 Task: Check the news on migration.
Action: Mouse moved to (123, 153)
Screenshot: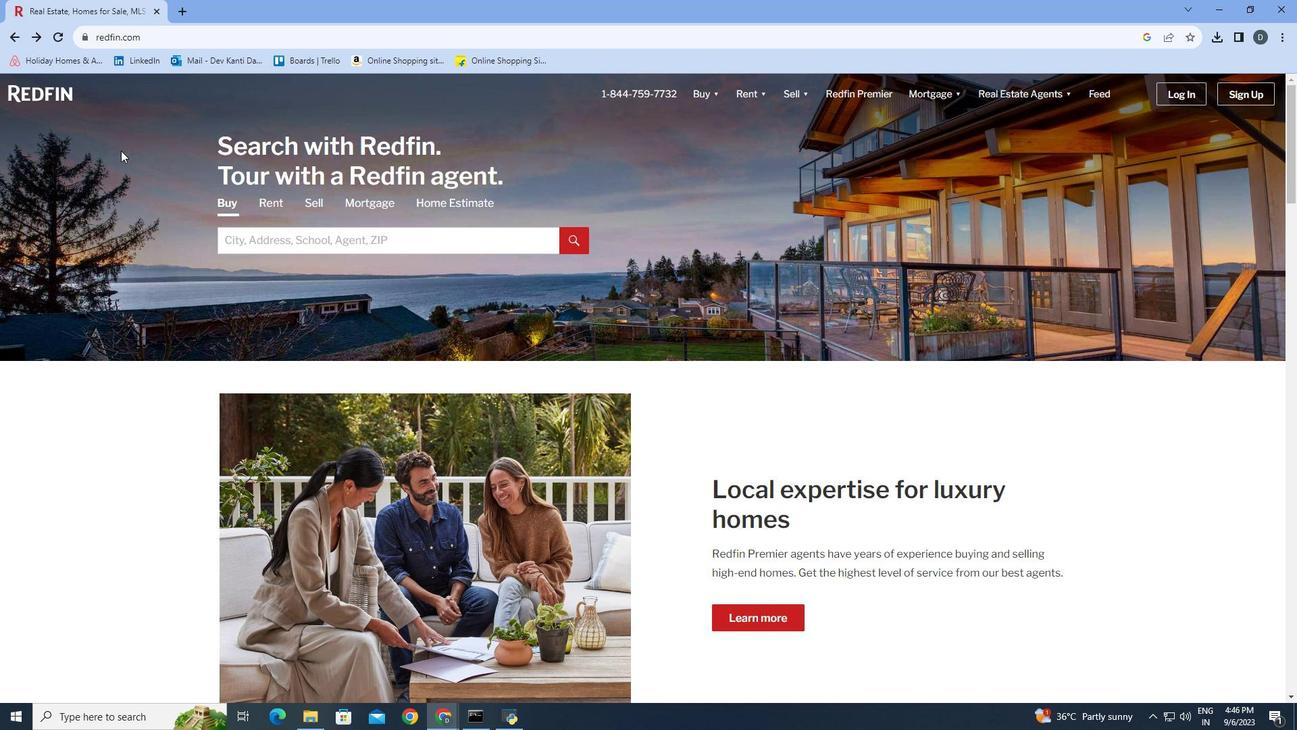 
Action: Mouse scrolled (123, 152) with delta (0, 0)
Screenshot: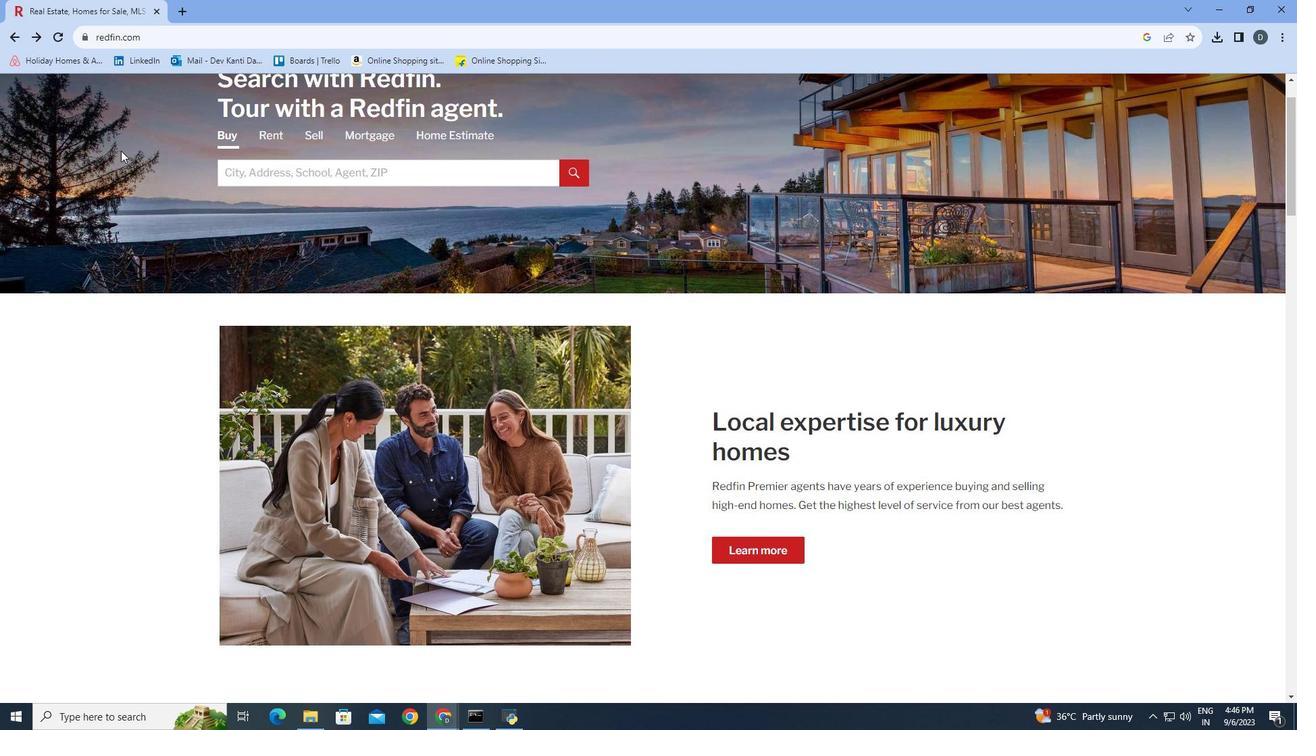 
Action: Mouse scrolled (123, 152) with delta (0, 0)
Screenshot: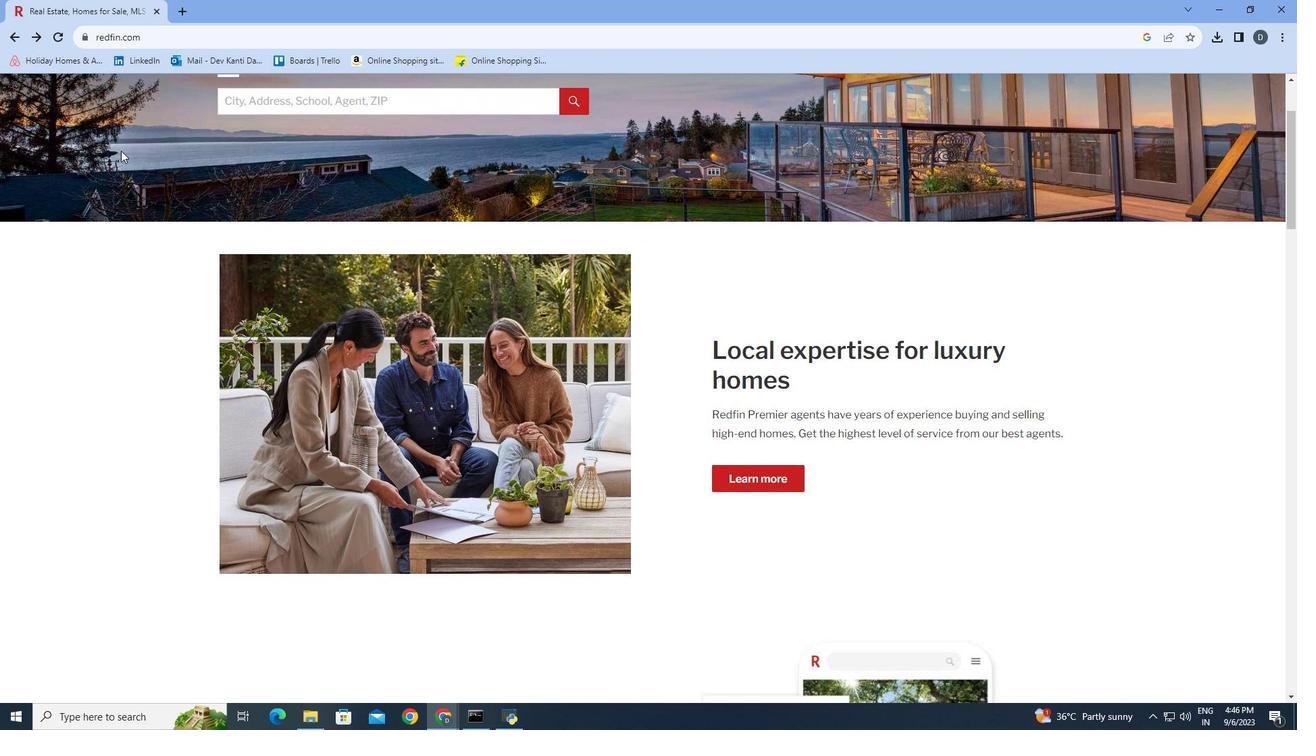 
Action: Mouse scrolled (123, 152) with delta (0, 0)
Screenshot: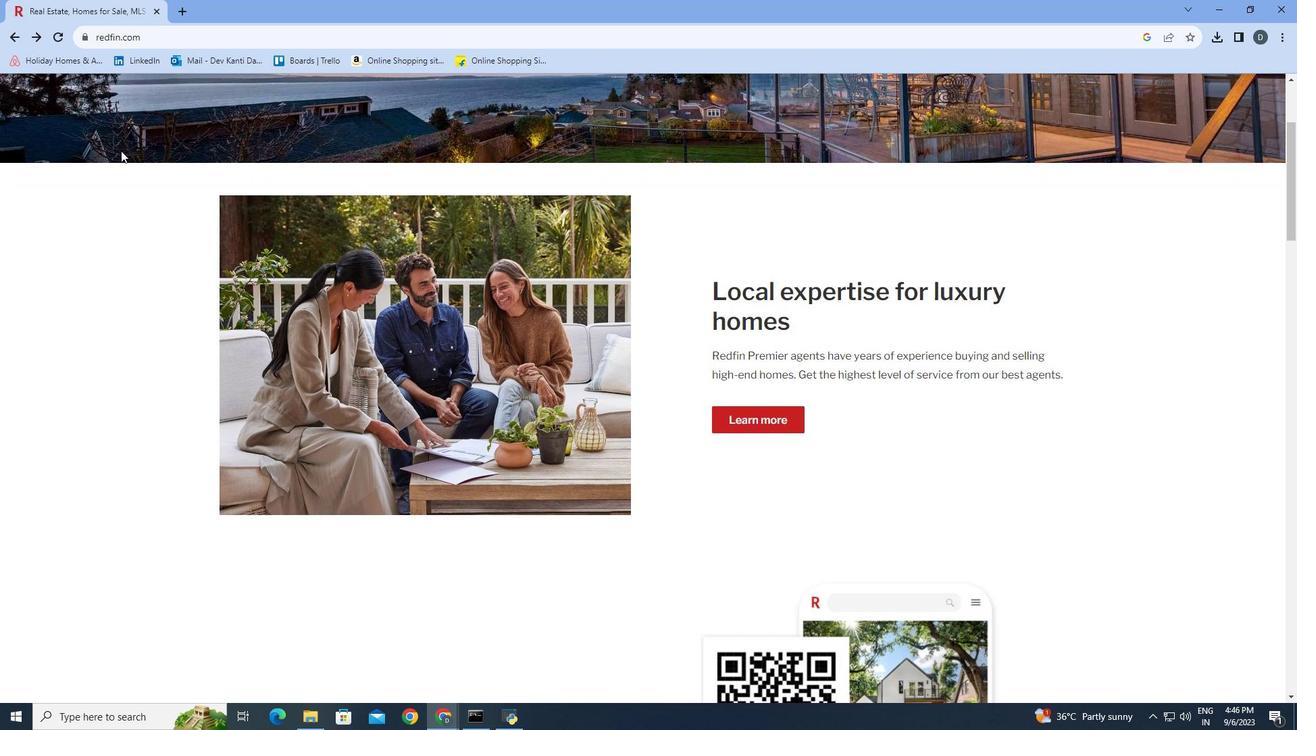 
Action: Mouse scrolled (123, 152) with delta (0, 0)
Screenshot: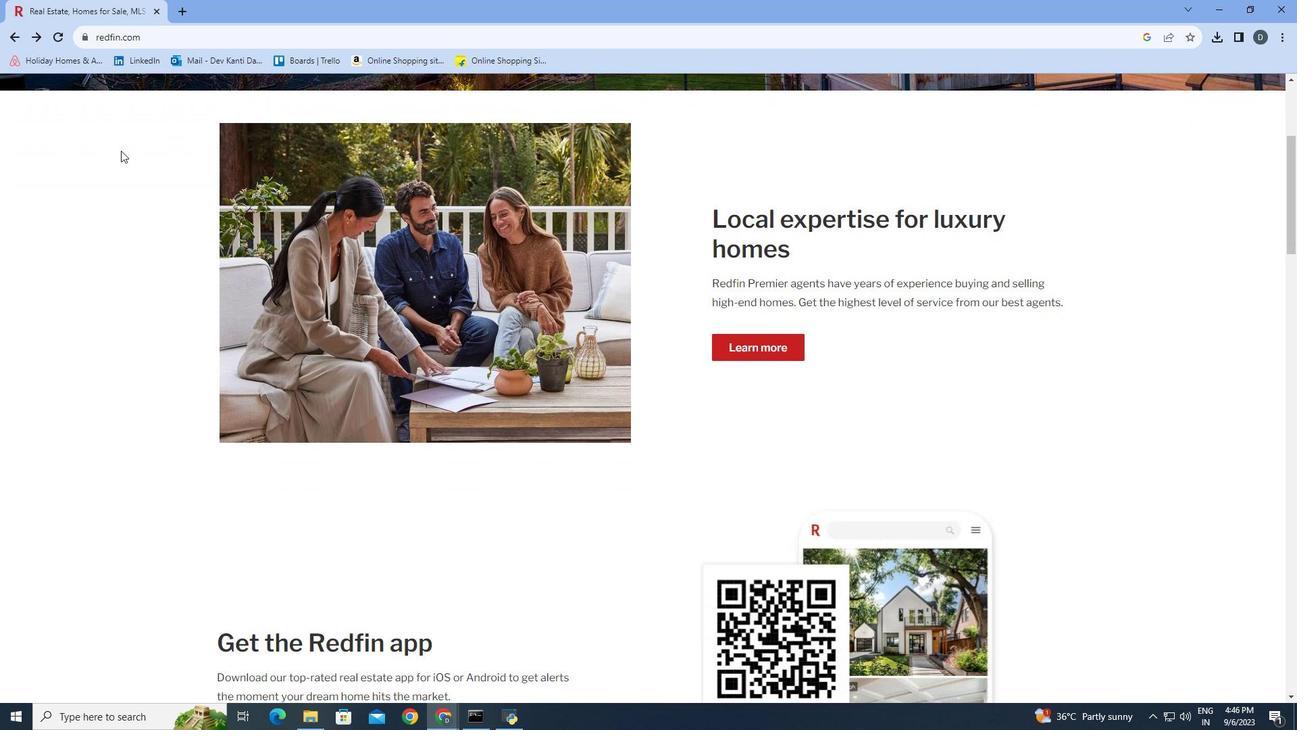 
Action: Mouse scrolled (123, 152) with delta (0, 0)
Screenshot: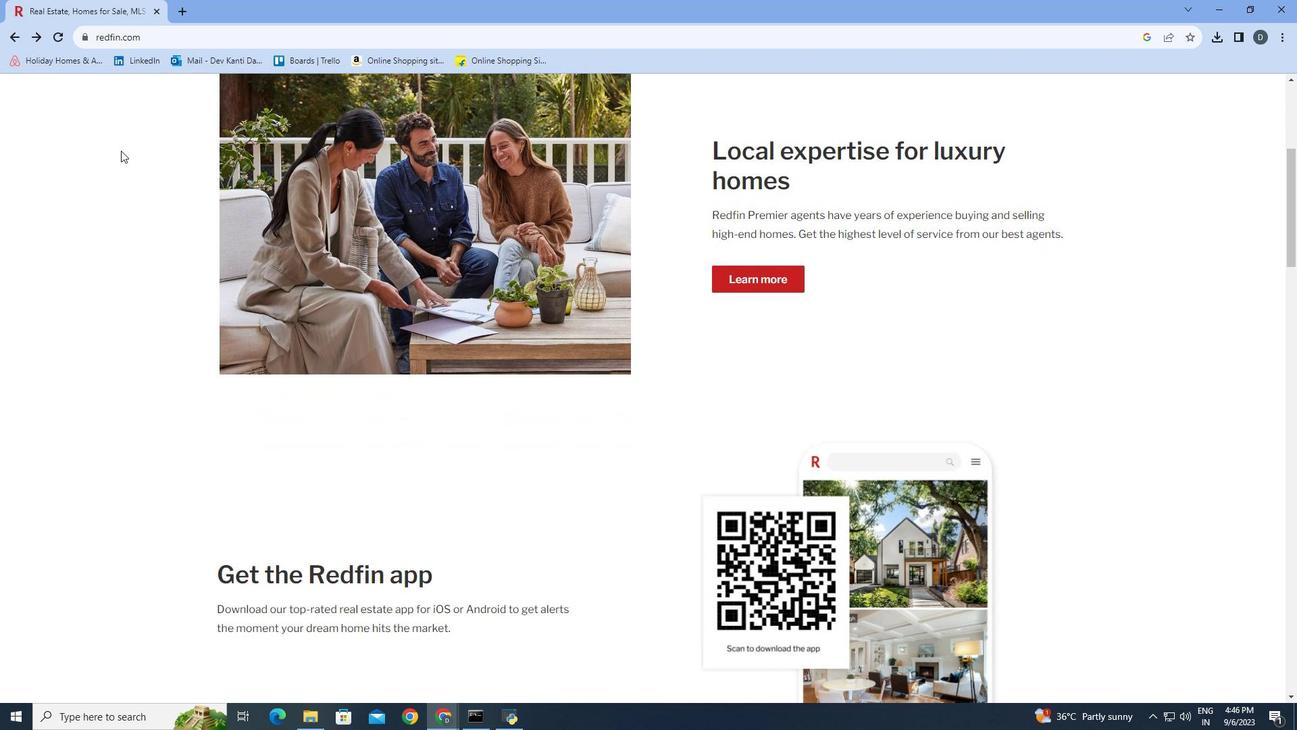 
Action: Mouse scrolled (123, 152) with delta (0, 0)
Screenshot: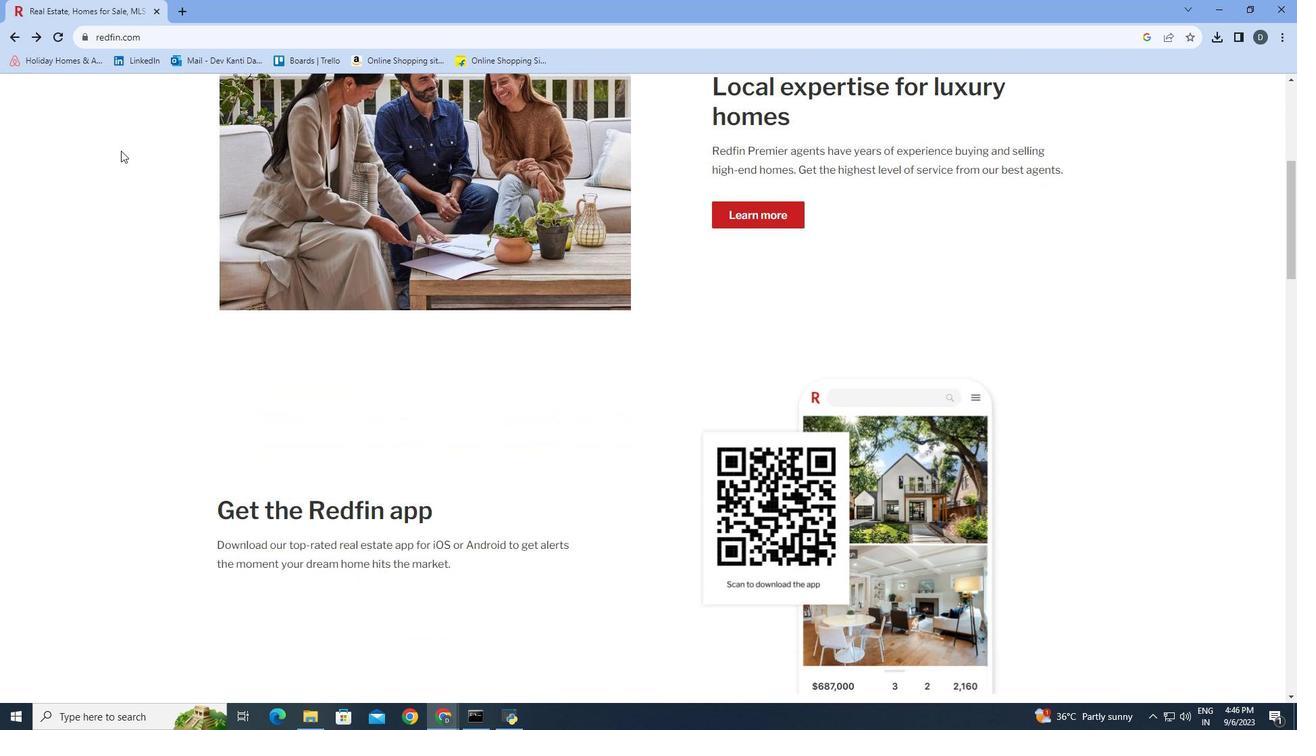 
Action: Mouse scrolled (123, 152) with delta (0, 0)
Screenshot: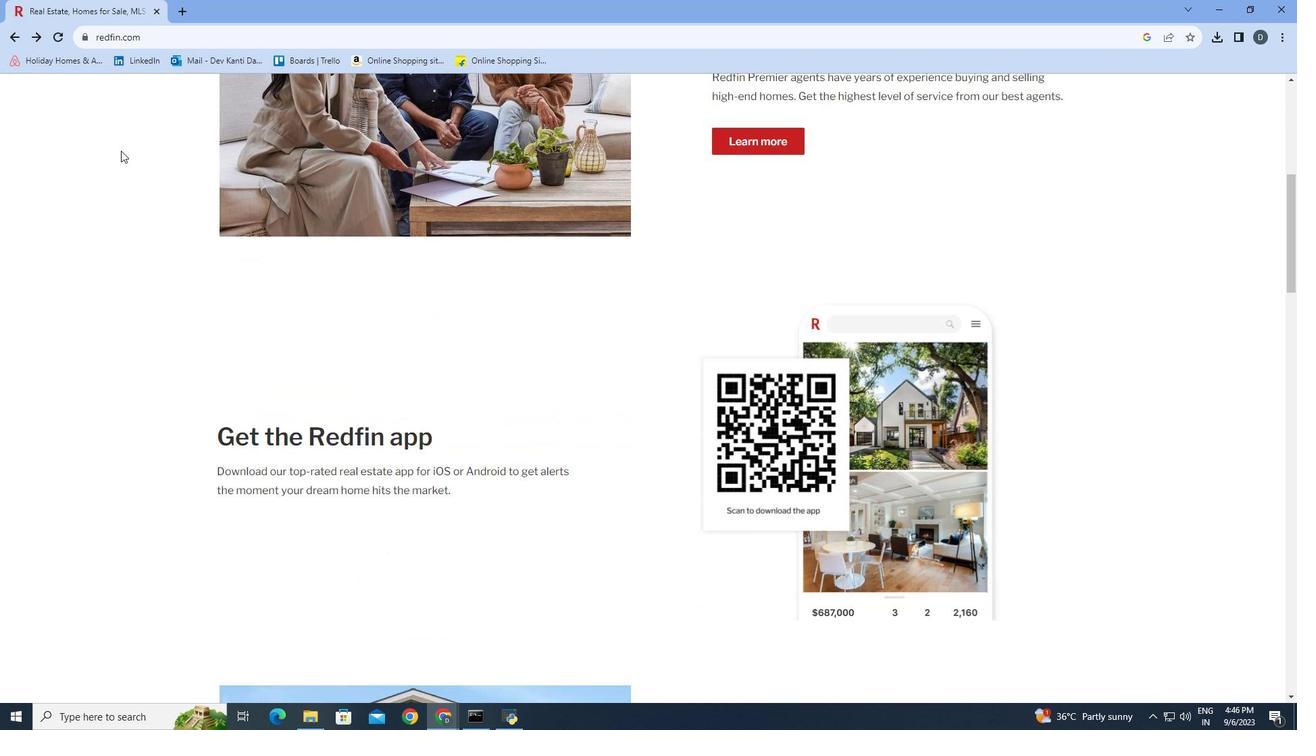 
Action: Mouse scrolled (123, 152) with delta (0, 0)
Screenshot: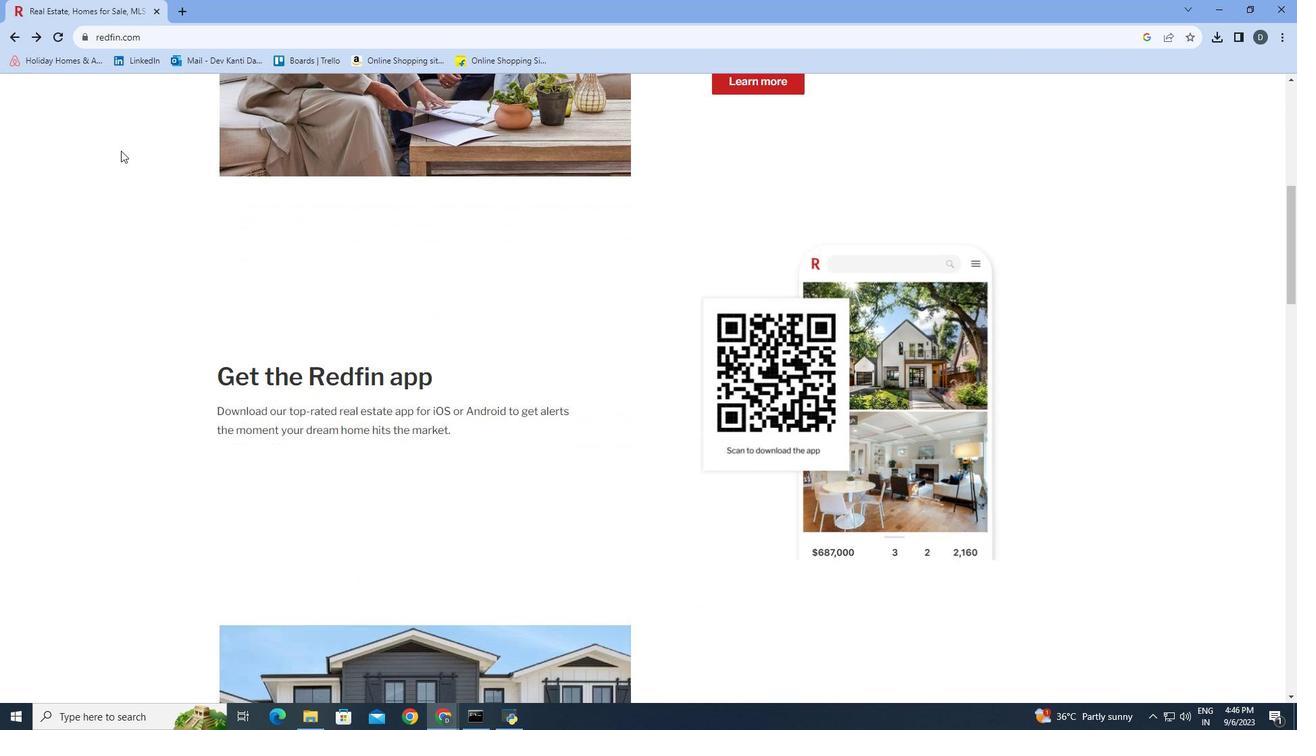 
Action: Mouse scrolled (123, 152) with delta (0, 0)
Screenshot: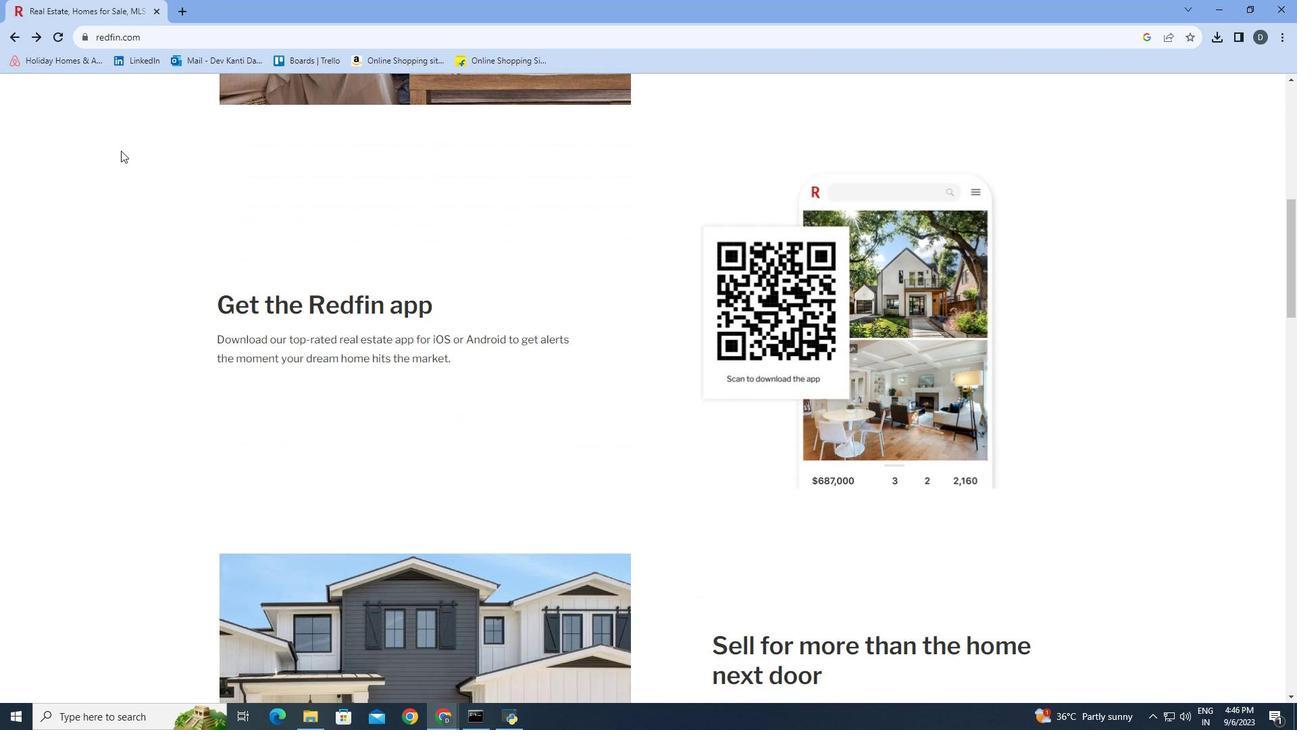 
Action: Mouse scrolled (123, 152) with delta (0, 0)
Screenshot: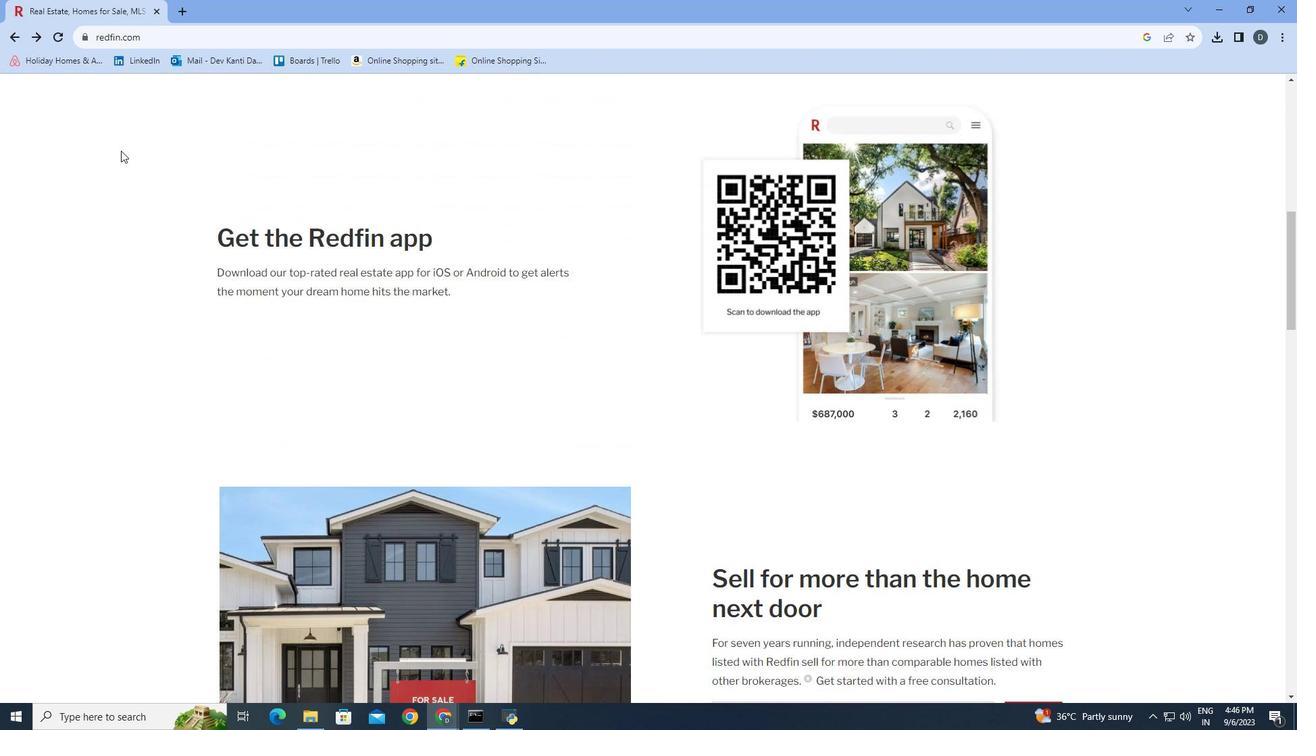 
Action: Mouse scrolled (123, 152) with delta (0, 0)
Screenshot: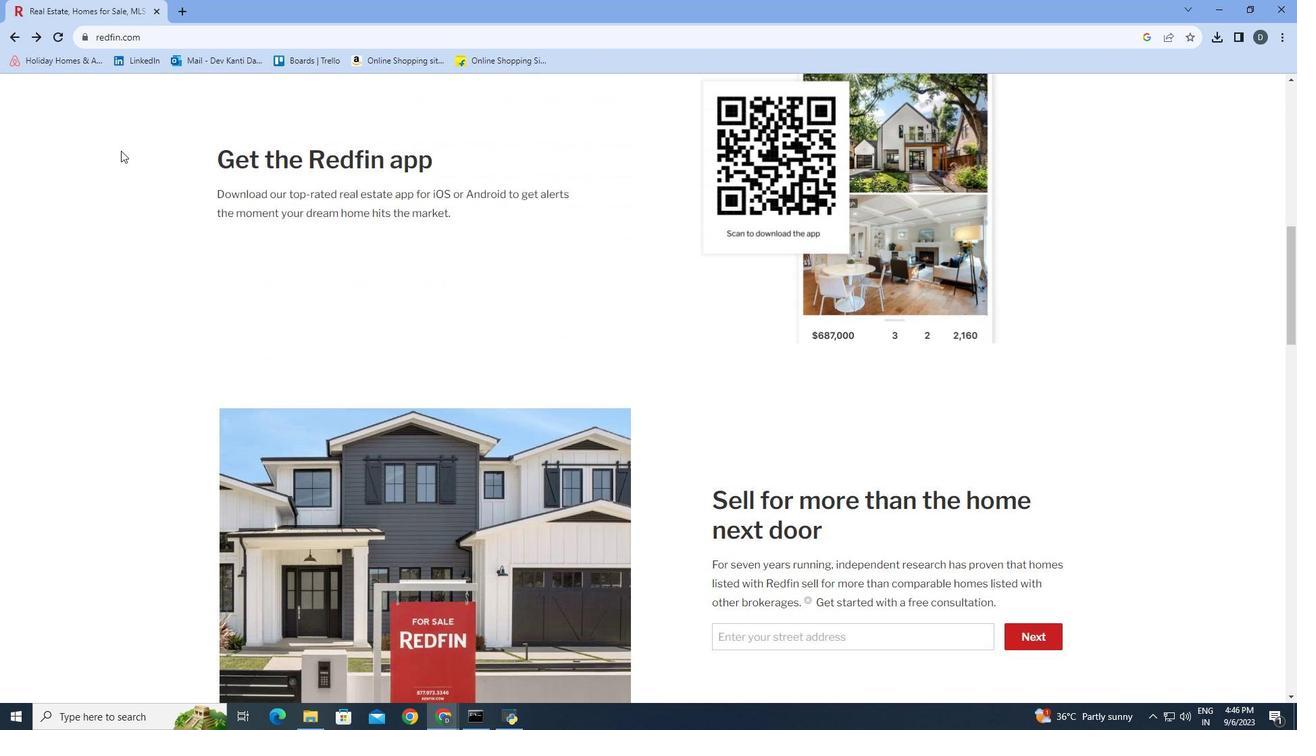 
Action: Mouse scrolled (123, 152) with delta (0, 0)
Screenshot: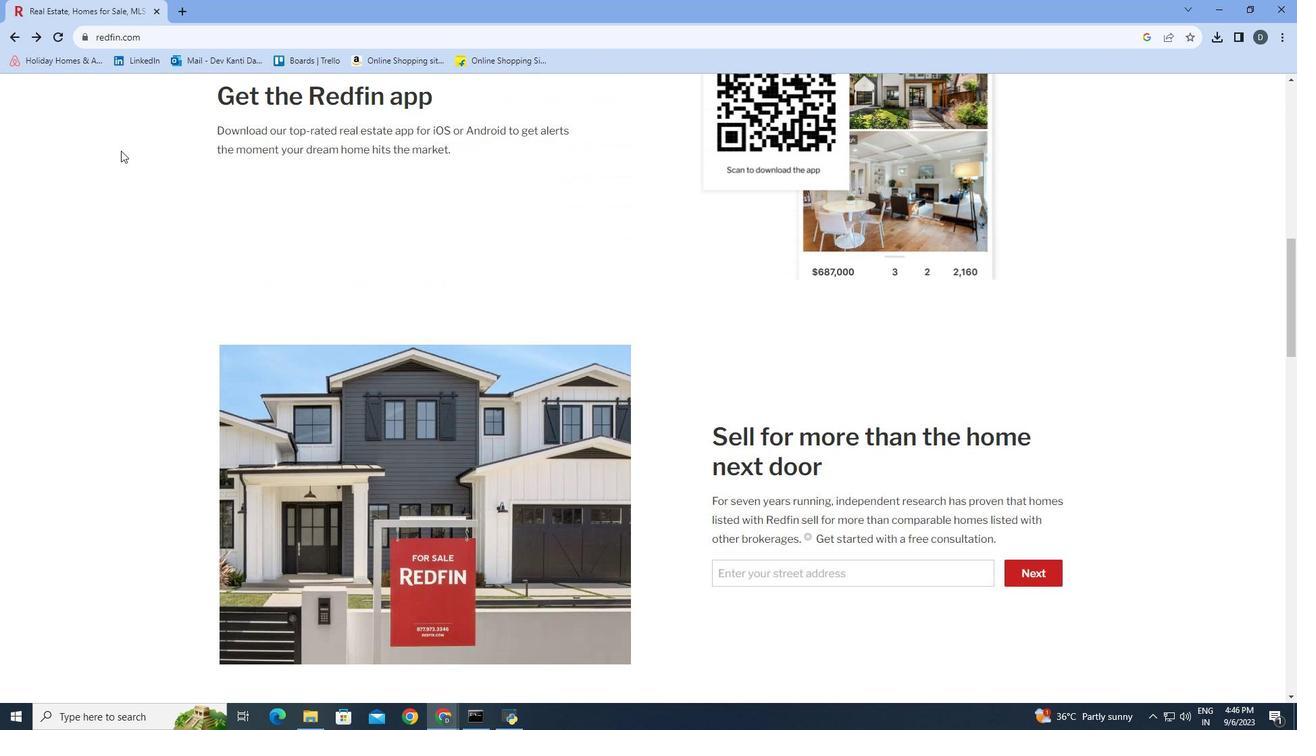 
Action: Mouse scrolled (123, 152) with delta (0, 0)
Screenshot: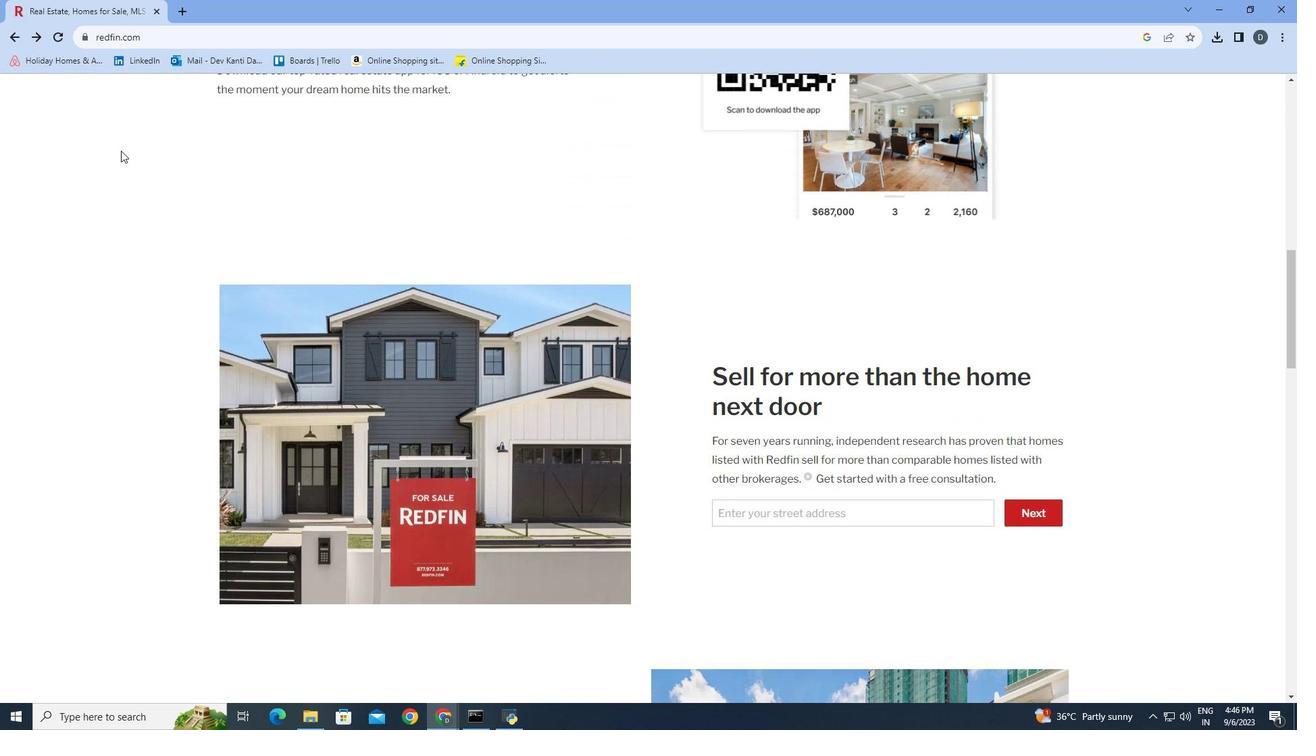 
Action: Mouse scrolled (123, 152) with delta (0, 0)
Screenshot: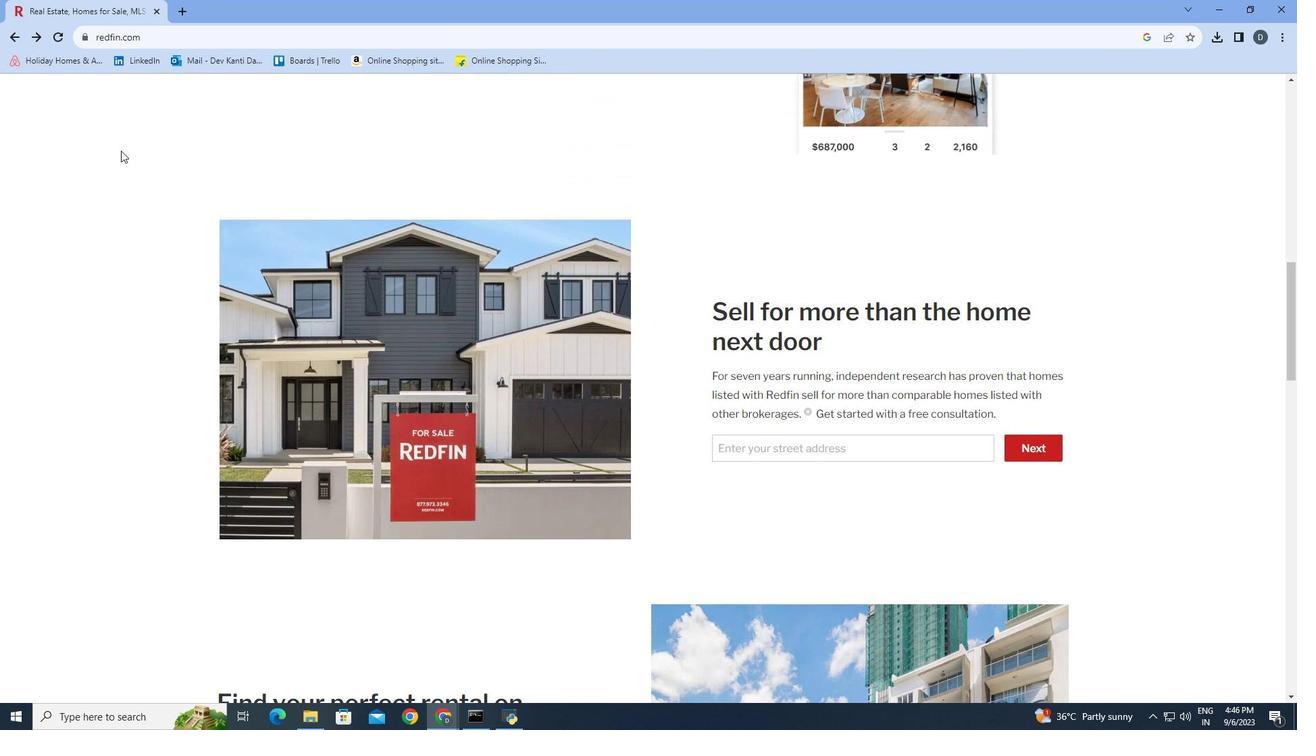 
Action: Mouse scrolled (123, 152) with delta (0, 0)
Screenshot: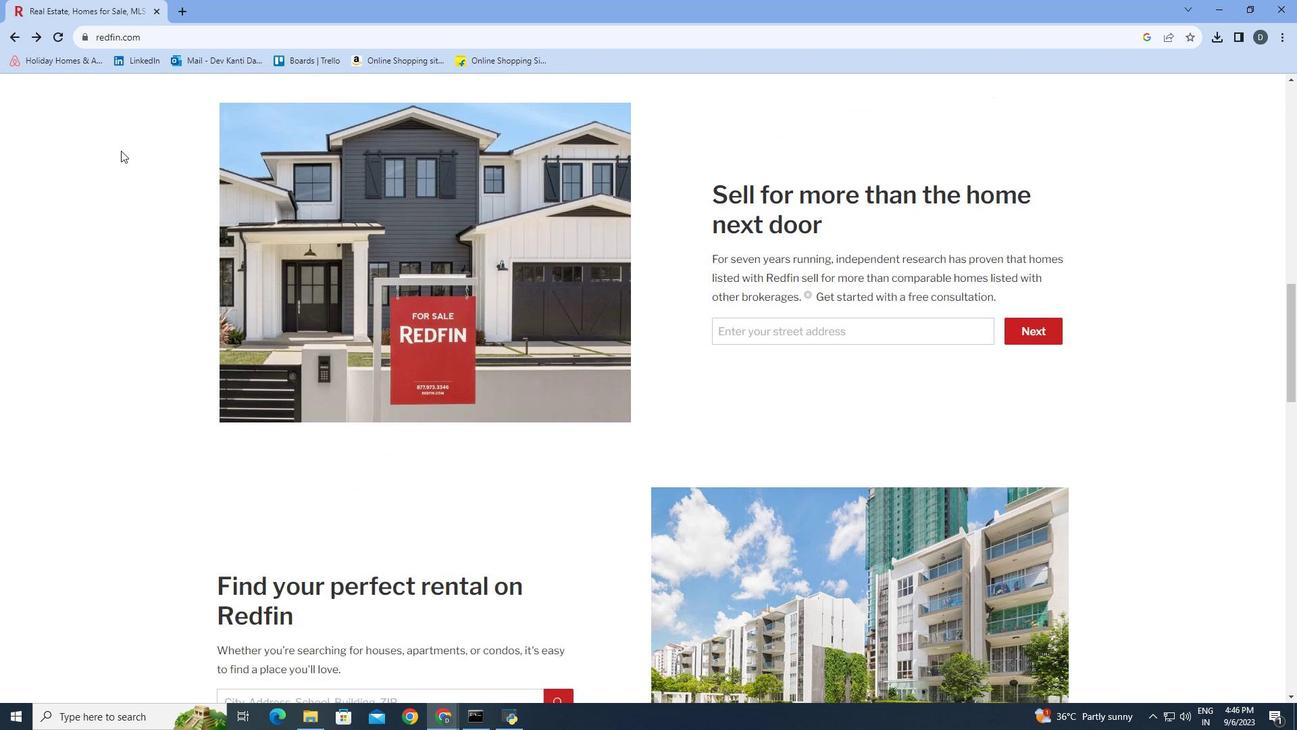
Action: Mouse scrolled (123, 152) with delta (0, 0)
Screenshot: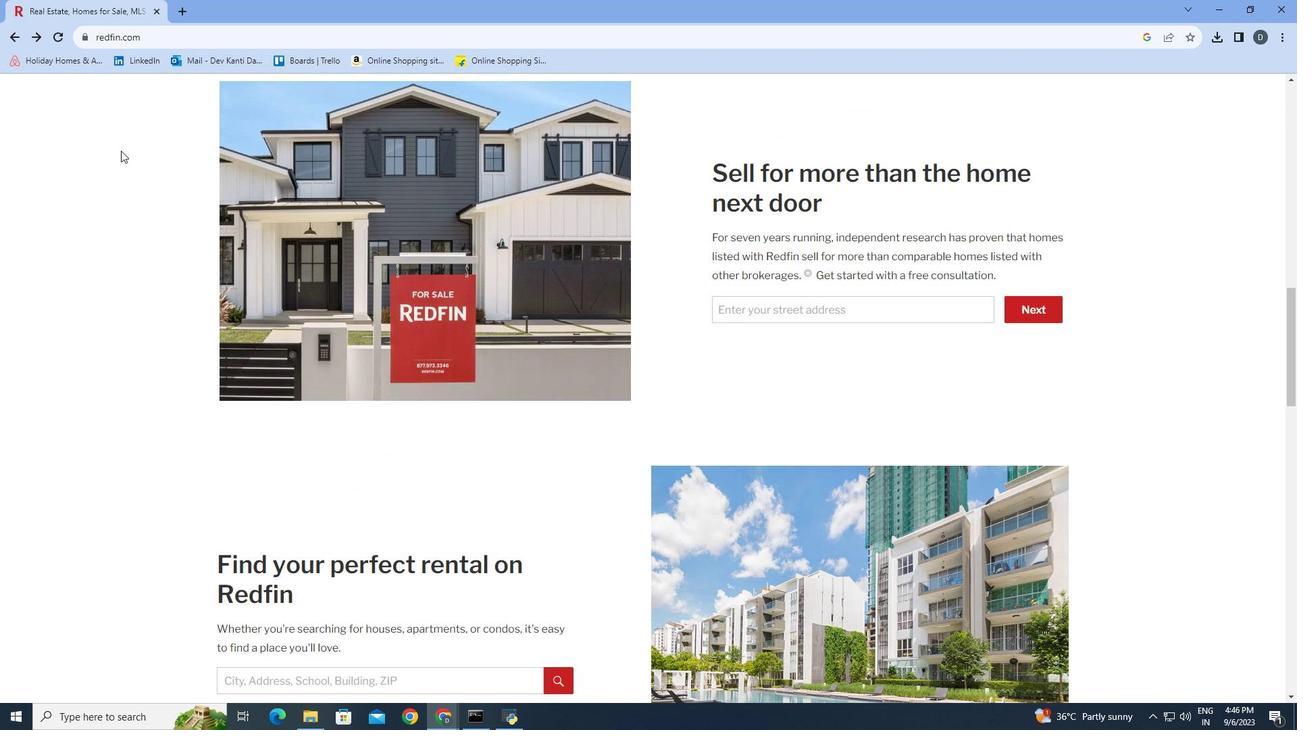 
Action: Mouse scrolled (123, 152) with delta (0, 0)
Screenshot: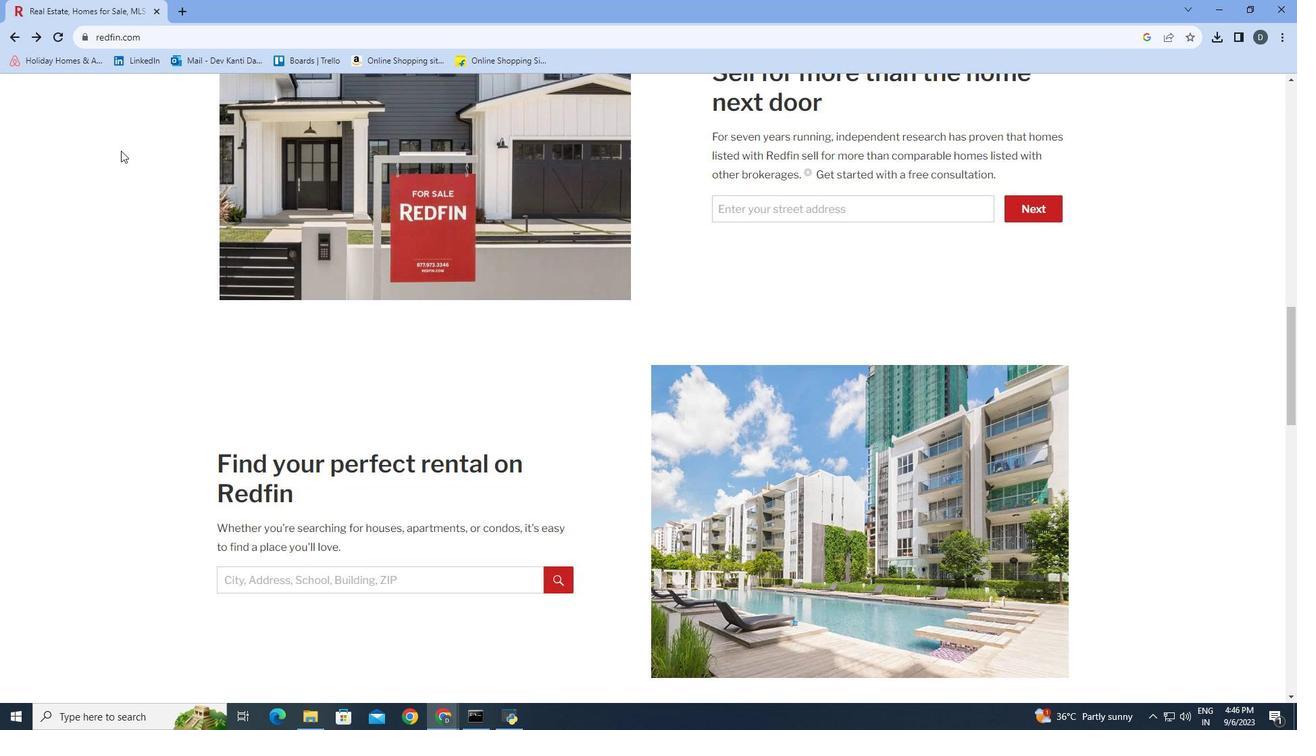
Action: Mouse scrolled (123, 152) with delta (0, 0)
Screenshot: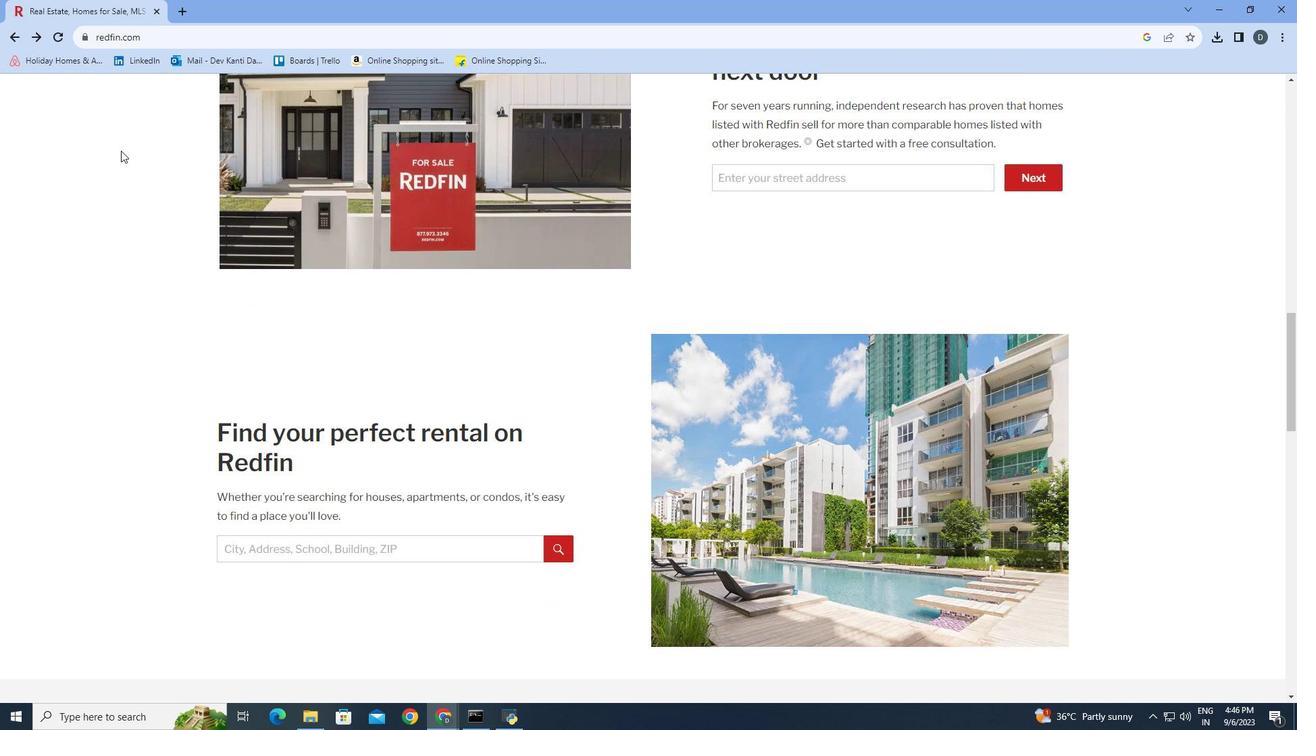 
Action: Mouse scrolled (123, 152) with delta (0, 0)
Screenshot: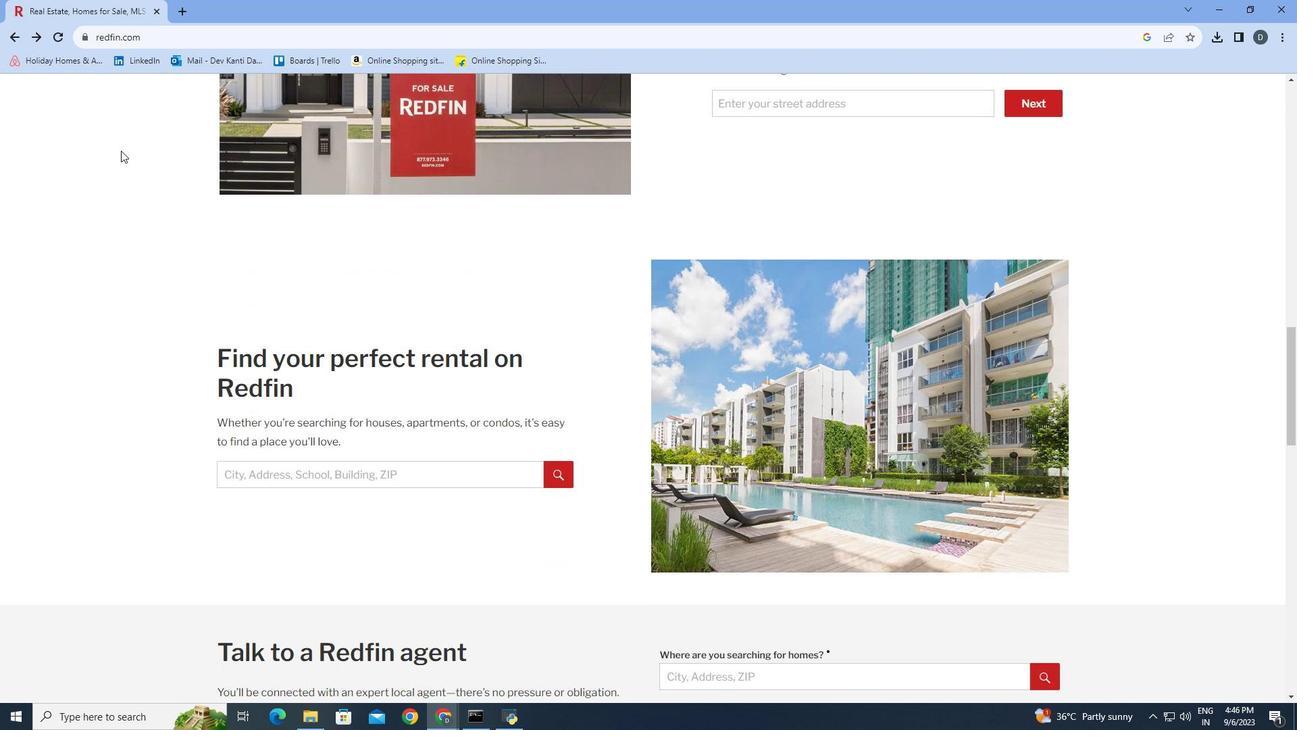 
Action: Mouse scrolled (123, 152) with delta (0, 0)
Screenshot: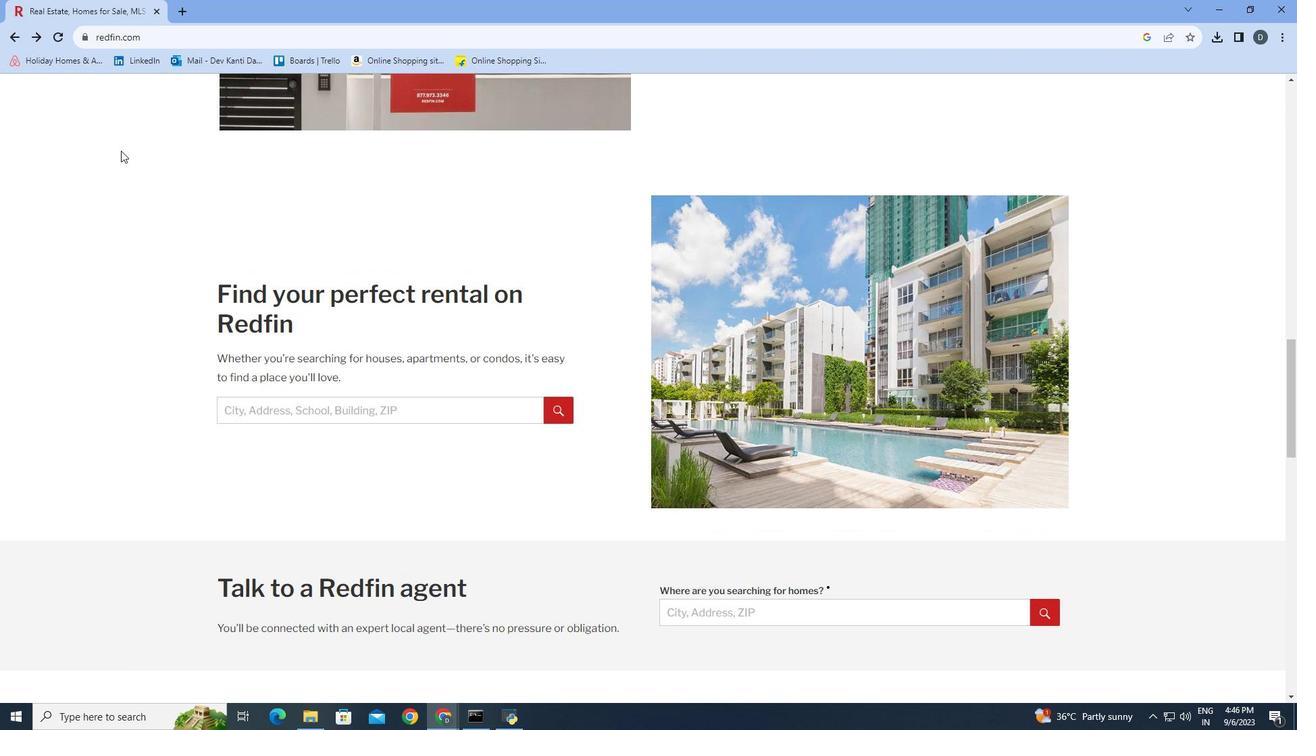 
Action: Mouse scrolled (123, 152) with delta (0, 0)
Screenshot: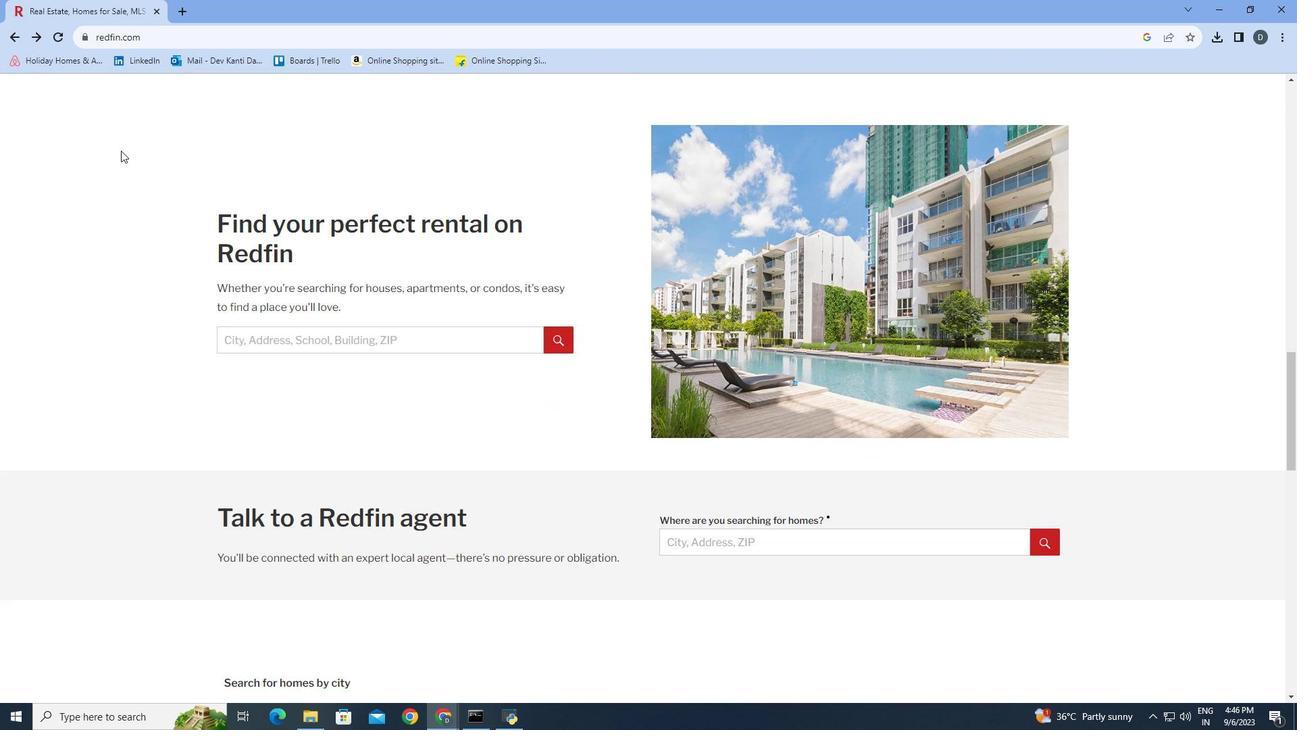 
Action: Mouse scrolled (123, 152) with delta (0, 0)
Screenshot: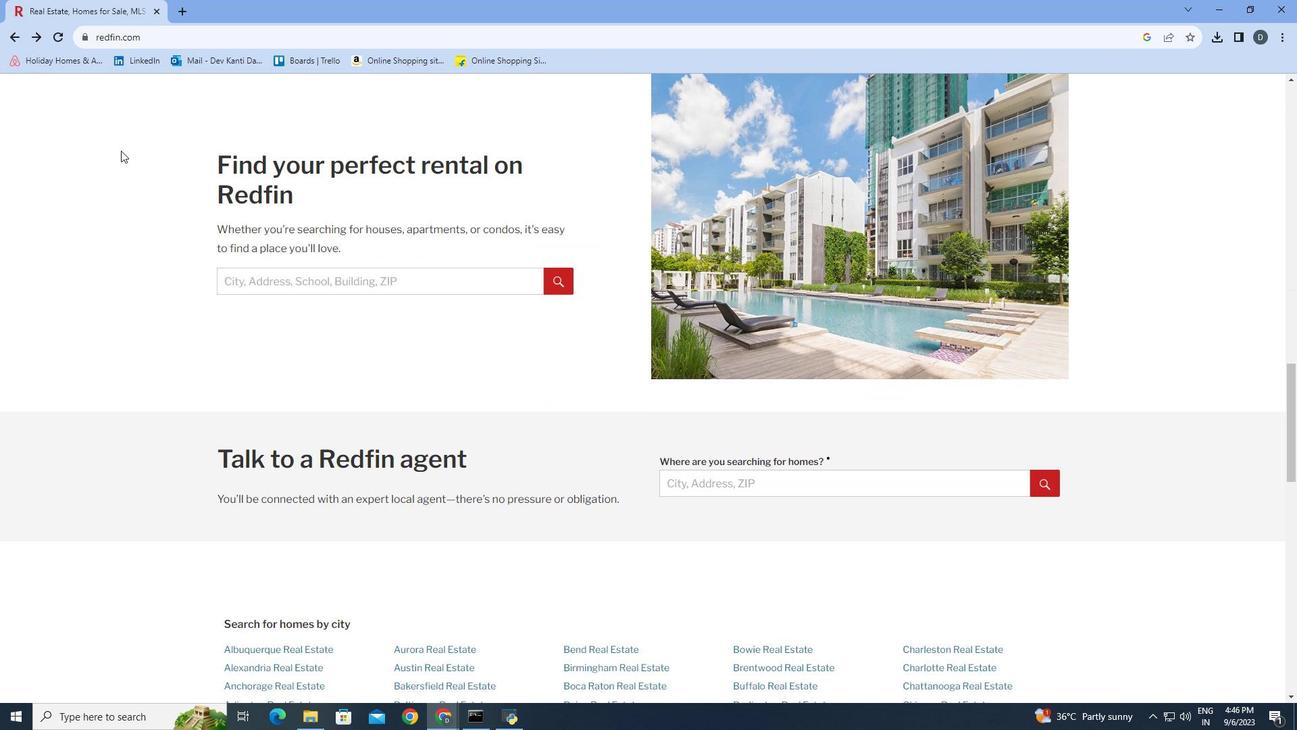 
Action: Mouse scrolled (123, 152) with delta (0, 0)
Screenshot: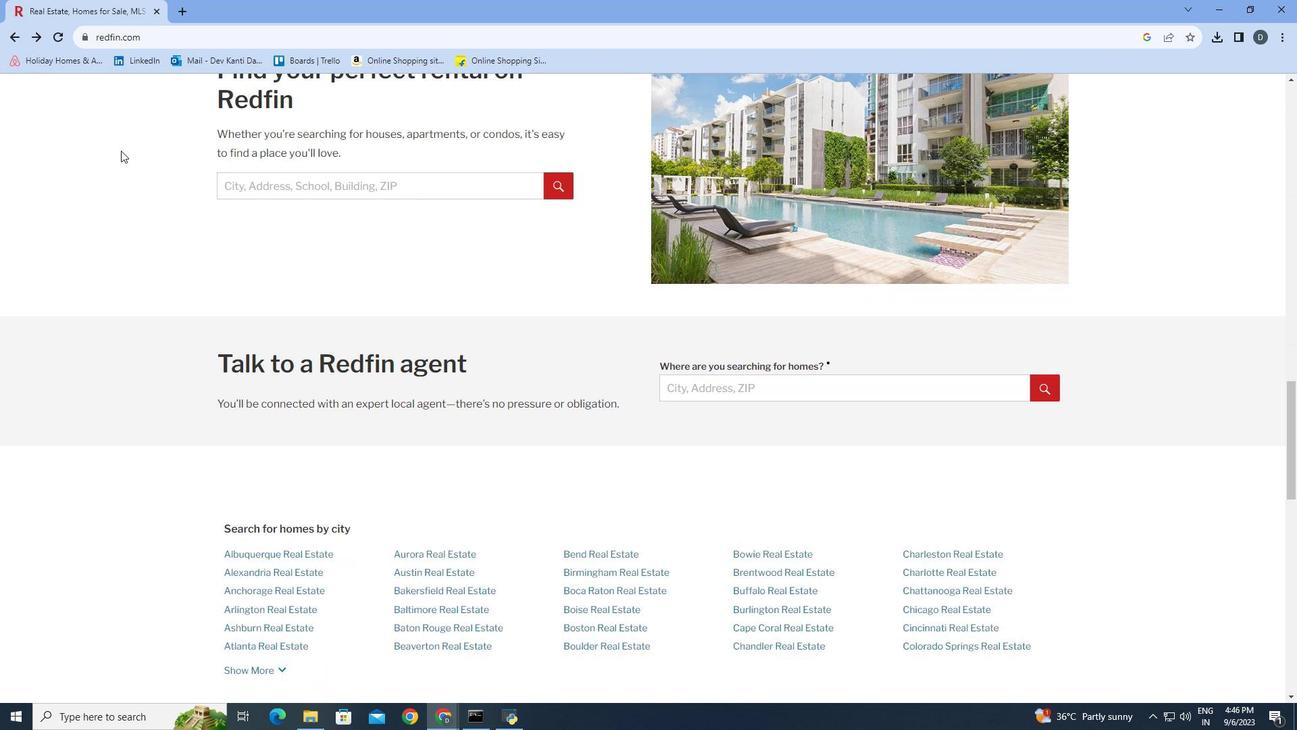 
Action: Mouse scrolled (123, 152) with delta (0, 0)
Screenshot: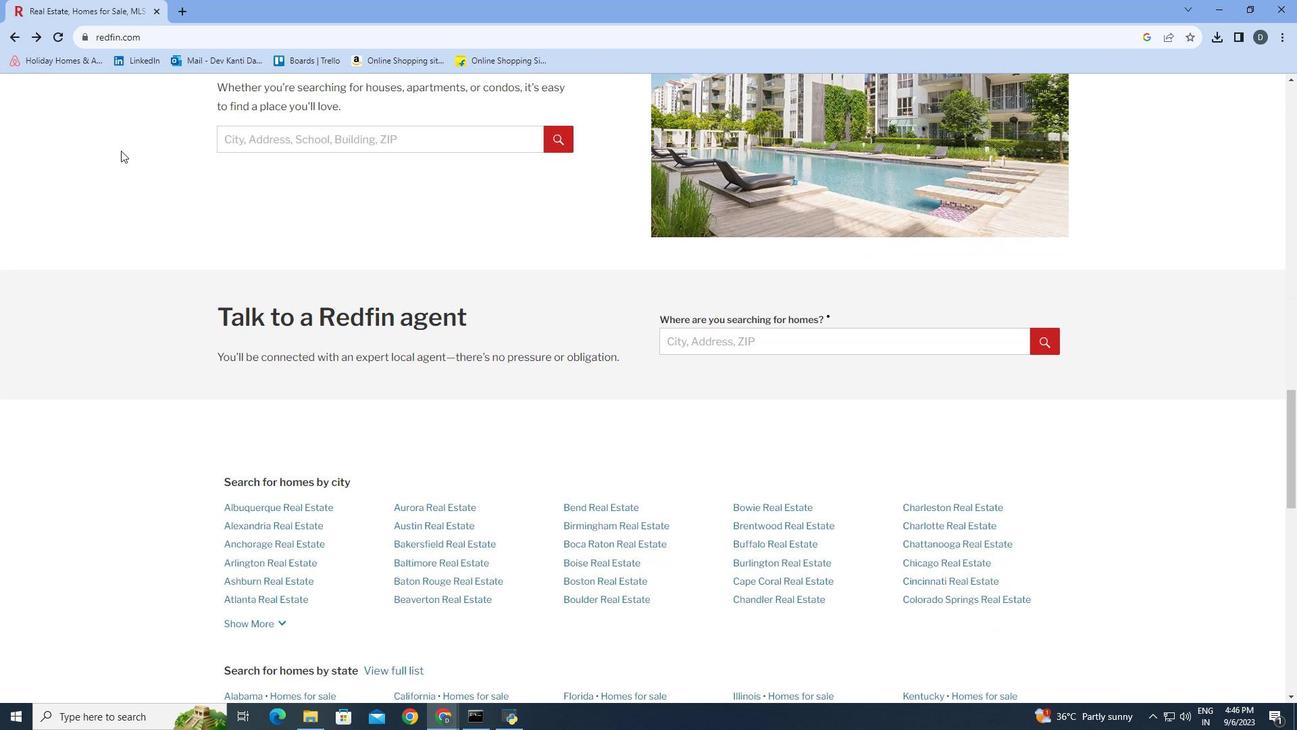 
Action: Mouse scrolled (123, 152) with delta (0, 0)
Screenshot: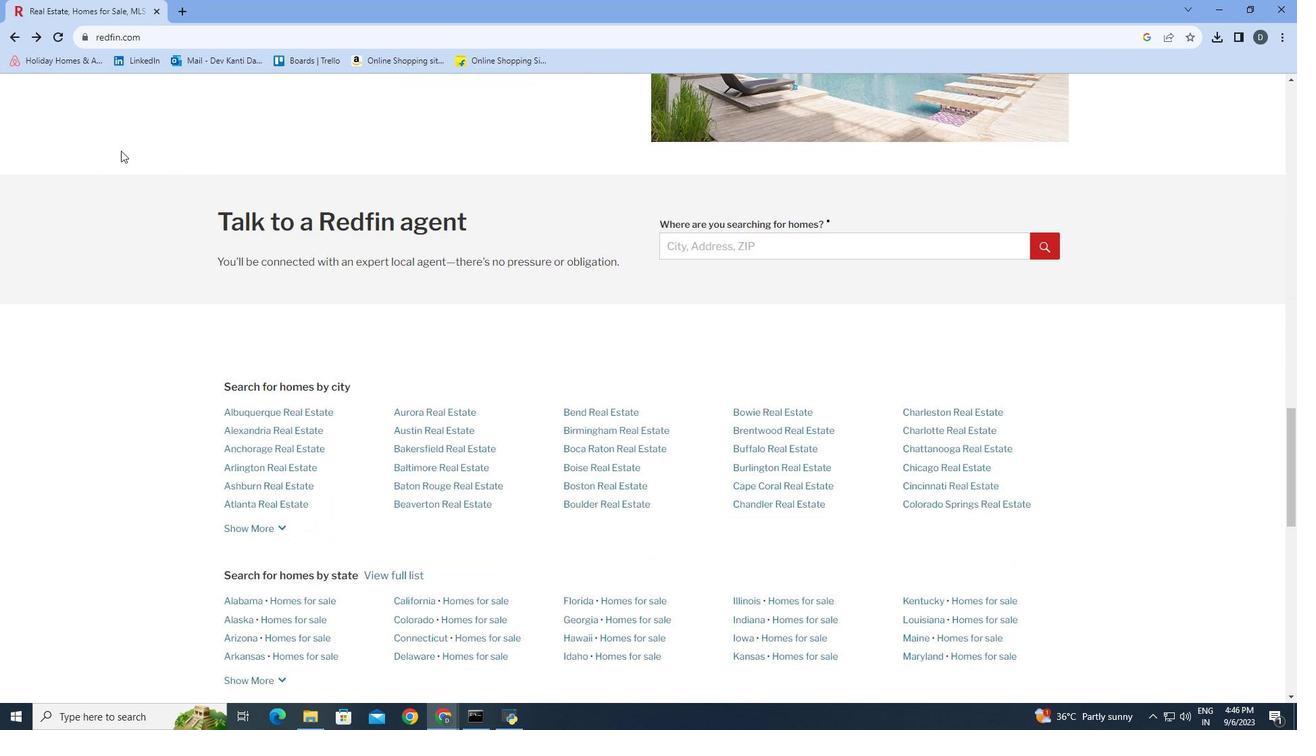 
Action: Mouse scrolled (123, 152) with delta (0, 0)
Screenshot: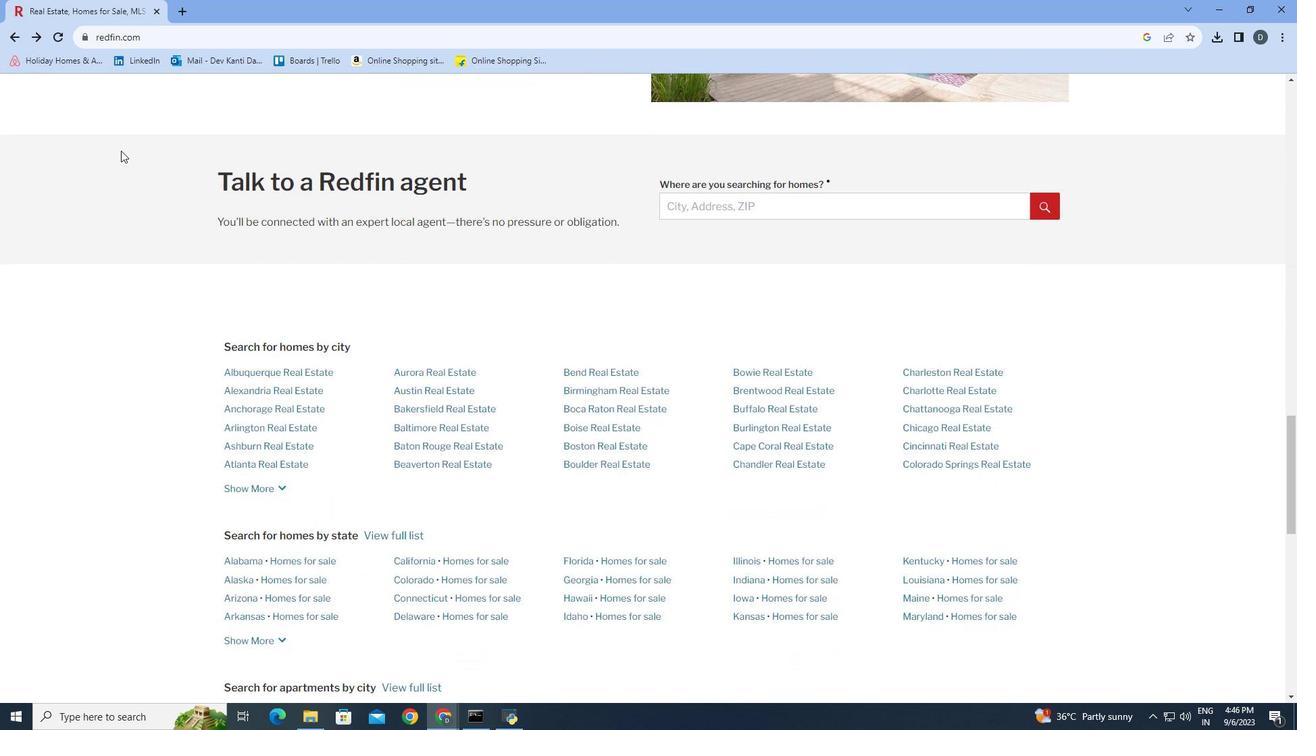 
Action: Mouse scrolled (123, 152) with delta (0, 0)
Screenshot: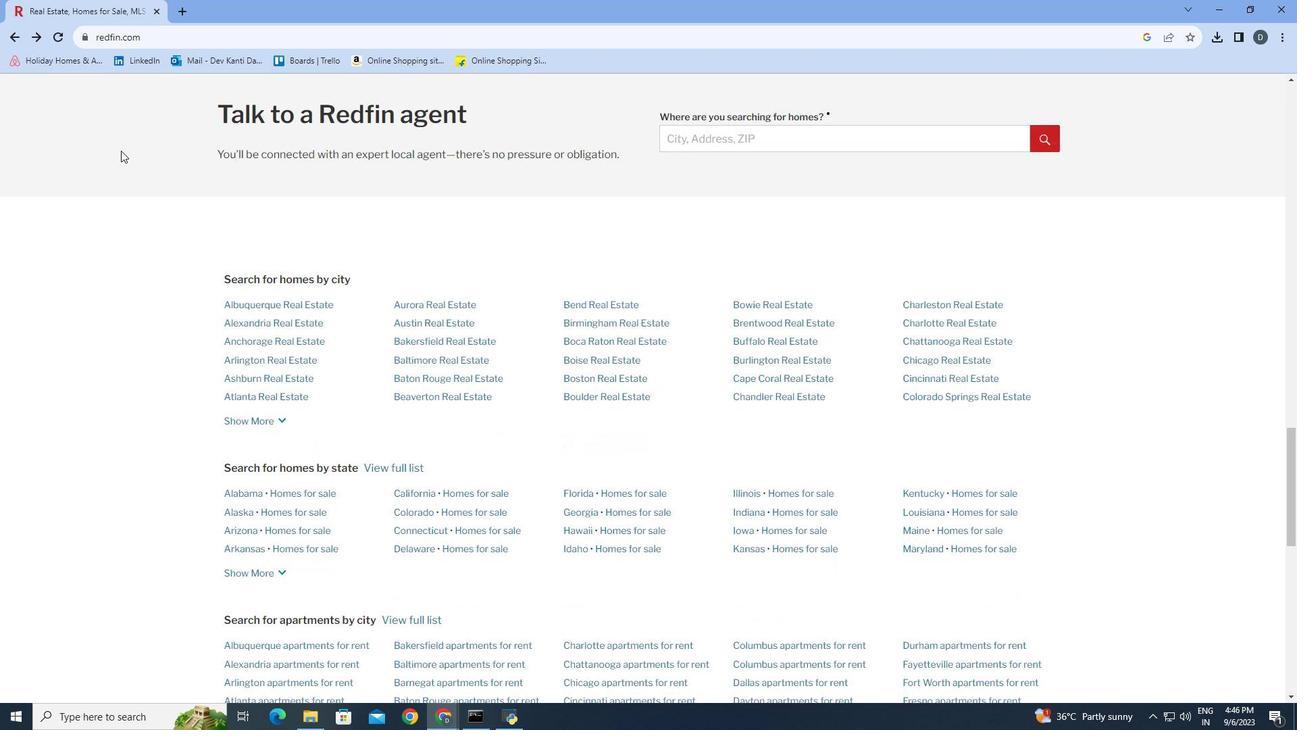 
Action: Mouse scrolled (123, 152) with delta (0, 0)
Screenshot: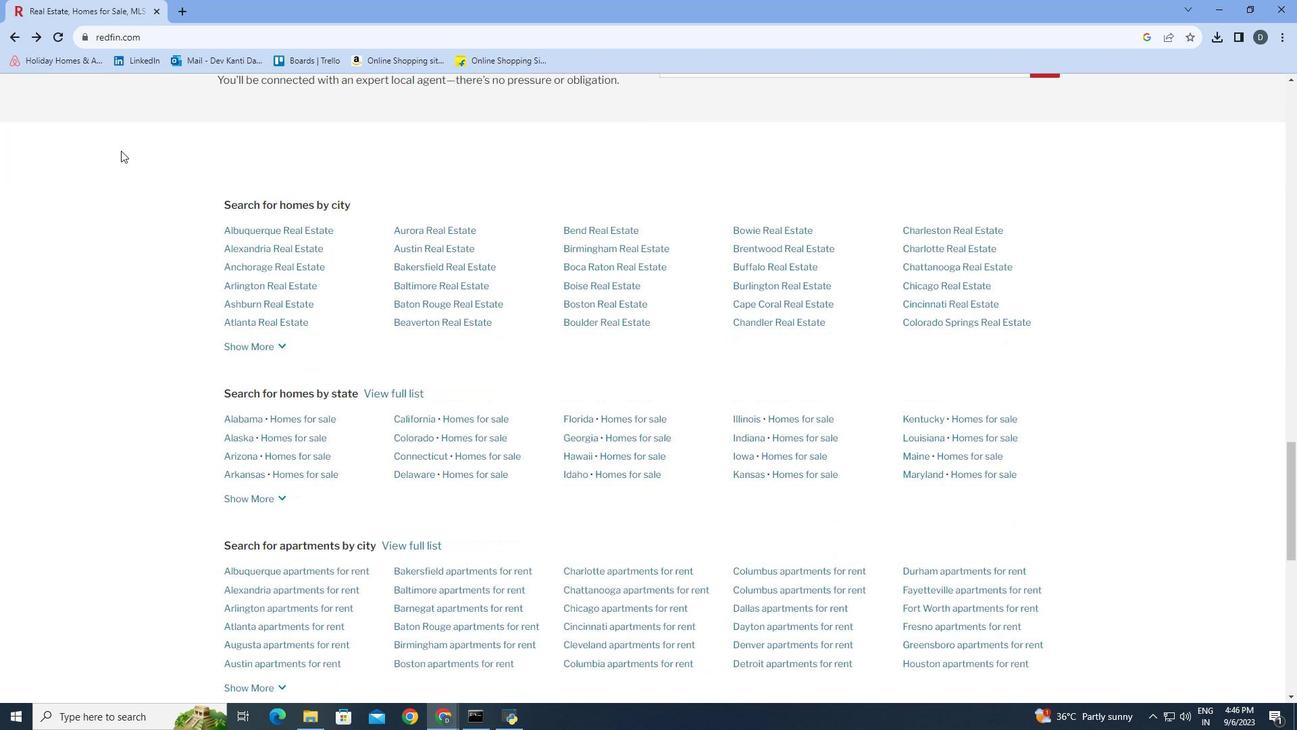 
Action: Mouse scrolled (123, 152) with delta (0, 0)
Screenshot: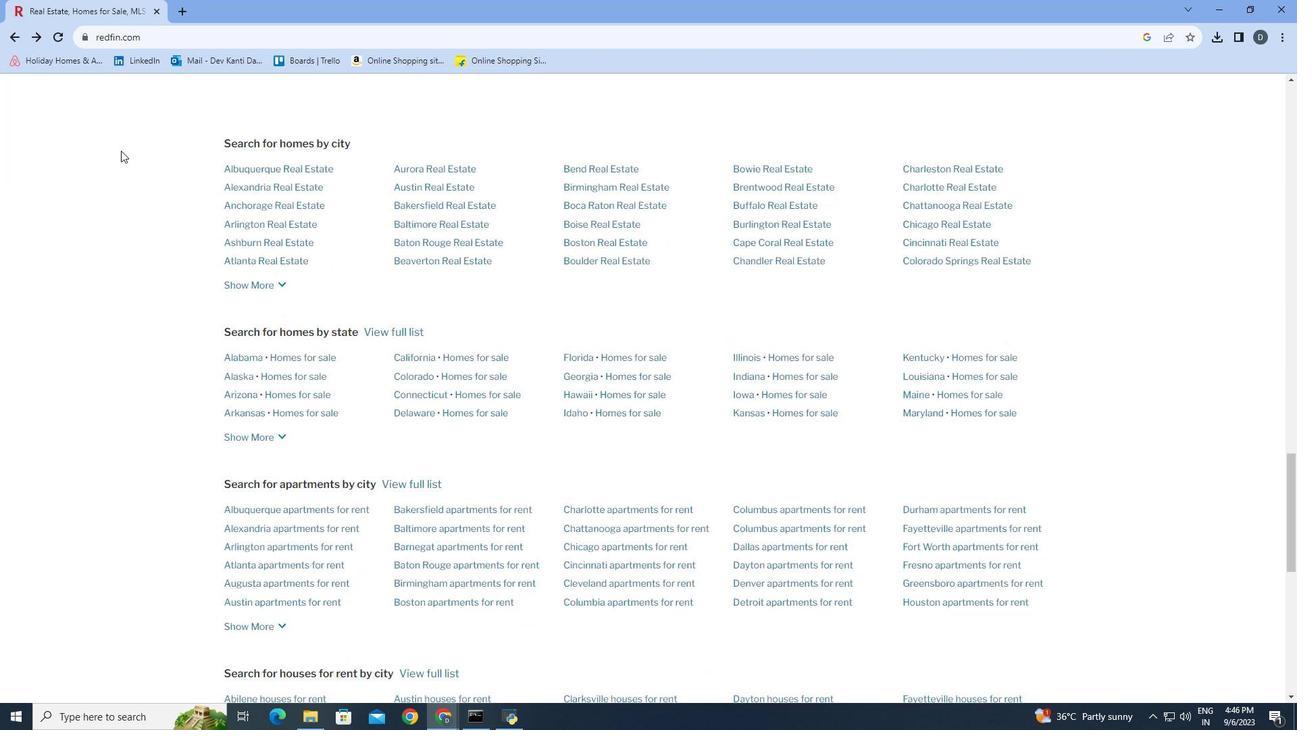 
Action: Mouse scrolled (123, 152) with delta (0, 0)
Screenshot: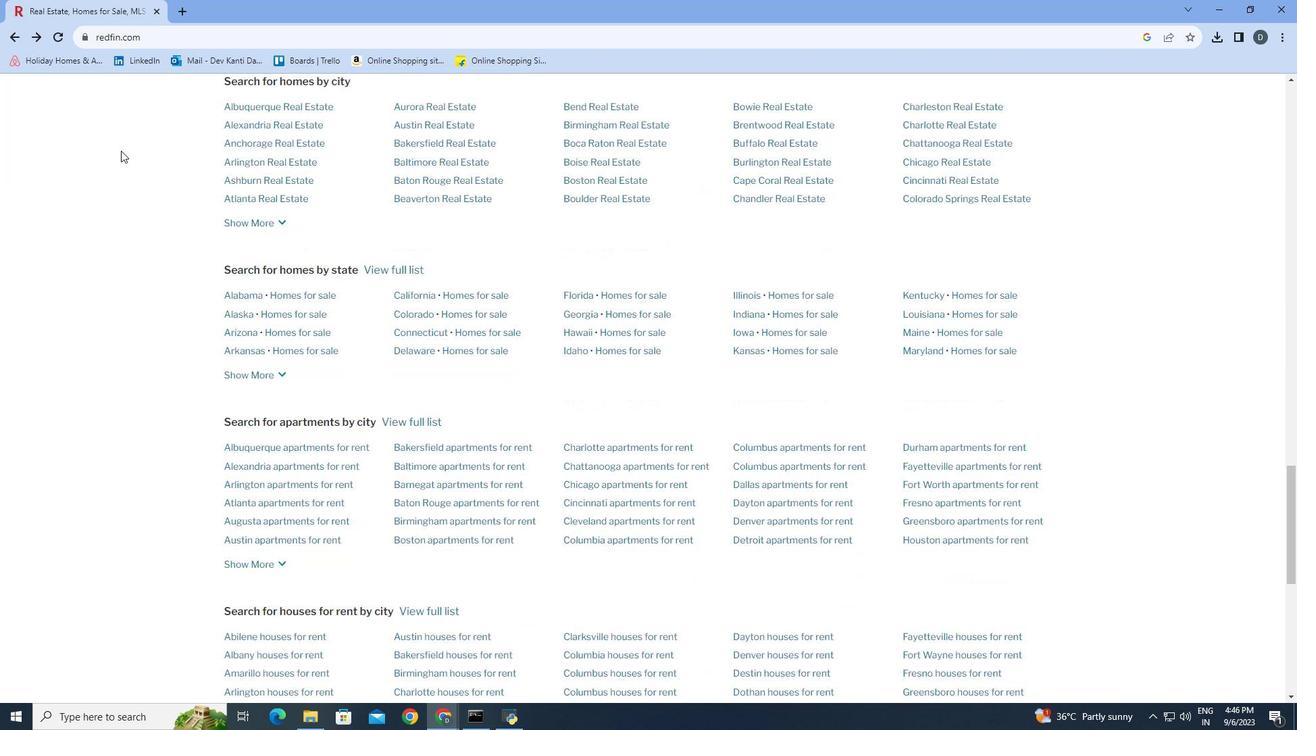 
Action: Mouse scrolled (123, 152) with delta (0, 0)
Screenshot: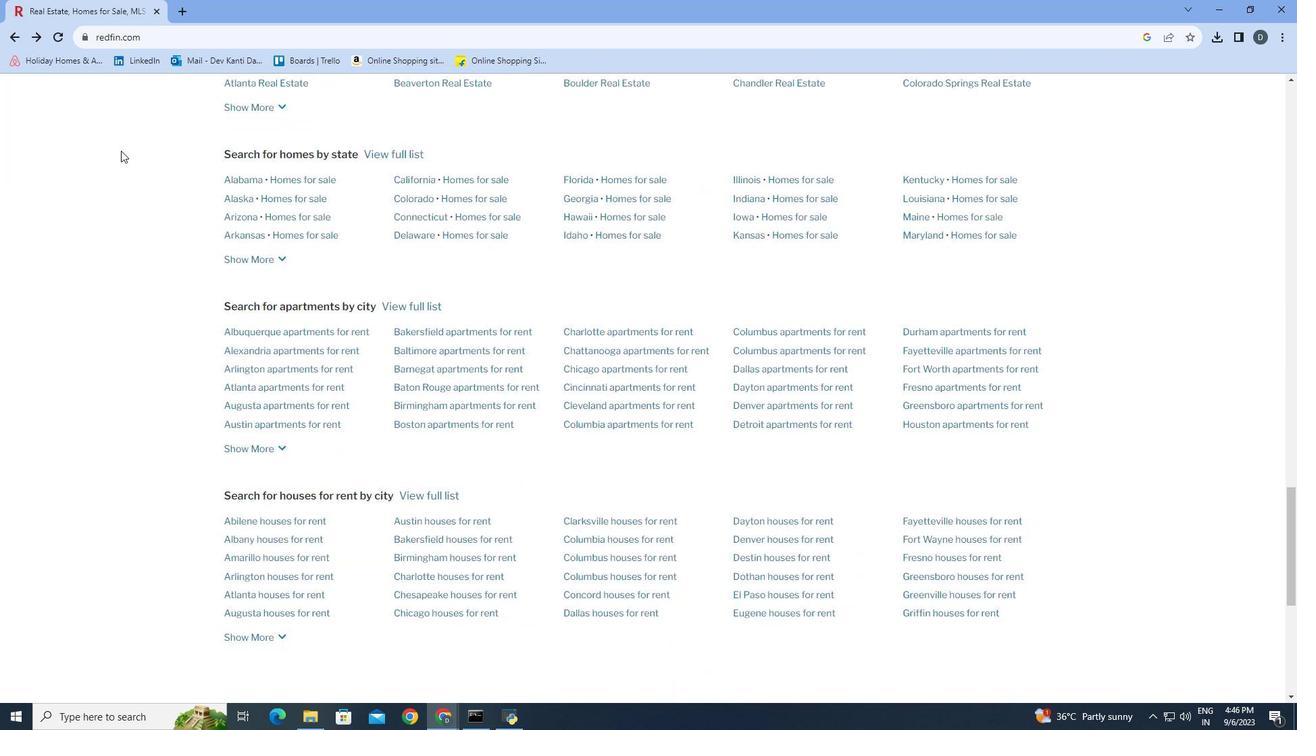 
Action: Mouse scrolled (123, 152) with delta (0, 0)
Screenshot: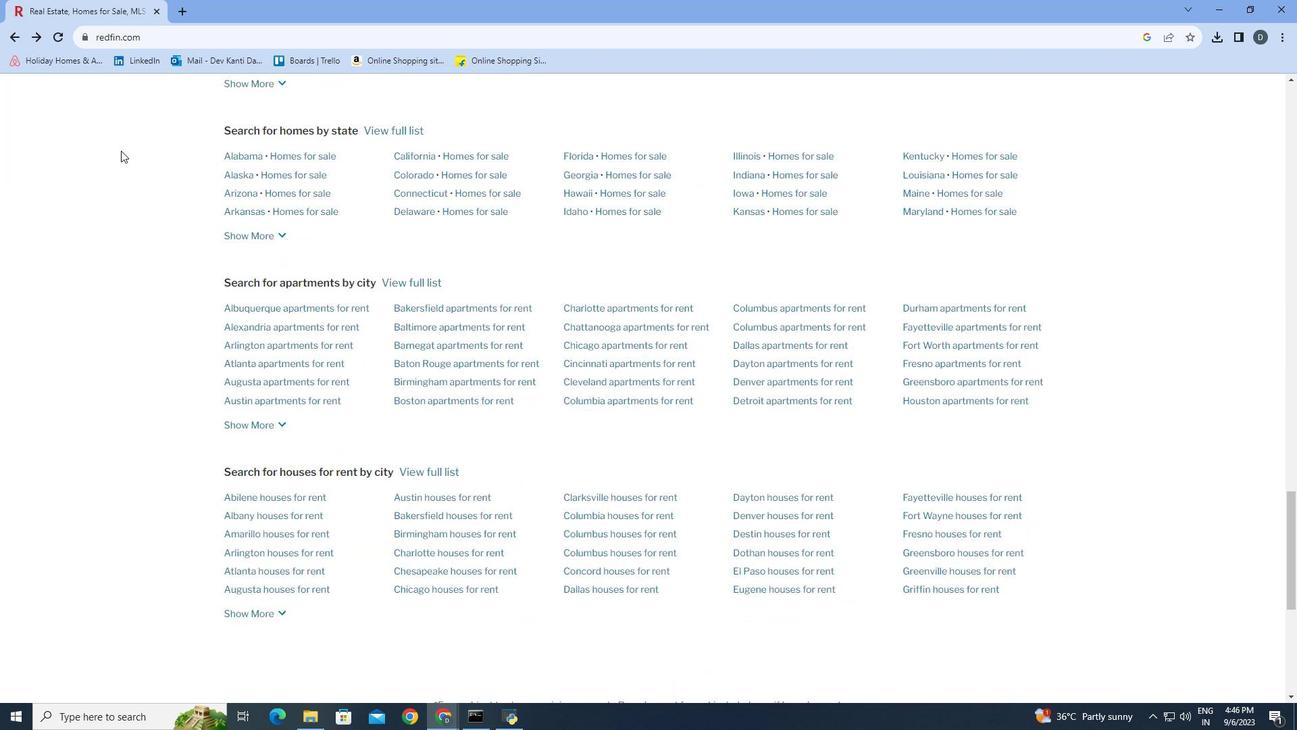 
Action: Mouse scrolled (123, 152) with delta (0, 0)
Screenshot: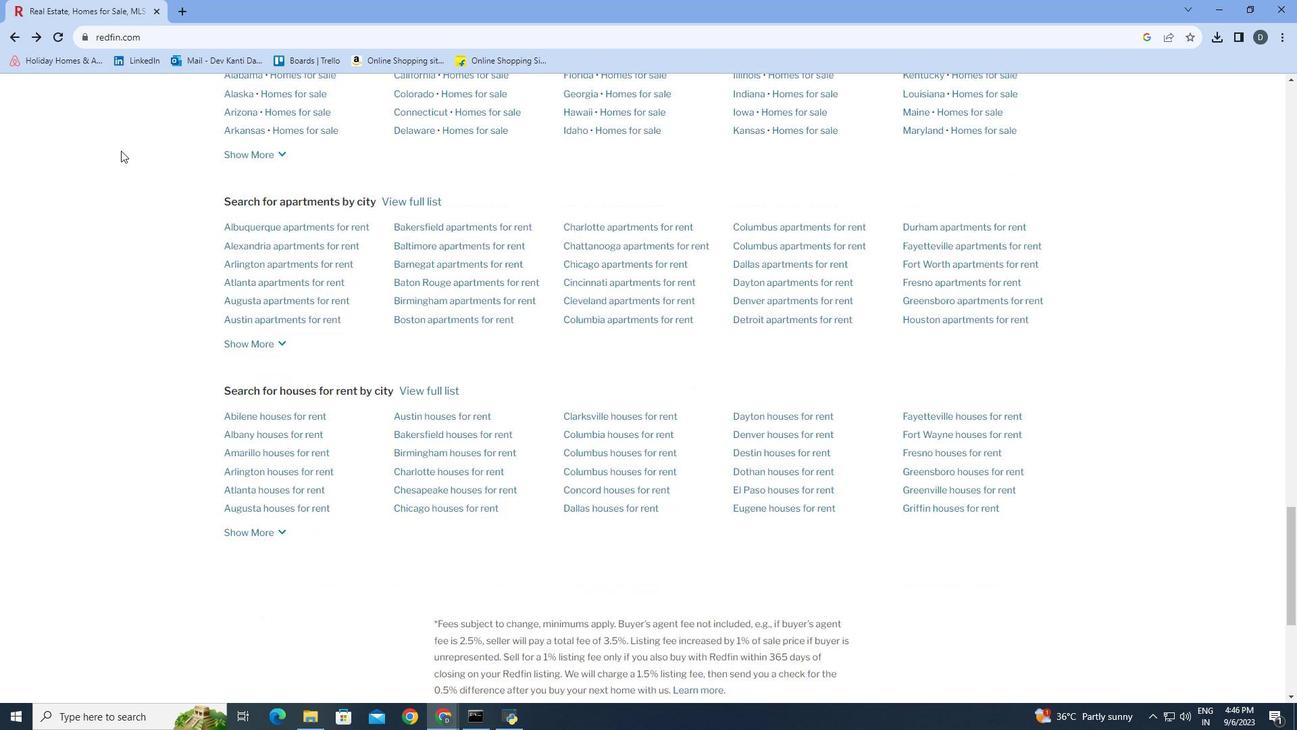 
Action: Mouse scrolled (123, 152) with delta (0, 0)
Screenshot: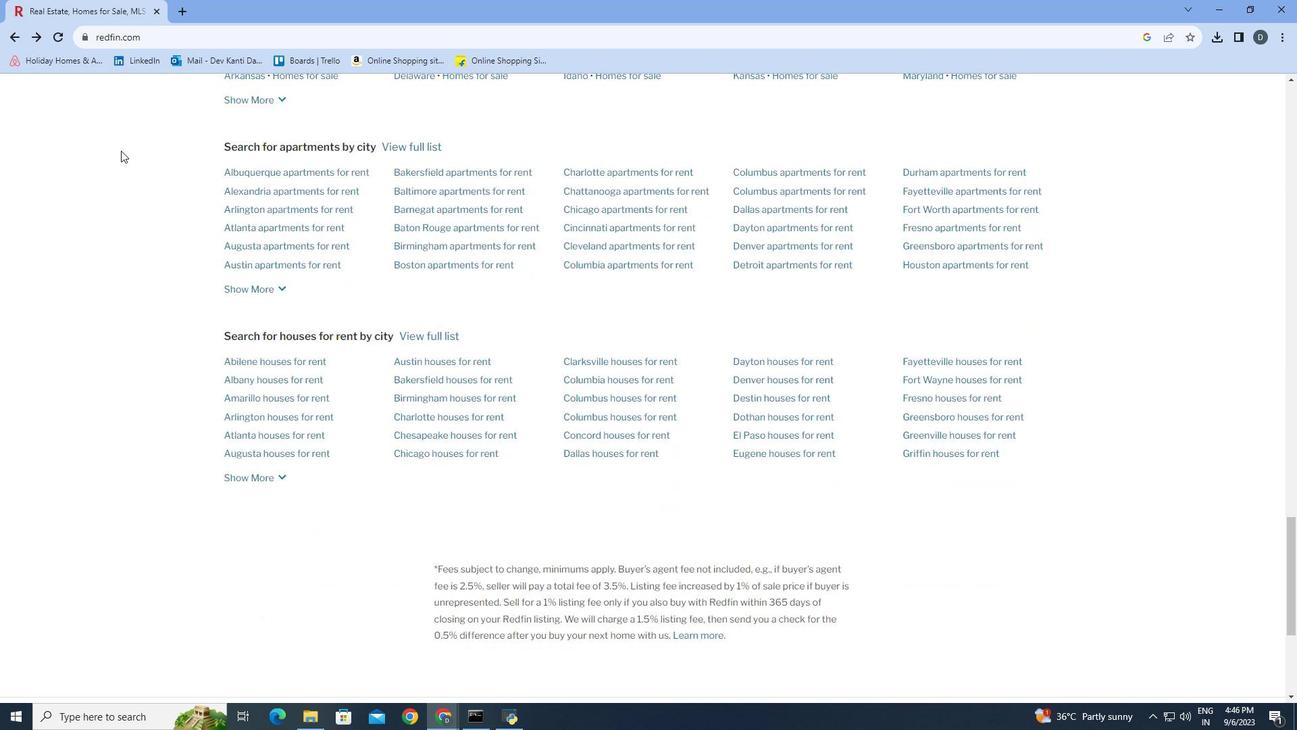 
Action: Mouse scrolled (123, 152) with delta (0, 0)
Screenshot: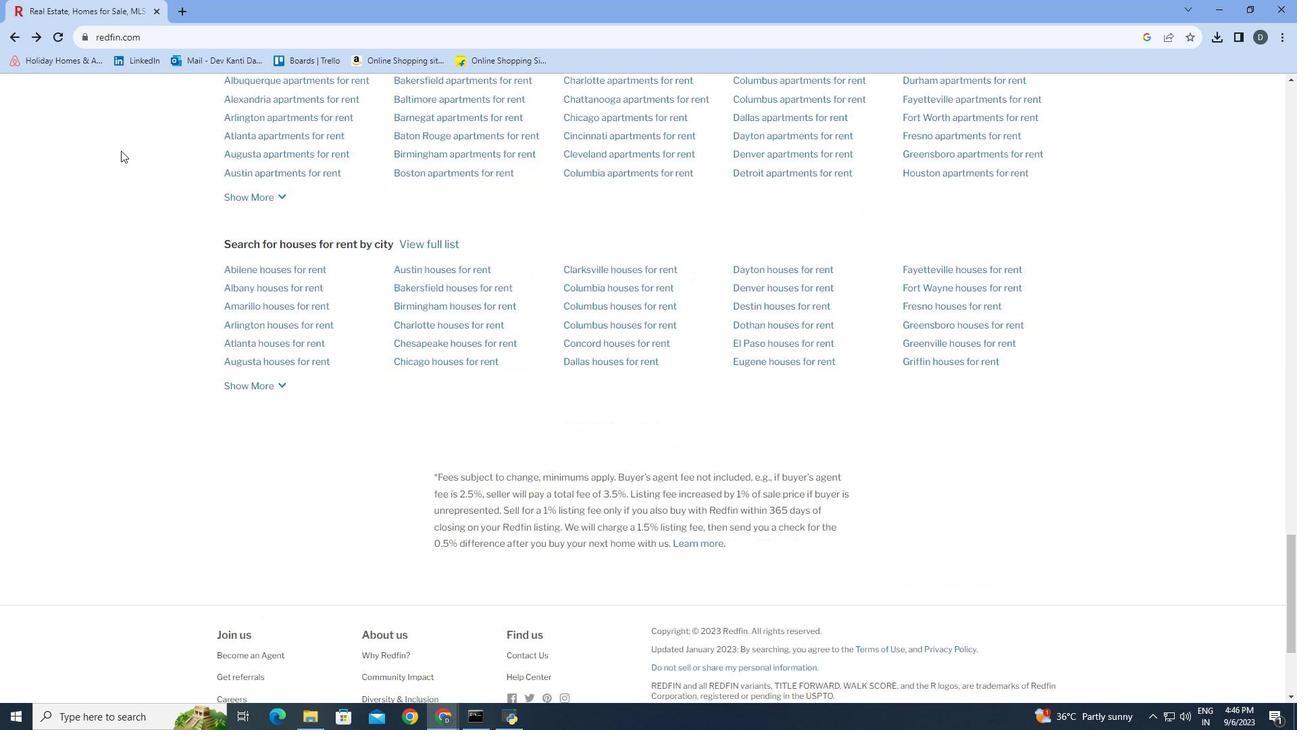 
Action: Mouse scrolled (123, 152) with delta (0, 0)
Screenshot: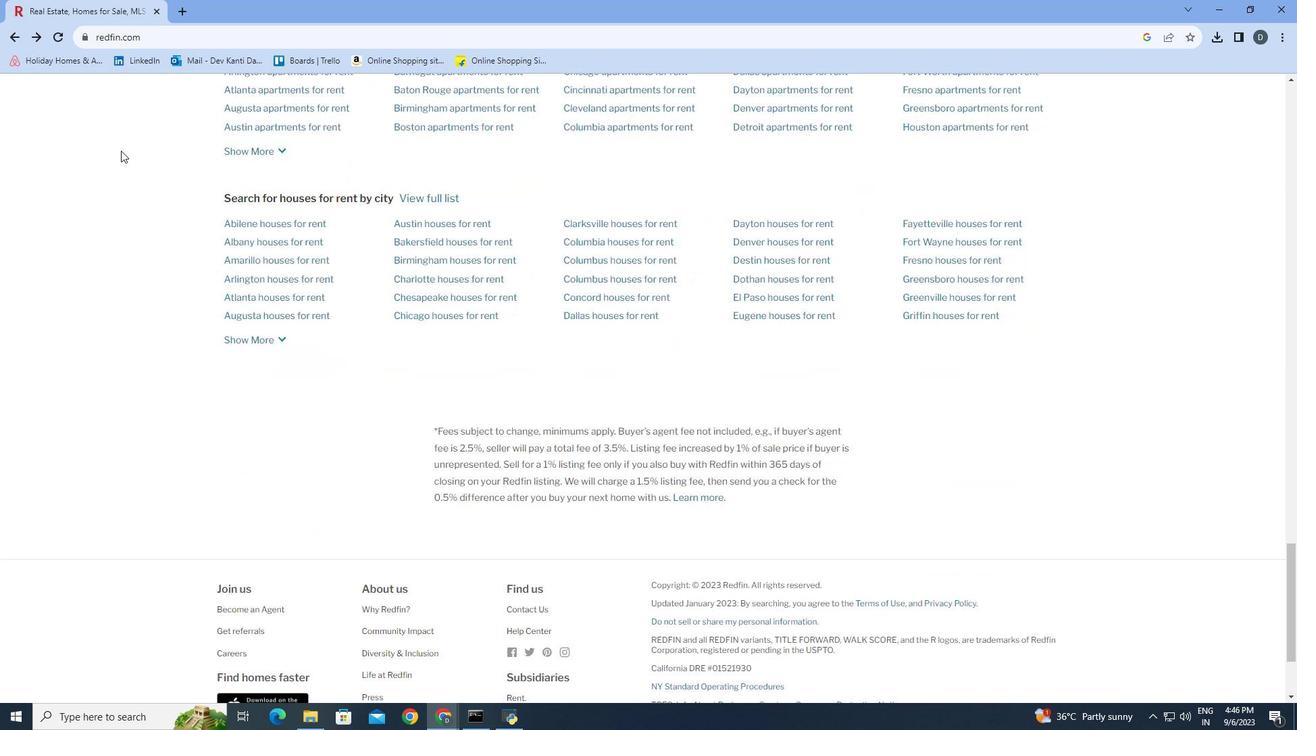 
Action: Mouse scrolled (123, 152) with delta (0, 0)
Screenshot: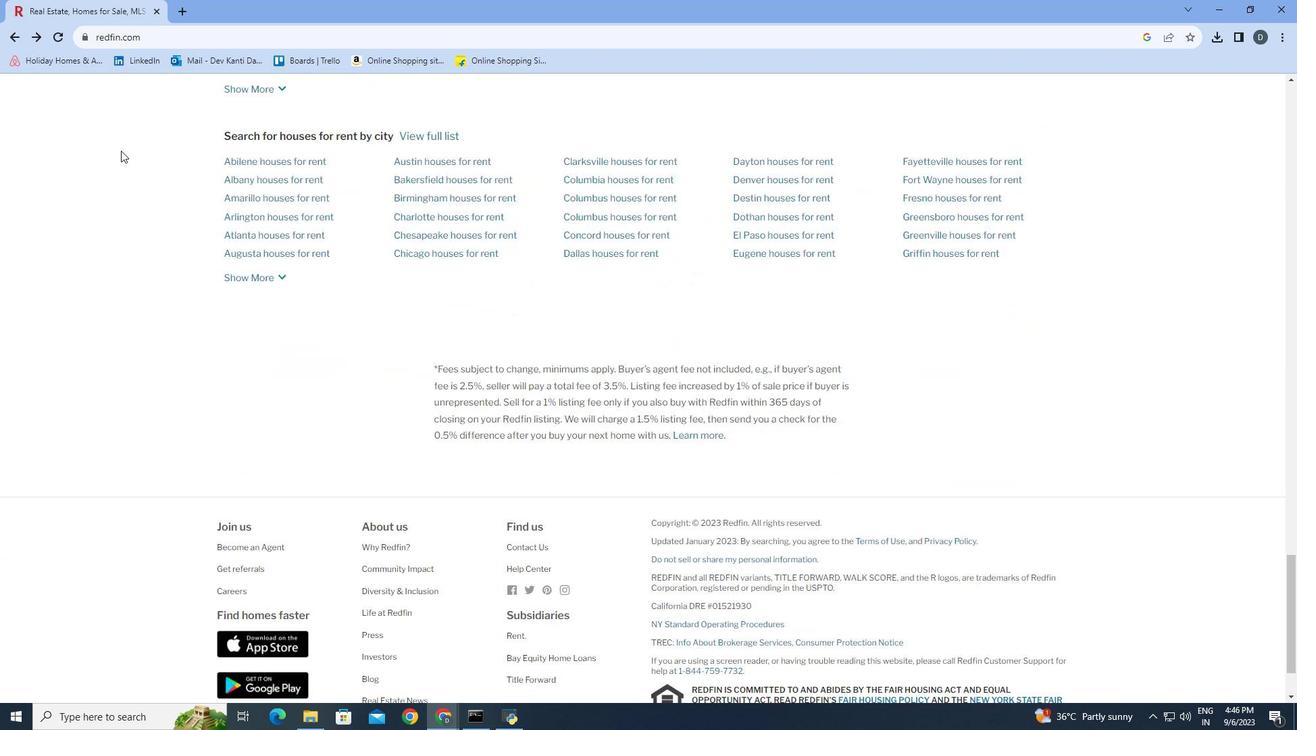 
Action: Mouse scrolled (123, 152) with delta (0, 0)
Screenshot: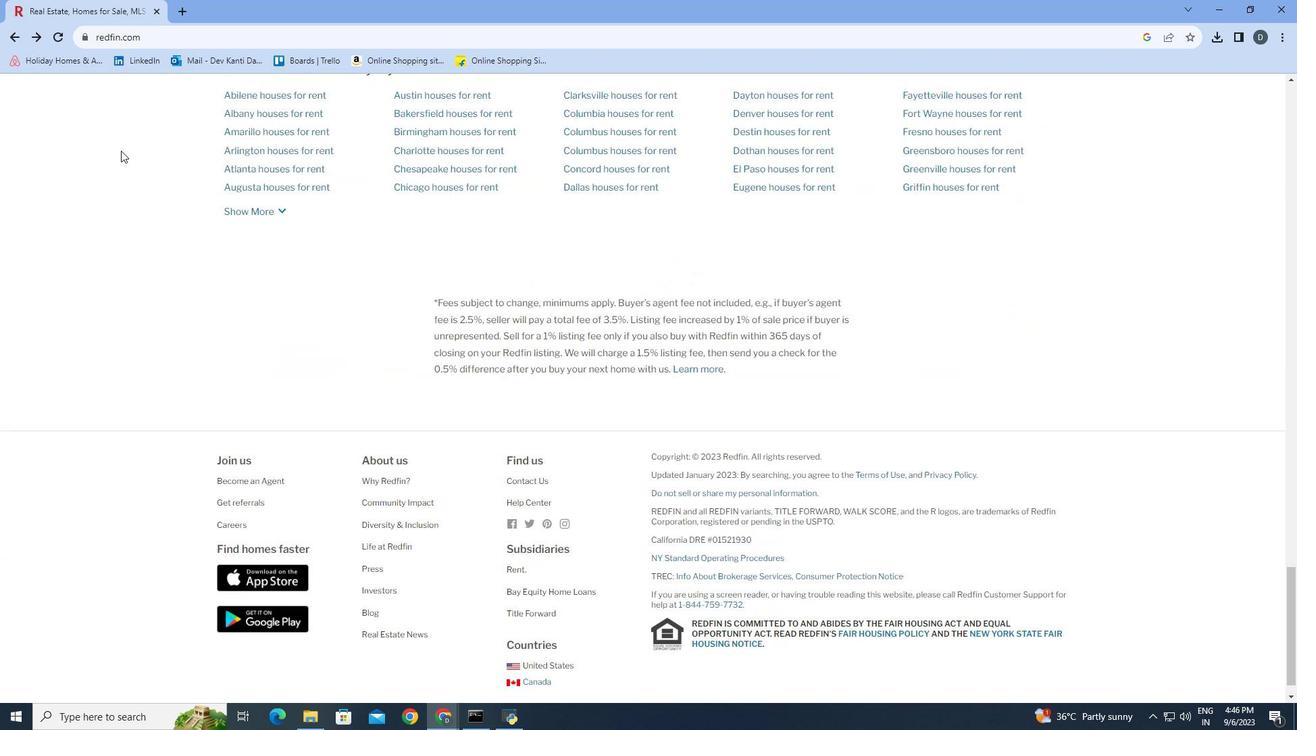 
Action: Mouse scrolled (123, 152) with delta (0, 0)
Screenshot: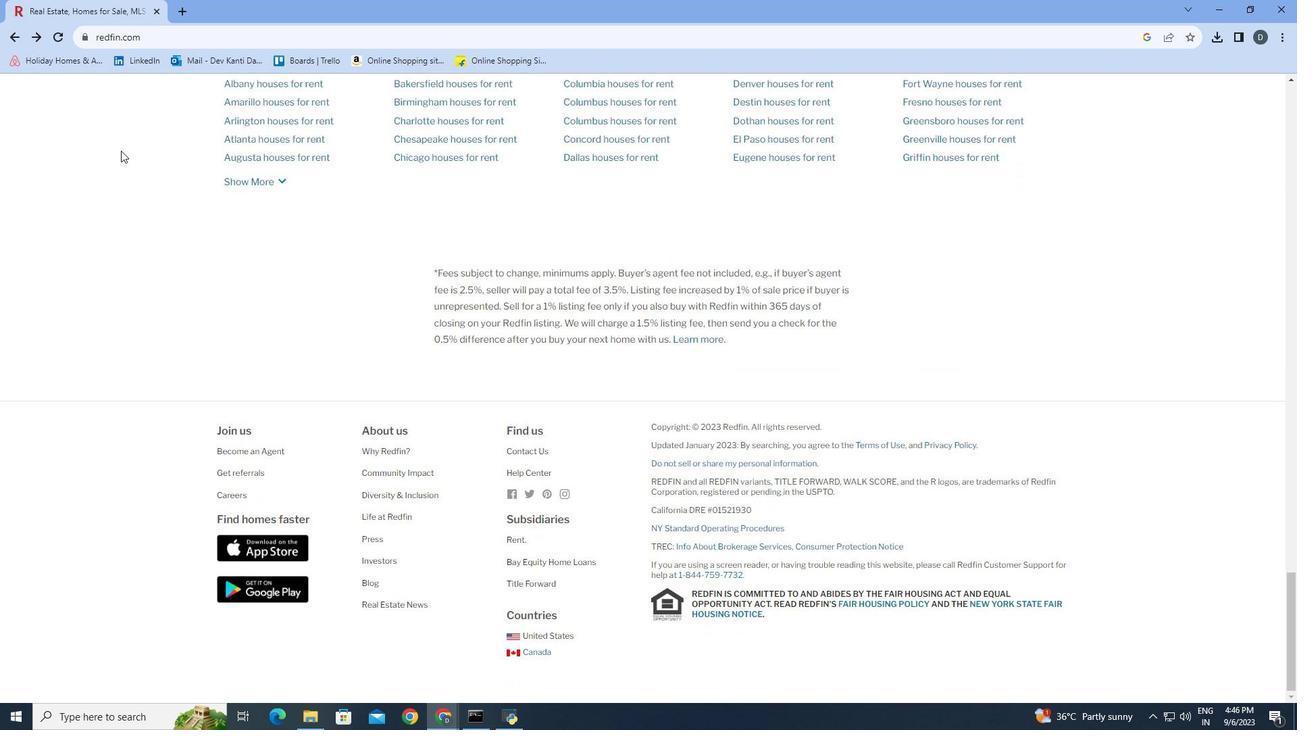 
Action: Mouse scrolled (123, 152) with delta (0, 0)
Screenshot: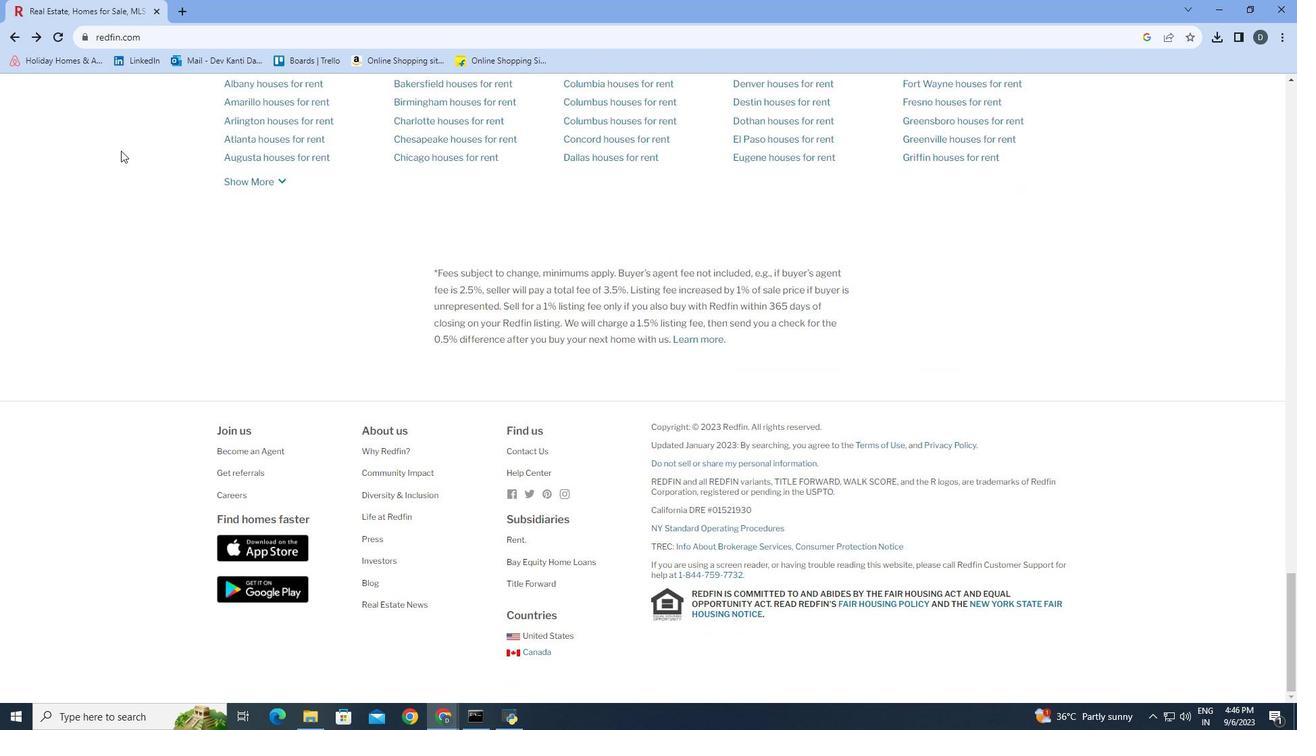 
Action: Mouse scrolled (123, 152) with delta (0, 0)
Screenshot: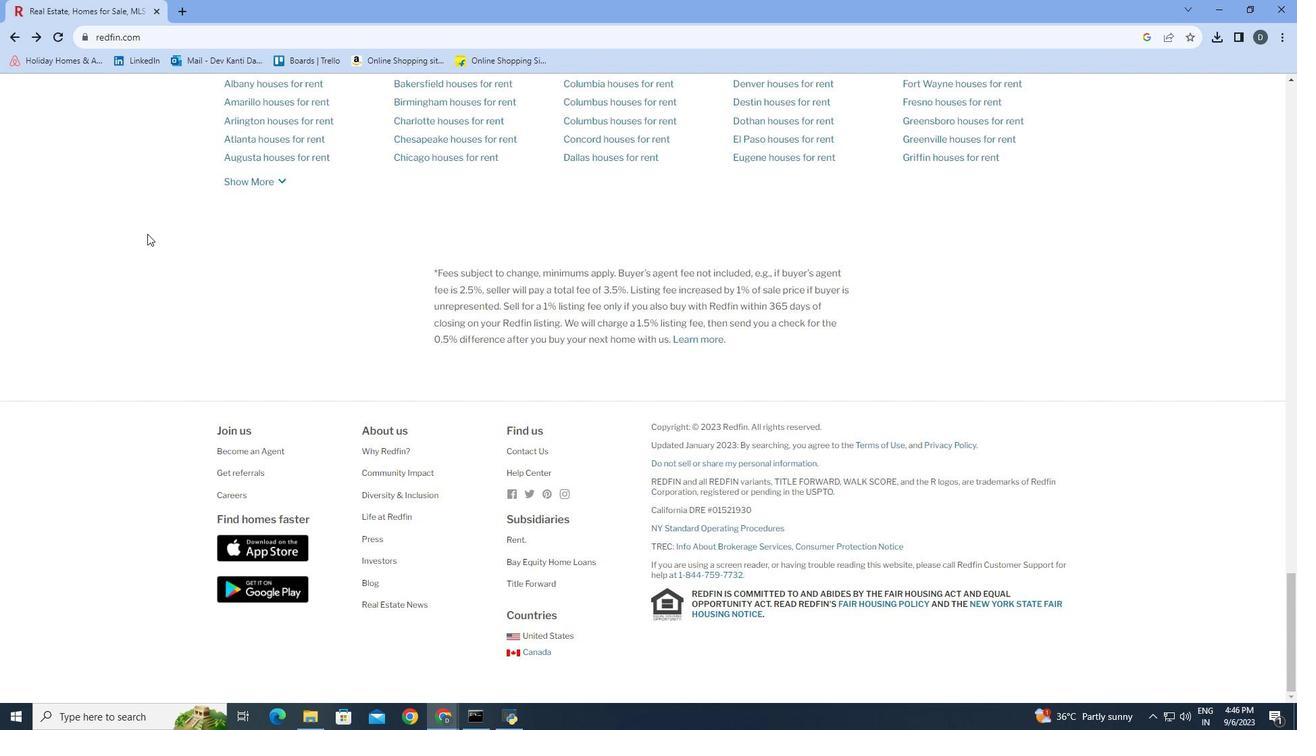 
Action: Mouse moved to (377, 607)
Screenshot: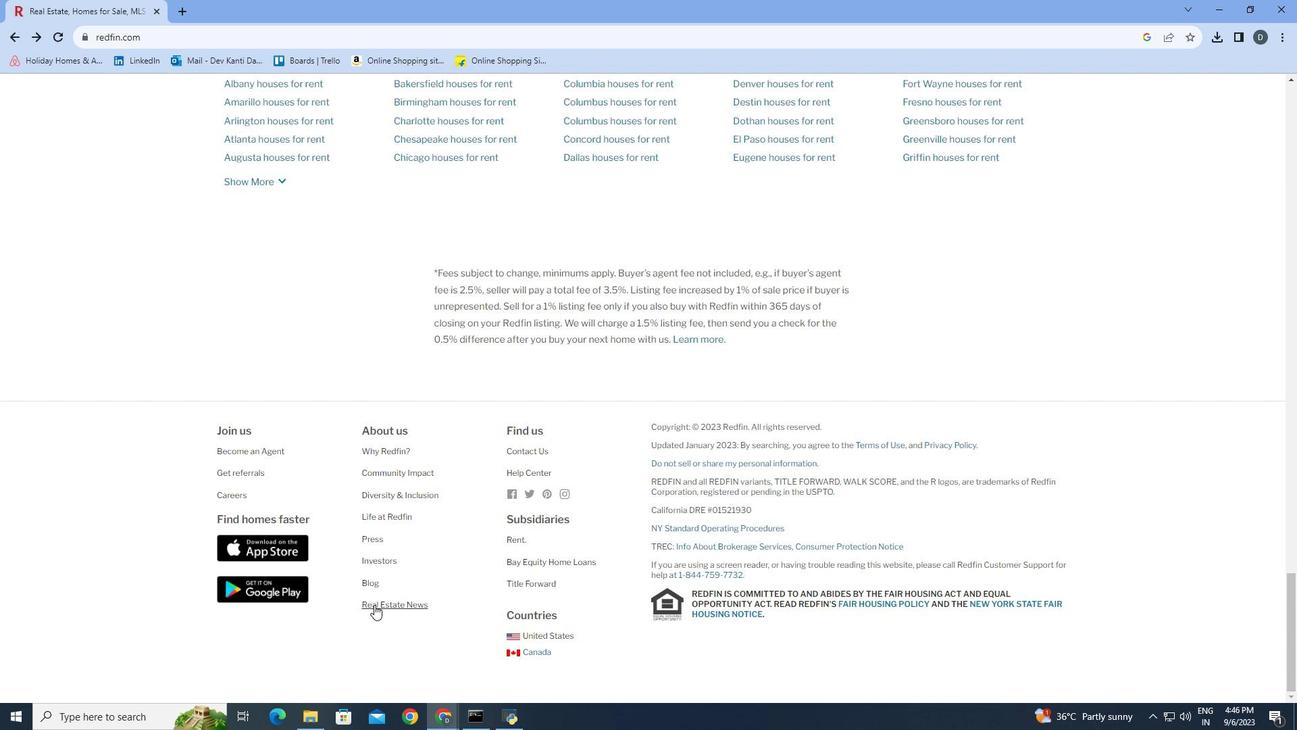 
Action: Mouse pressed left at (377, 607)
Screenshot: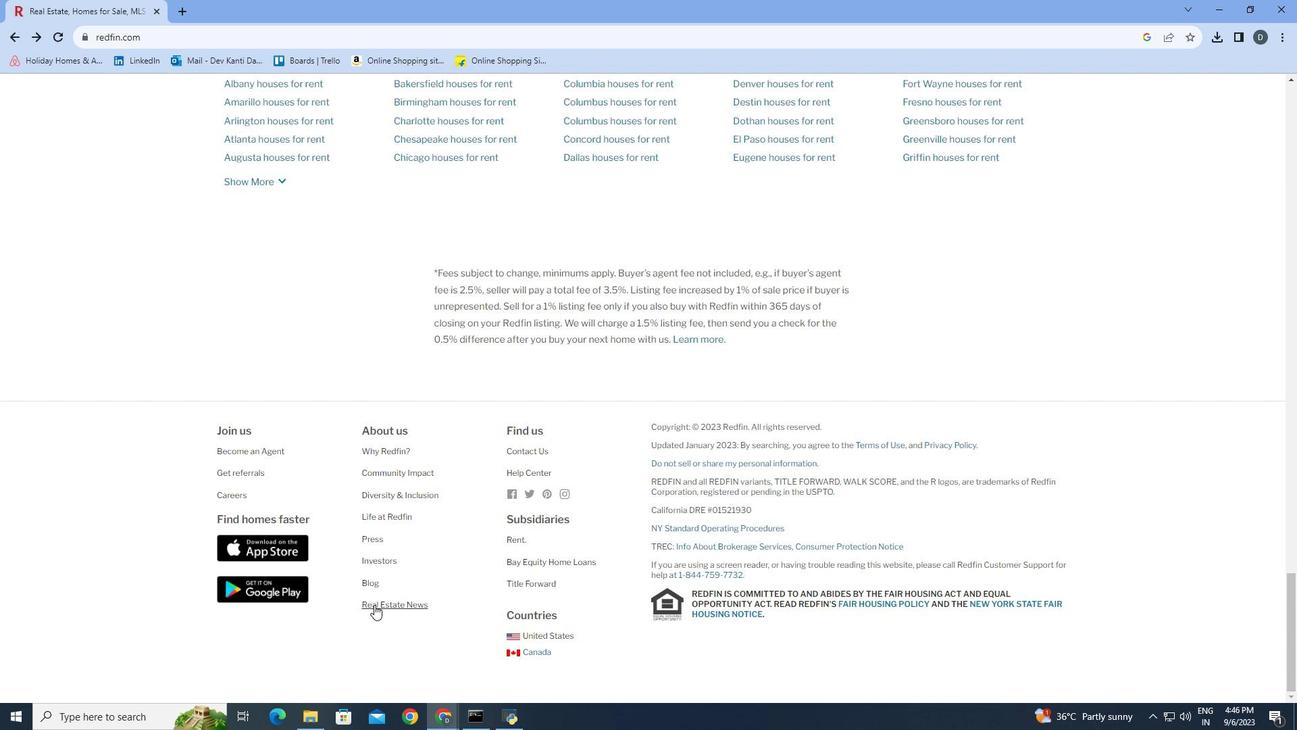 
Action: Mouse moved to (288, 146)
Screenshot: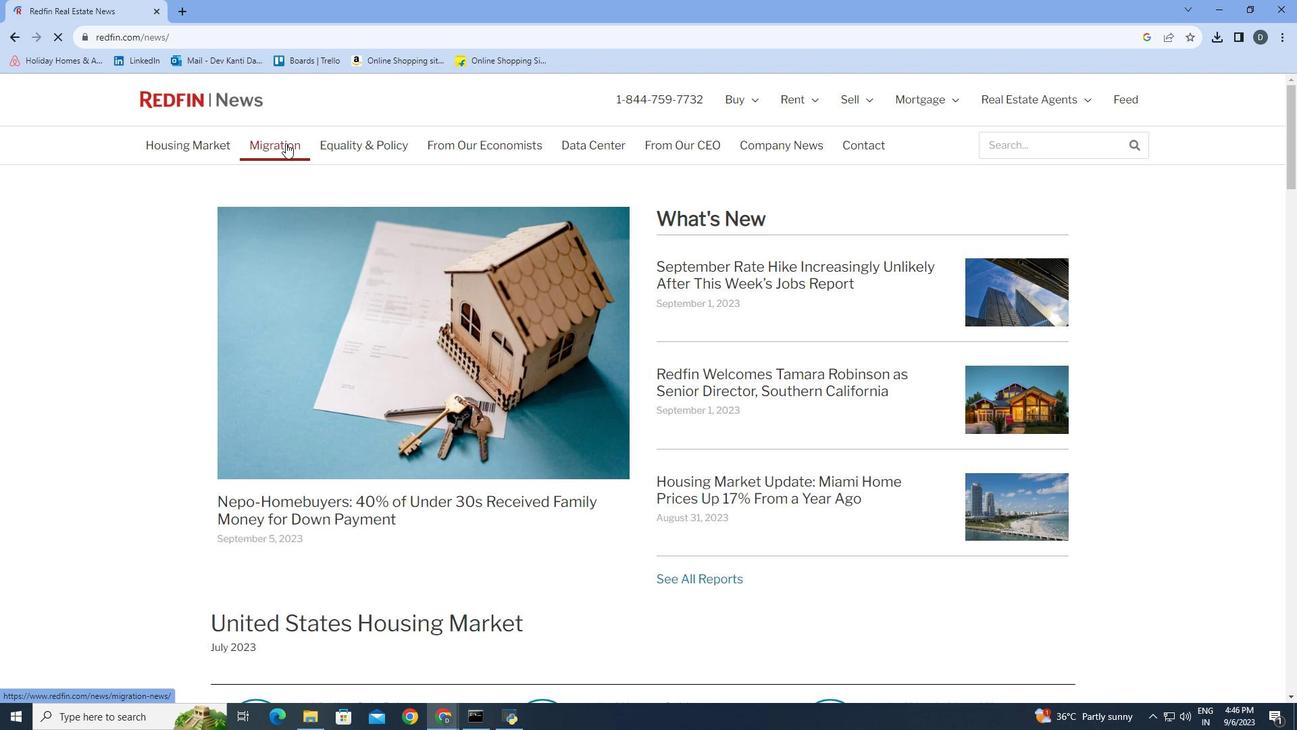 
Action: Mouse pressed left at (288, 146)
Screenshot: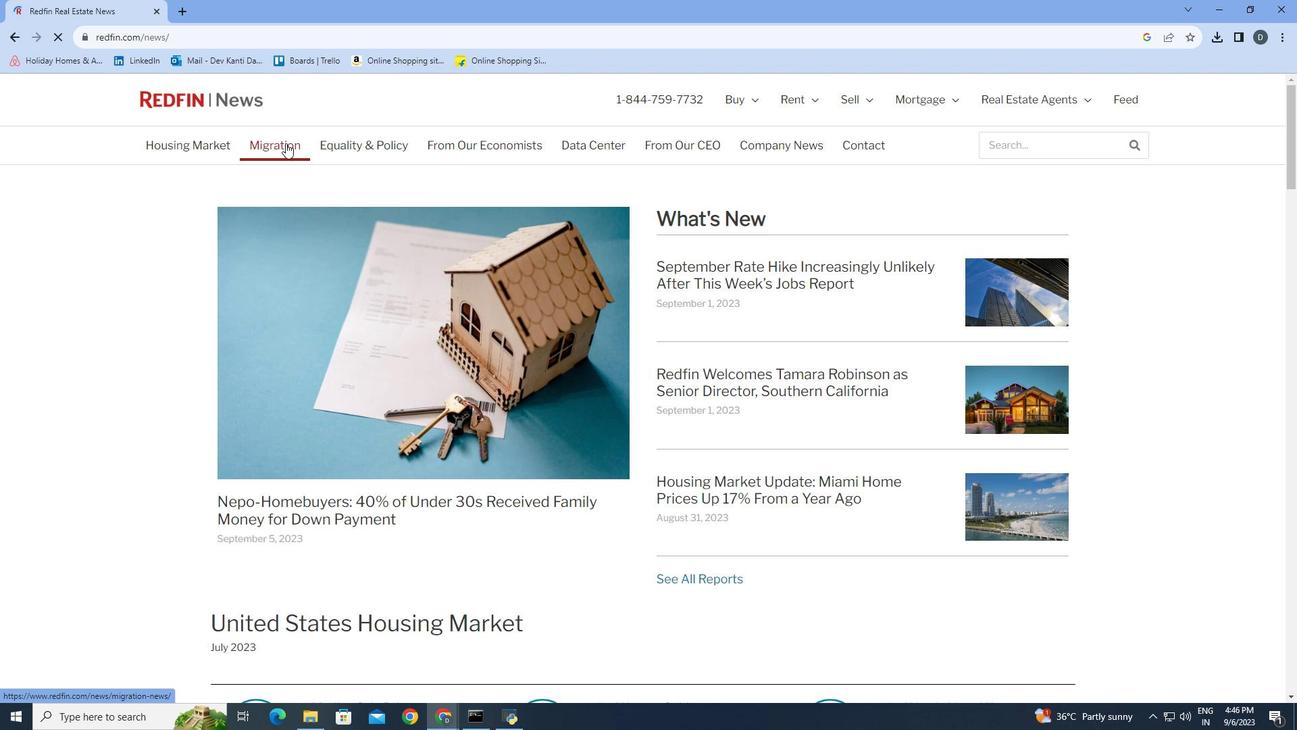 
Action: Mouse moved to (941, 195)
Screenshot: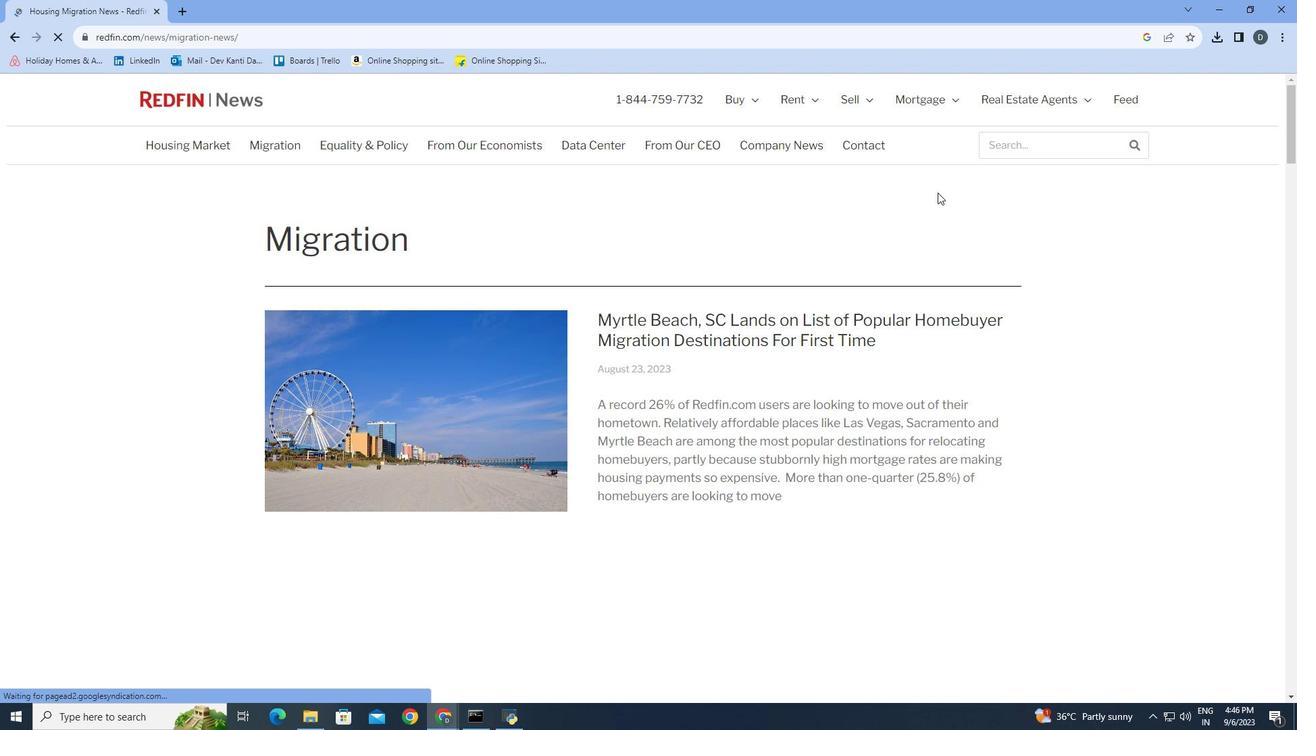 
Action: Mouse scrolled (941, 194) with delta (0, 0)
Screenshot: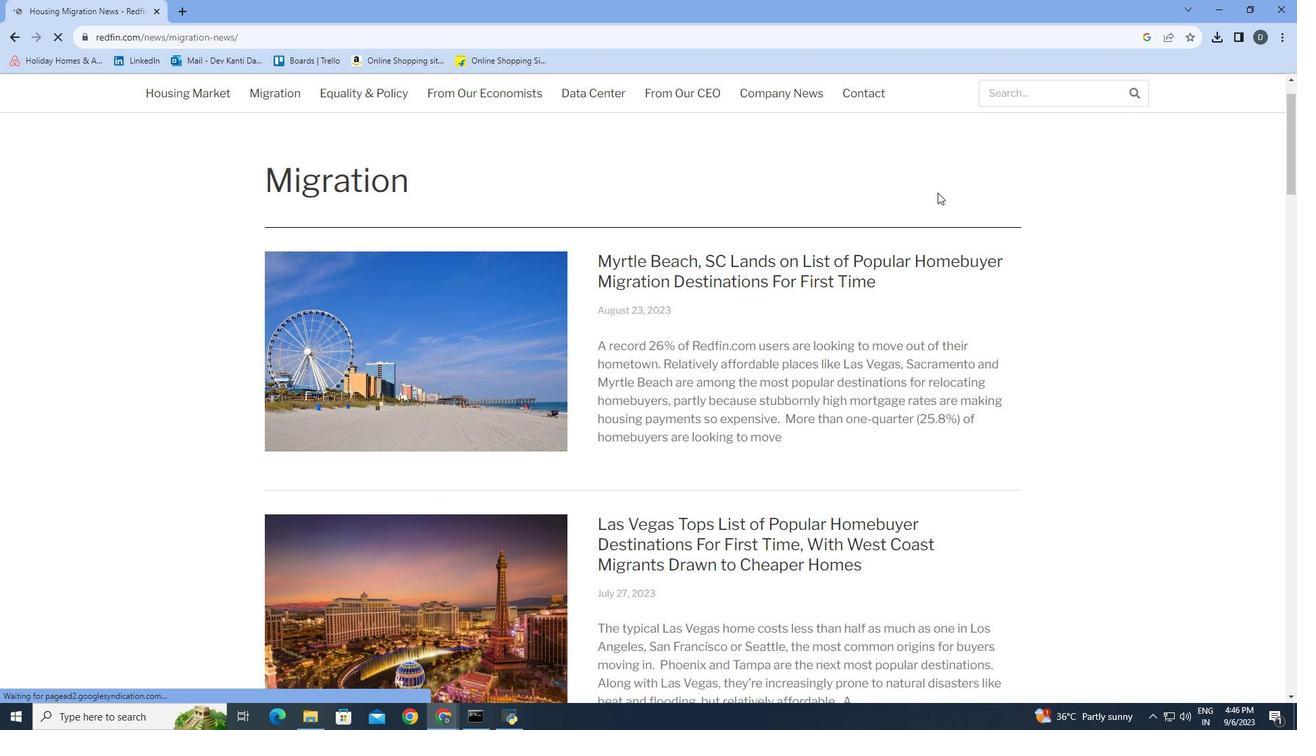 
Action: Mouse scrolled (941, 194) with delta (0, 0)
Screenshot: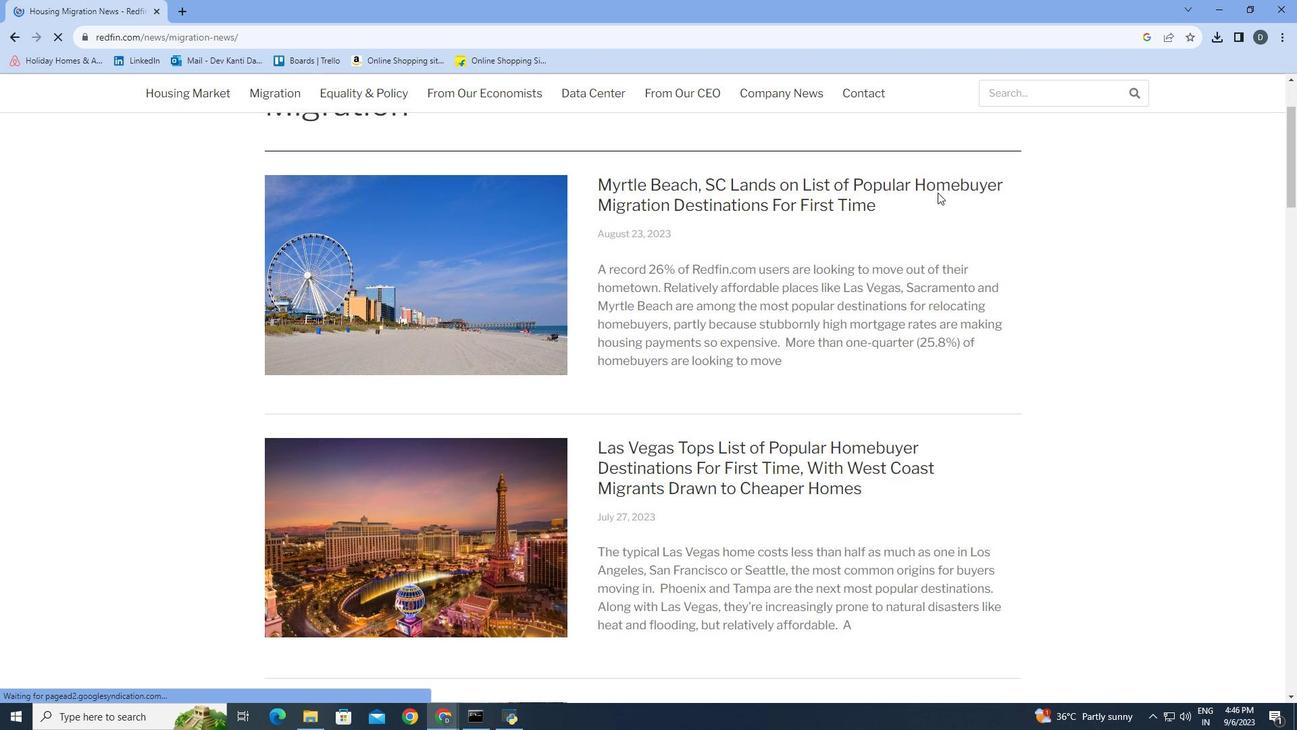 
Action: Mouse scrolled (941, 194) with delta (0, 0)
Screenshot: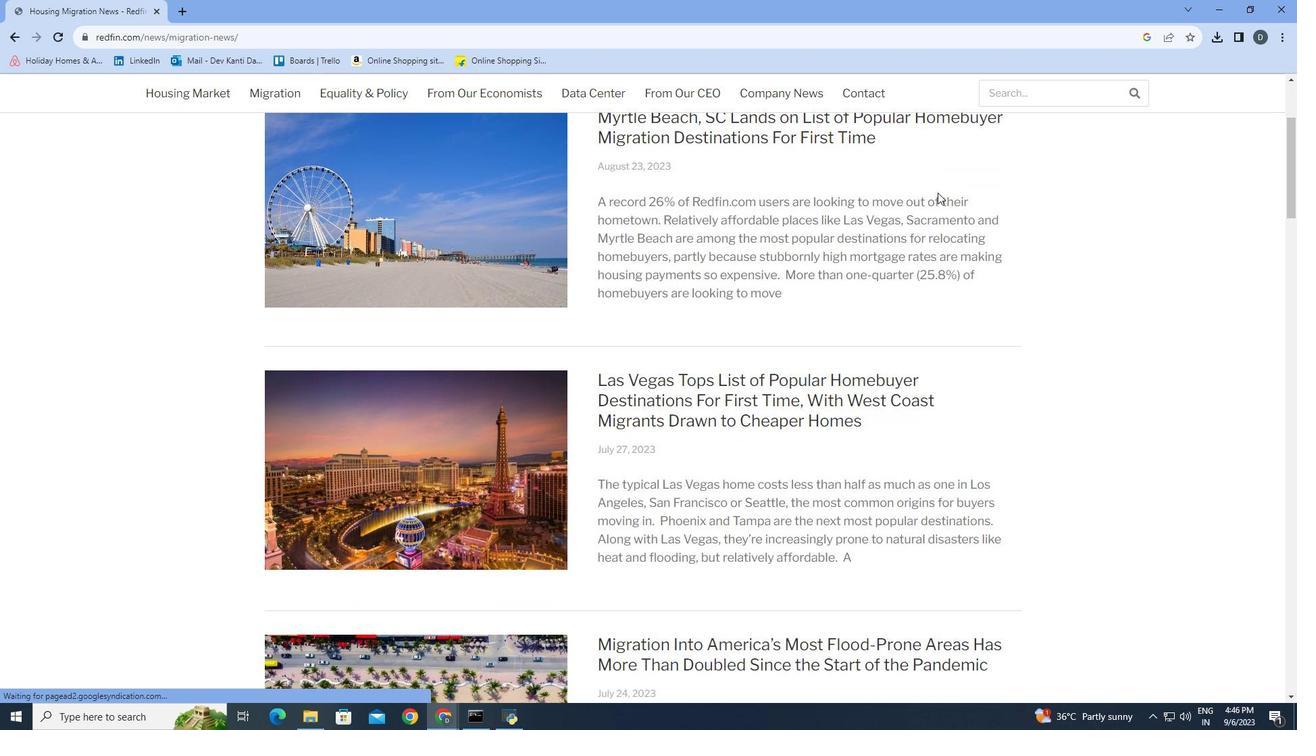 
Action: Mouse scrolled (941, 194) with delta (0, 0)
Screenshot: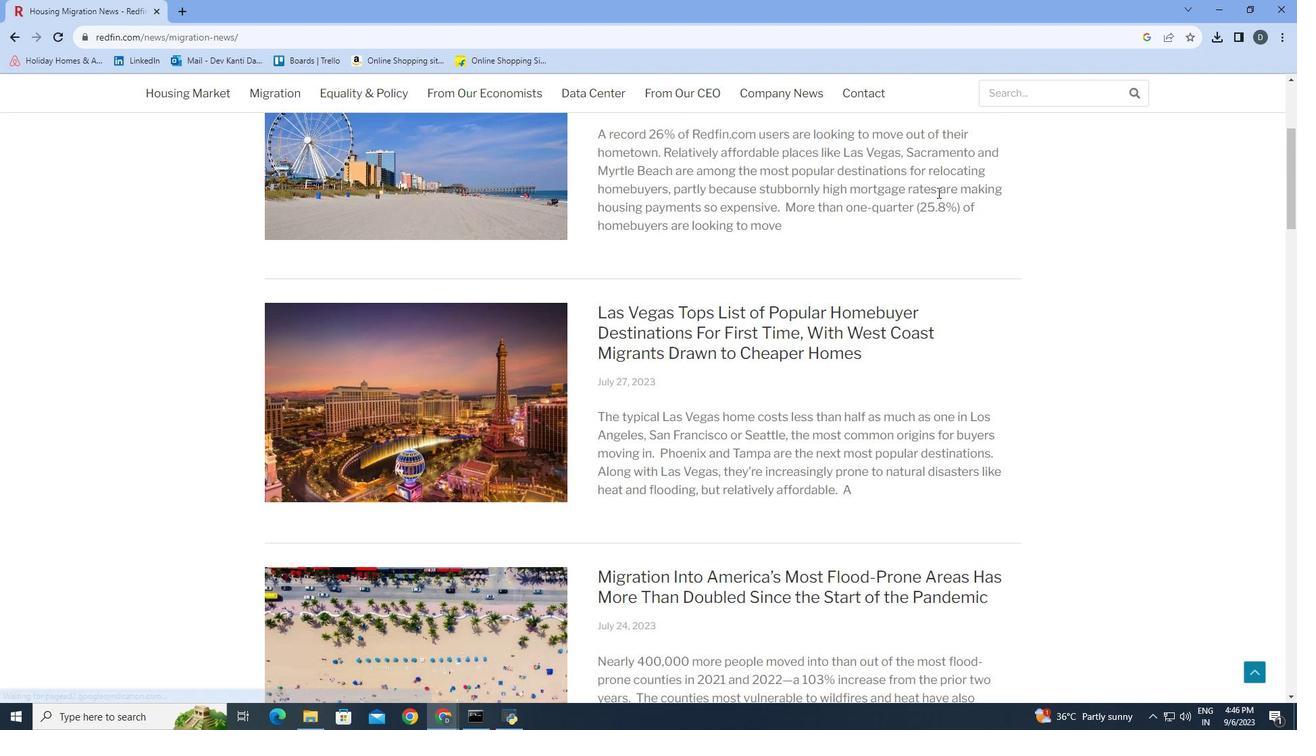 
Action: Mouse scrolled (941, 194) with delta (0, 0)
Screenshot: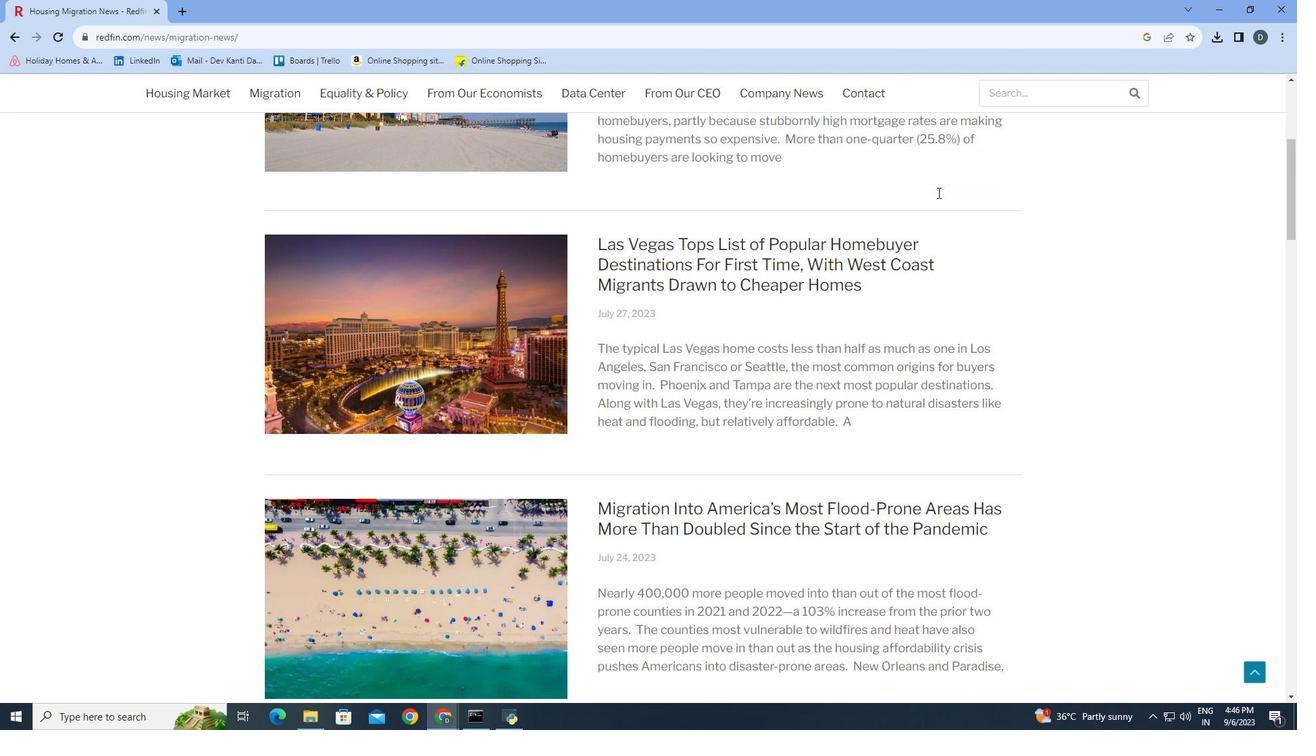 
Action: Mouse scrolled (941, 194) with delta (0, 0)
Screenshot: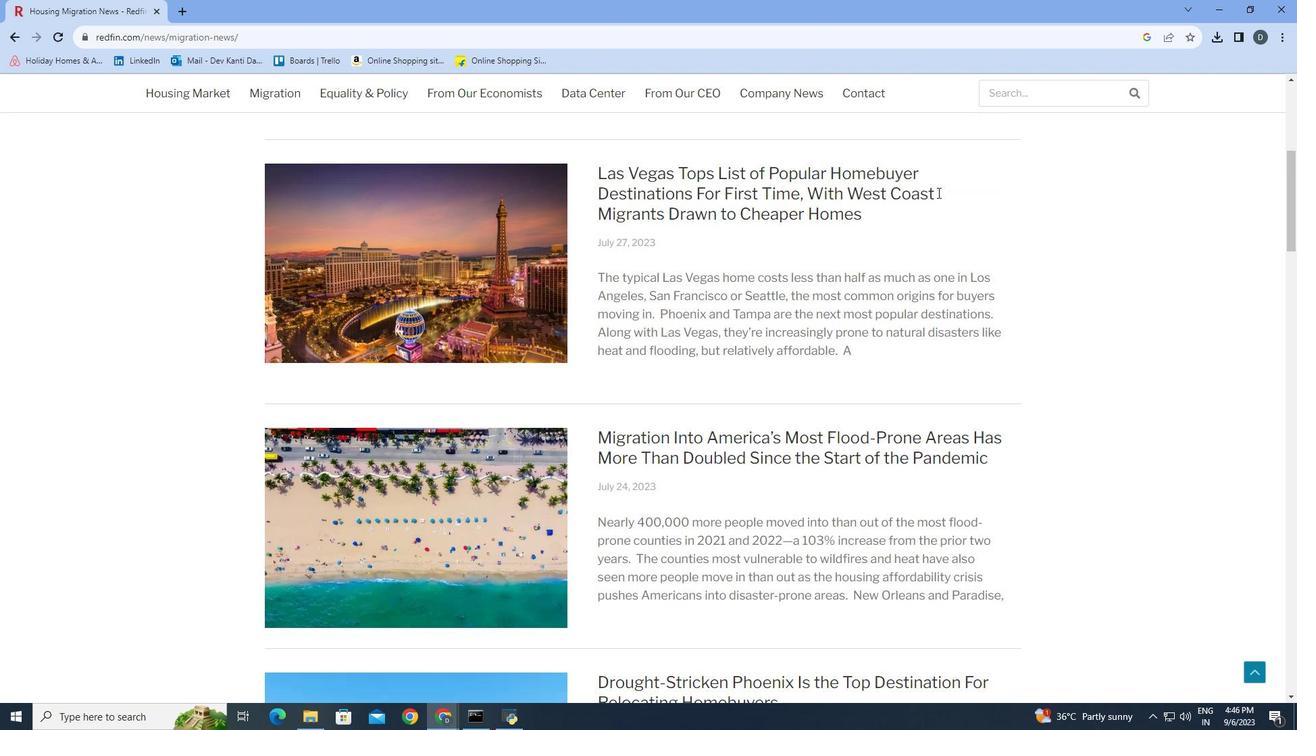 
Action: Mouse scrolled (941, 194) with delta (0, 0)
Screenshot: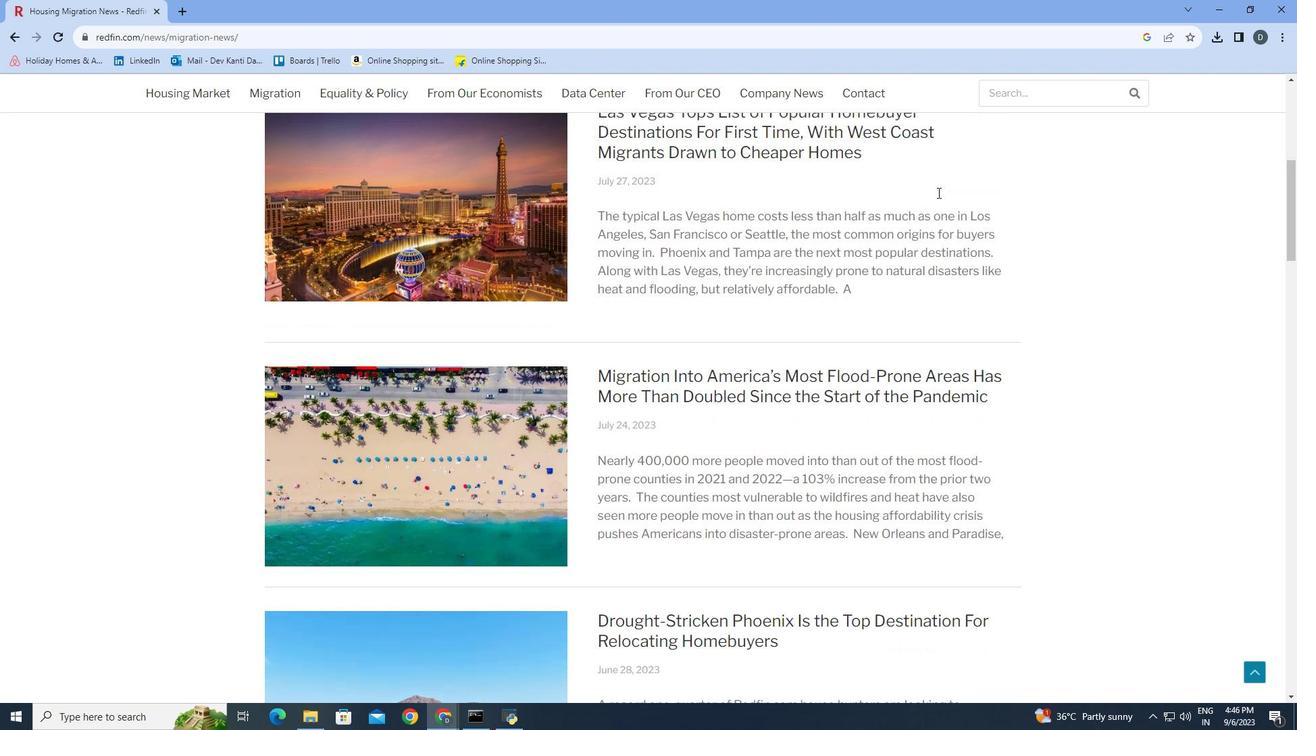
Action: Mouse moved to (939, 196)
Screenshot: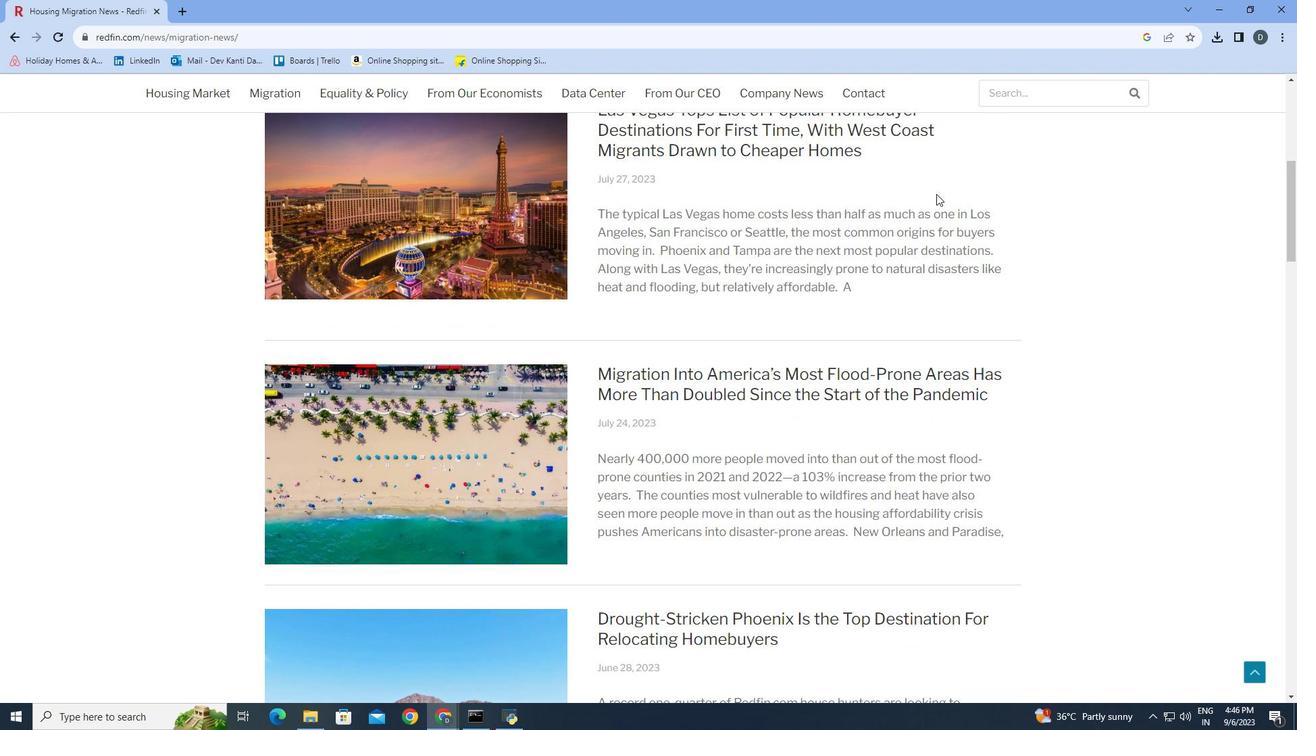 
Action: Mouse scrolled (939, 196) with delta (0, 0)
Screenshot: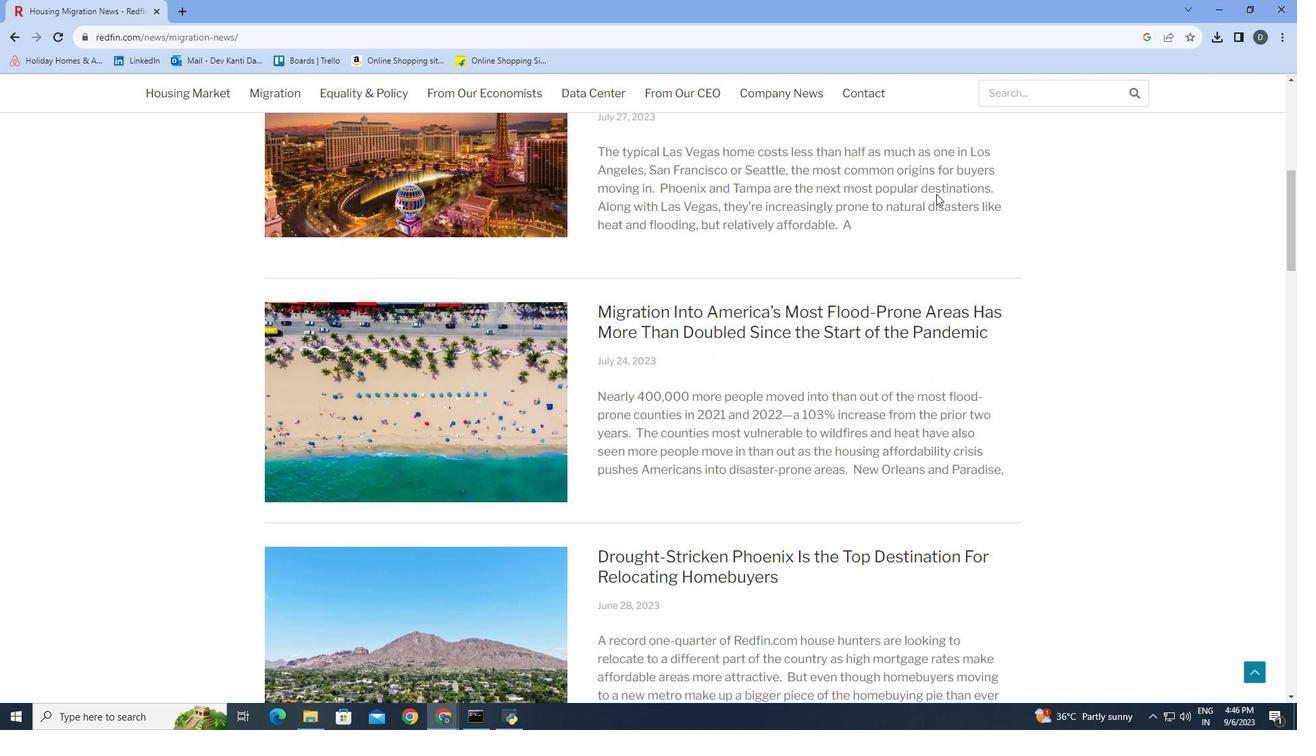 
Action: Mouse moved to (937, 198)
Screenshot: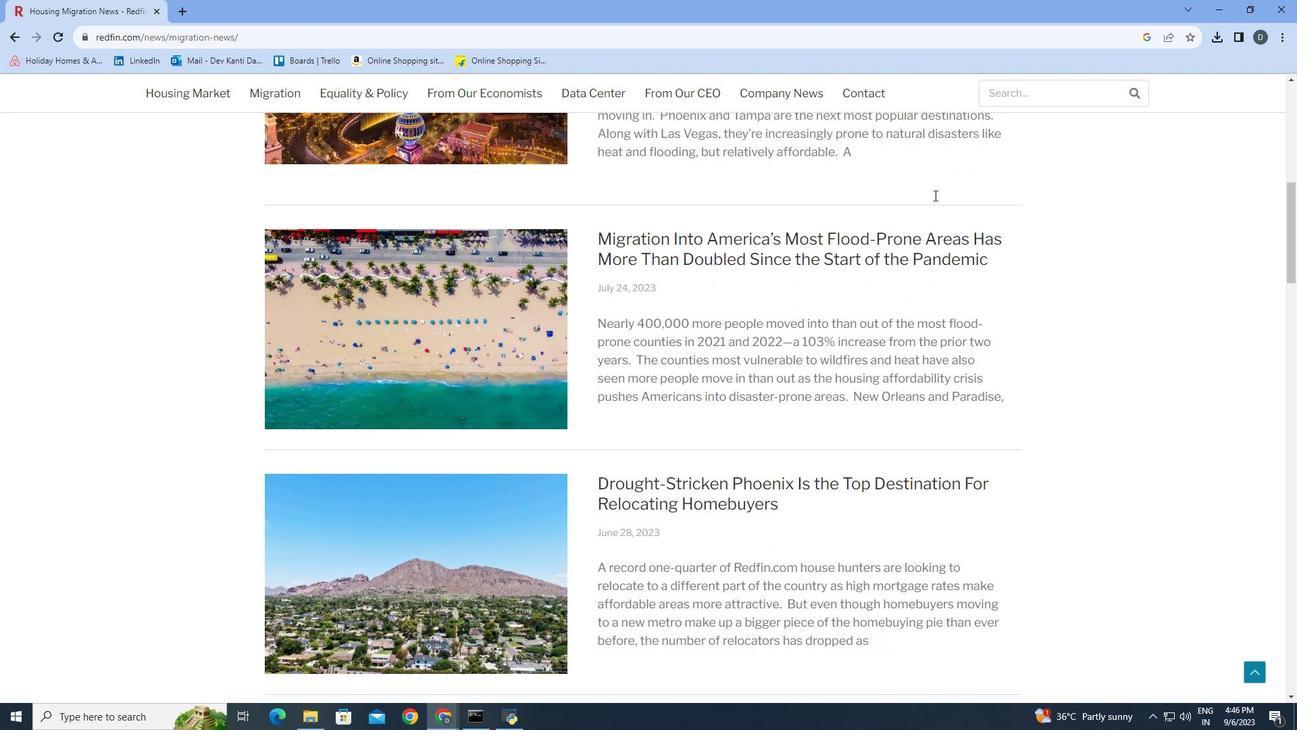 
Action: Mouse scrolled (937, 197) with delta (0, 0)
Screenshot: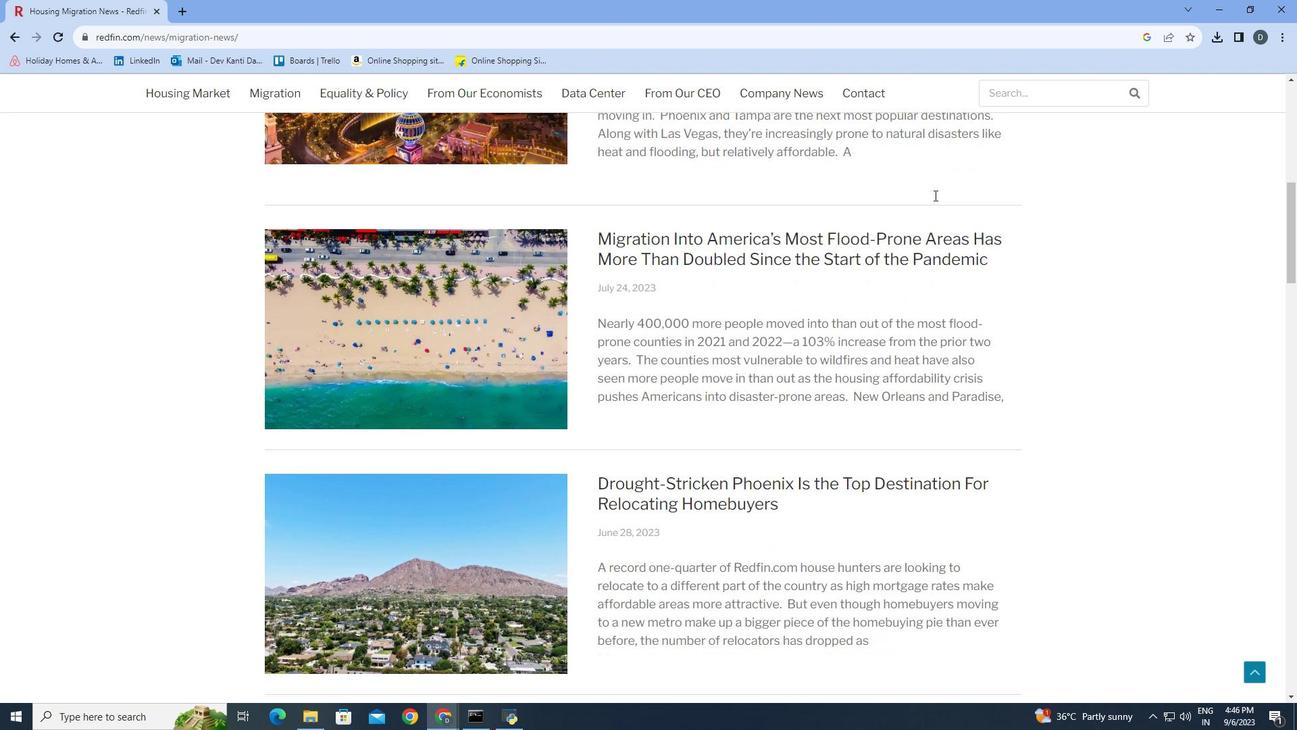 
Action: Mouse scrolled (937, 197) with delta (0, 0)
Screenshot: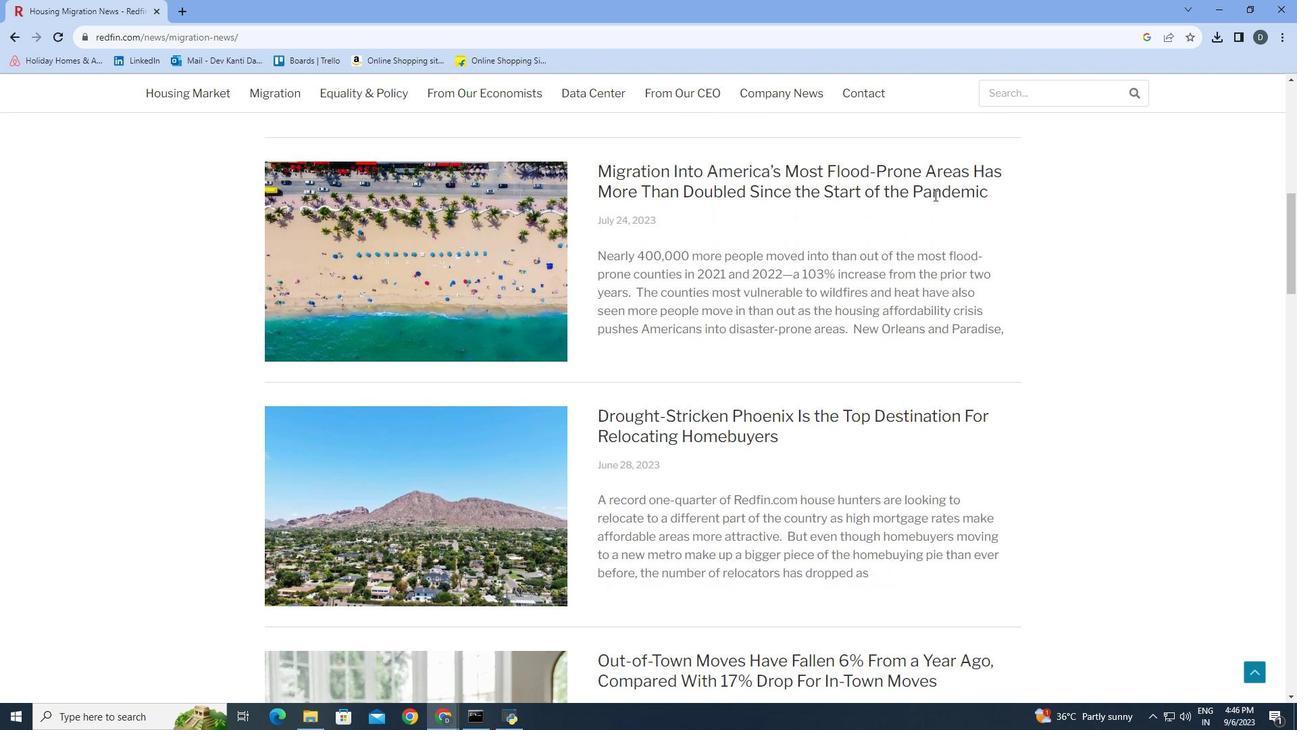 
Action: Mouse scrolled (937, 197) with delta (0, 0)
Screenshot: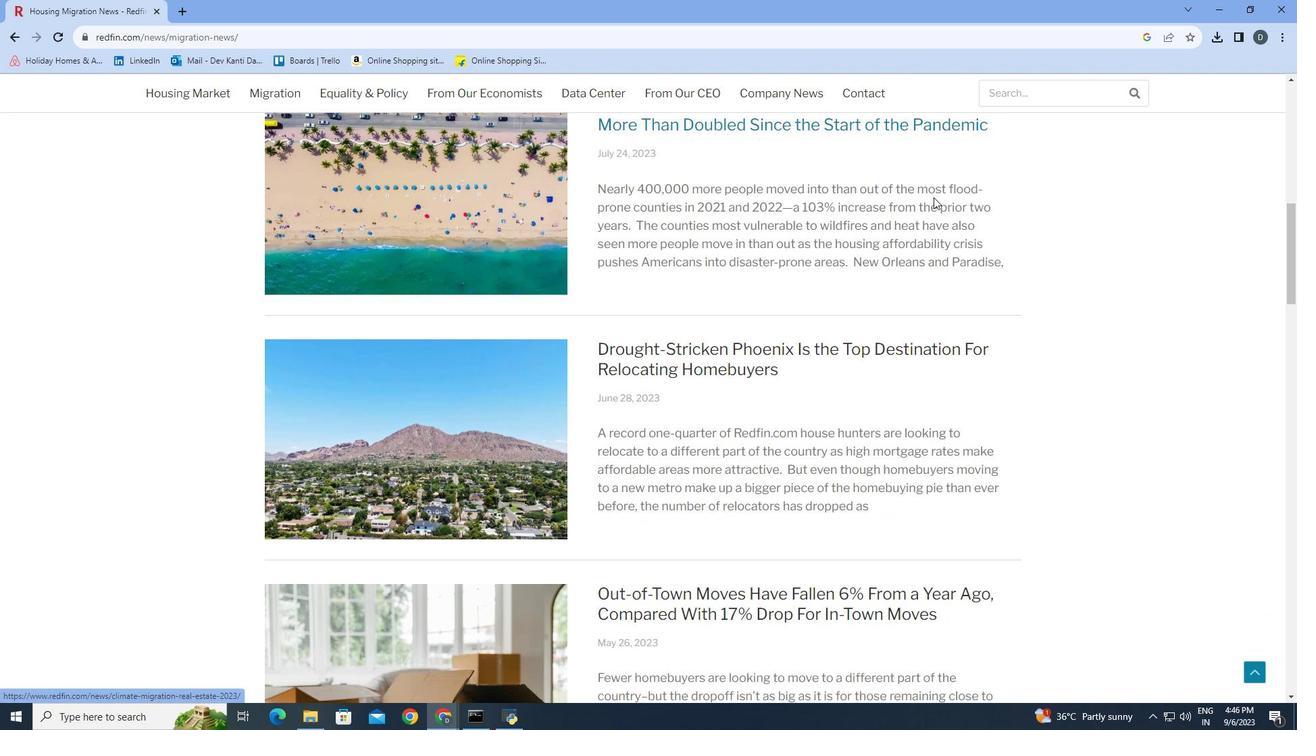 
Action: Mouse moved to (936, 201)
Screenshot: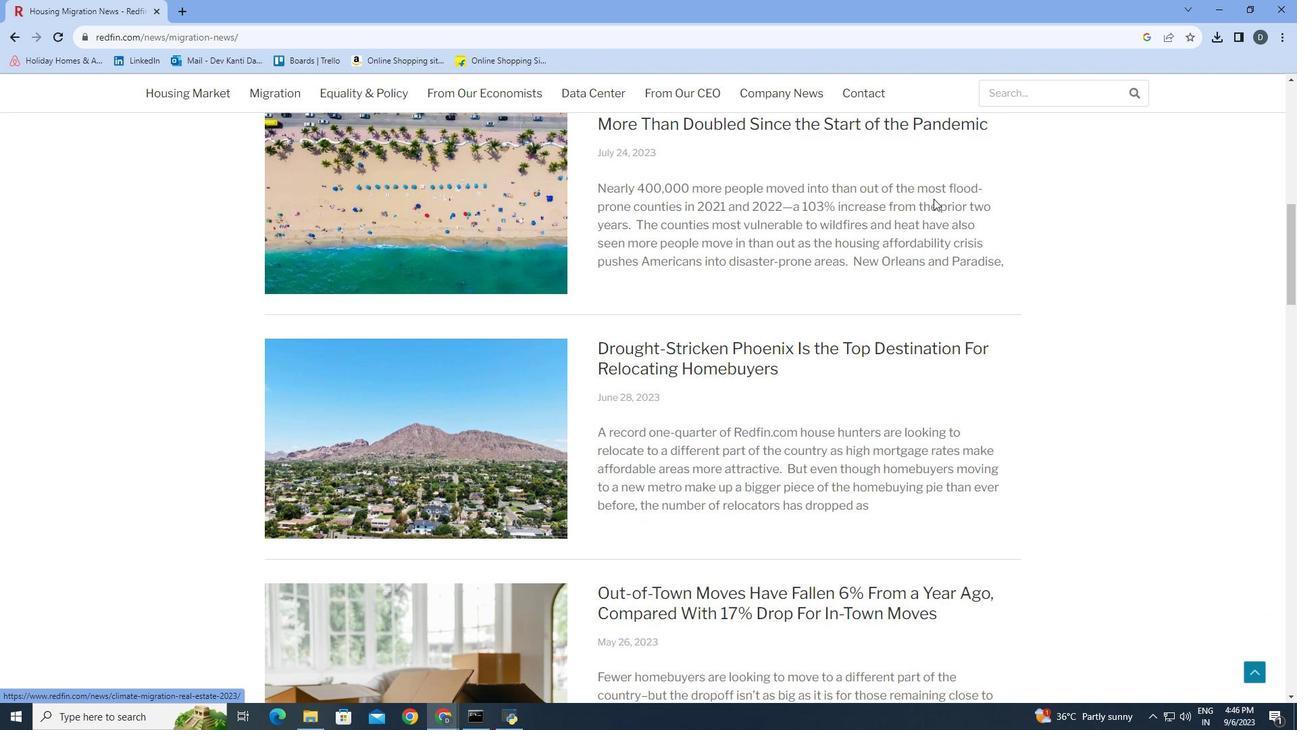 
Action: Mouse scrolled (936, 200) with delta (0, 0)
Screenshot: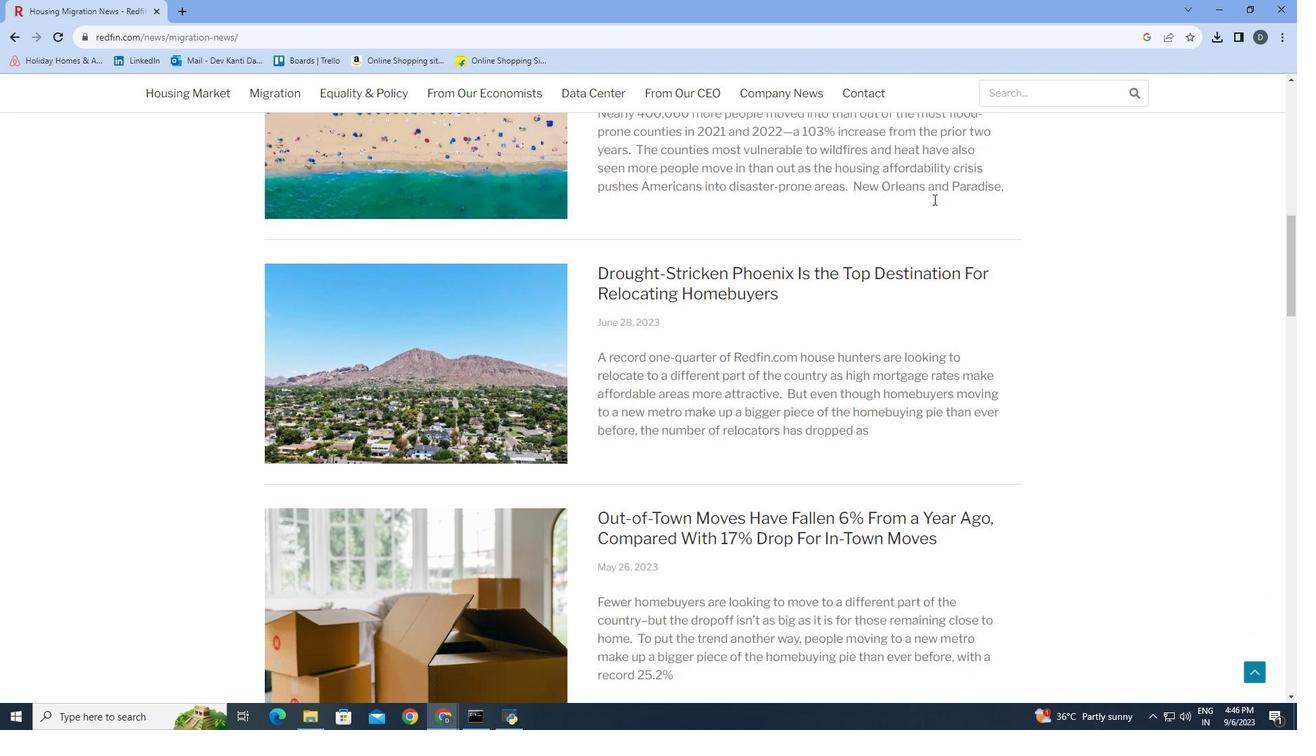 
Action: Mouse moved to (936, 202)
Screenshot: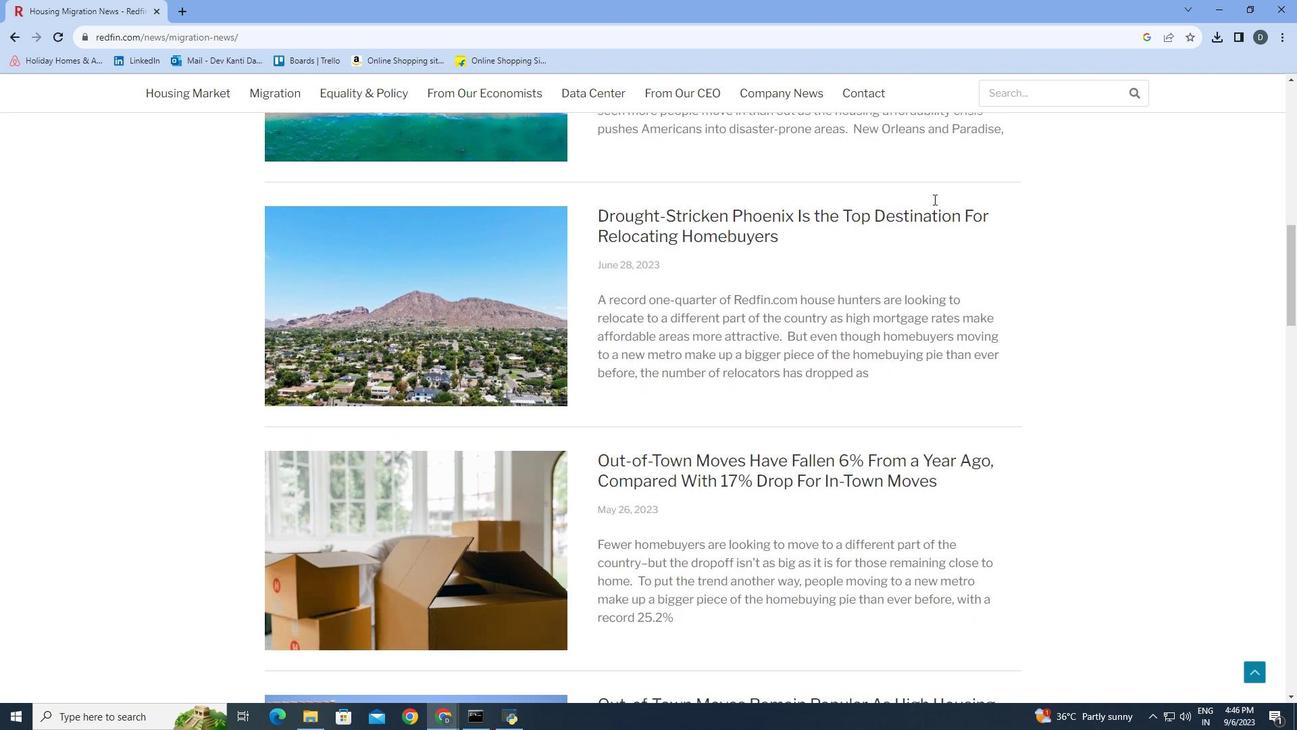 
Action: Mouse scrolled (936, 201) with delta (0, 0)
Screenshot: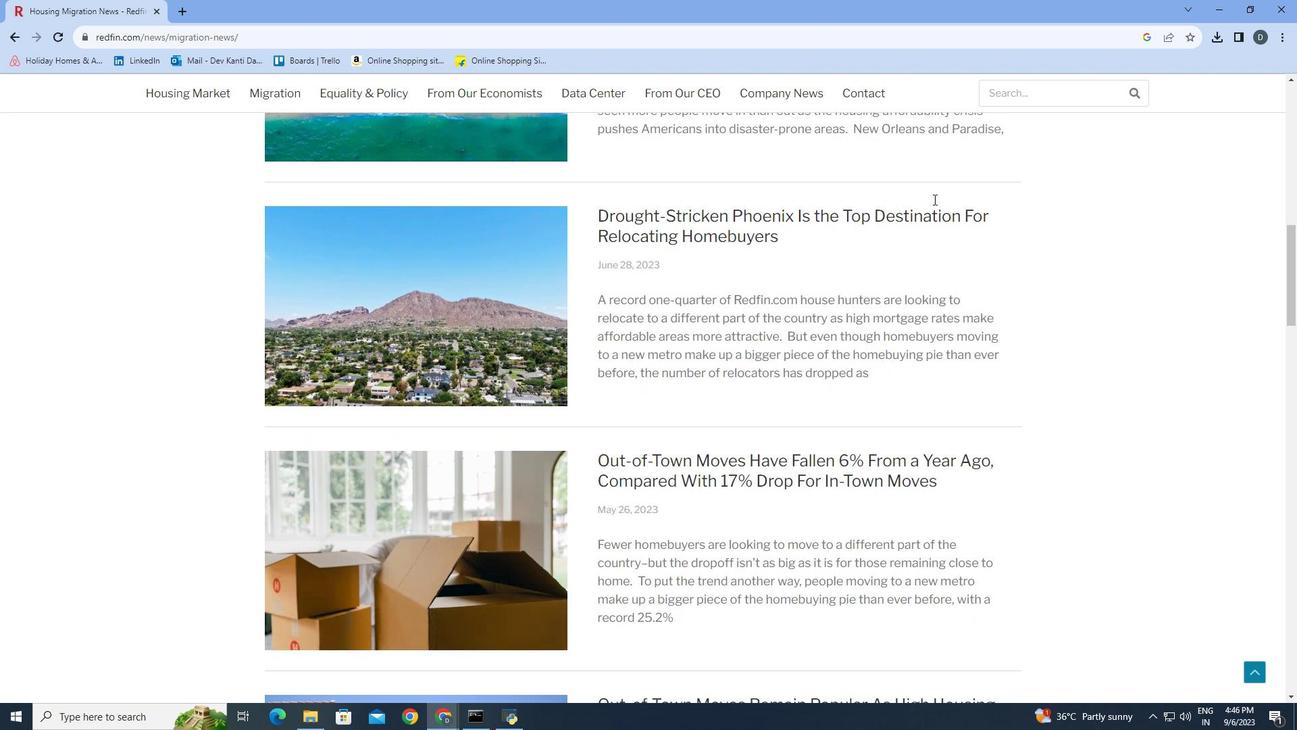 
Action: Mouse moved to (936, 203)
Screenshot: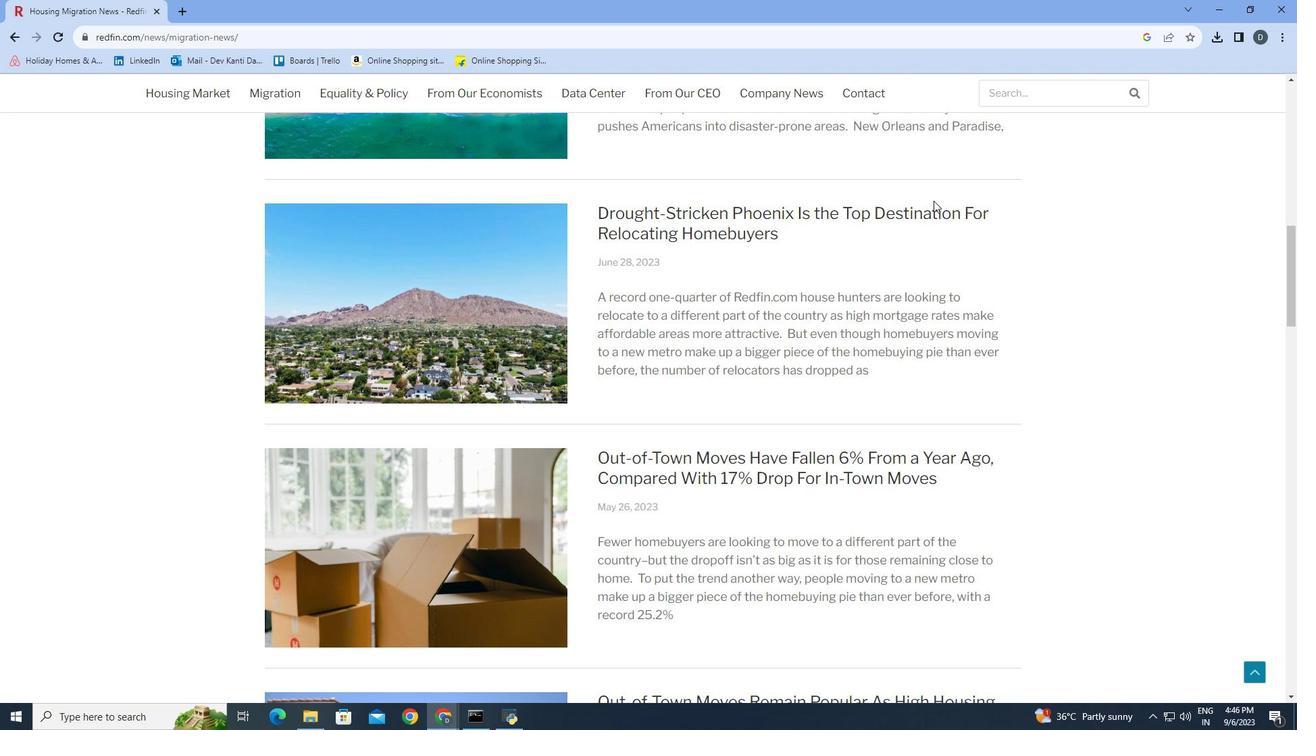 
Action: Mouse scrolled (936, 202) with delta (0, 0)
Screenshot: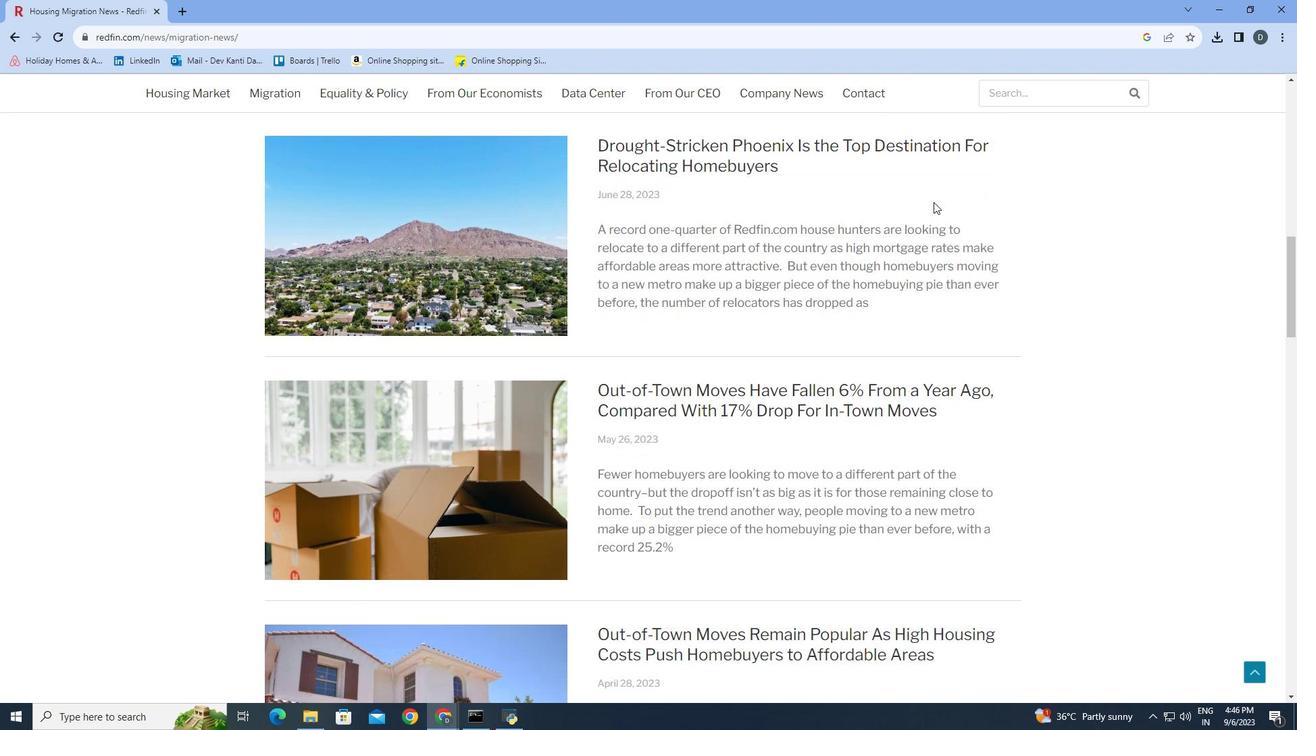 
Action: Mouse moved to (953, 202)
Screenshot: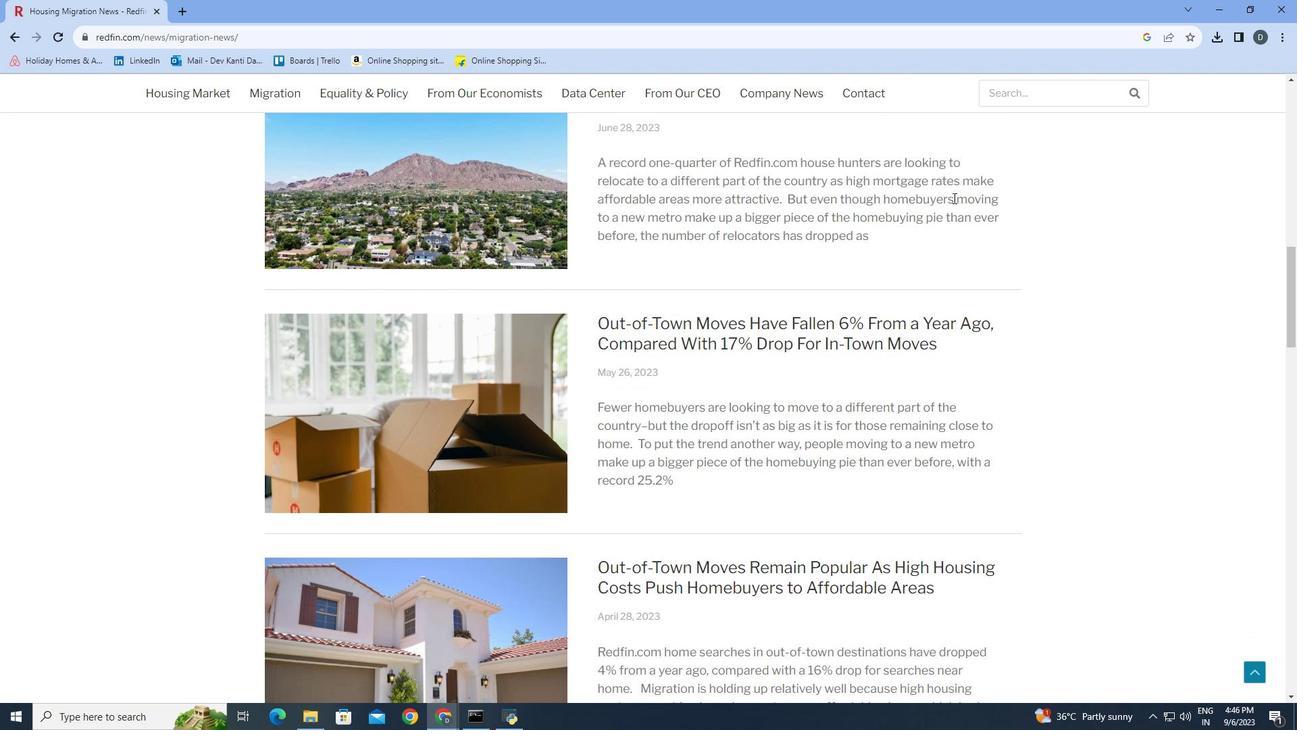 
Action: Mouse scrolled (953, 201) with delta (0, 0)
Screenshot: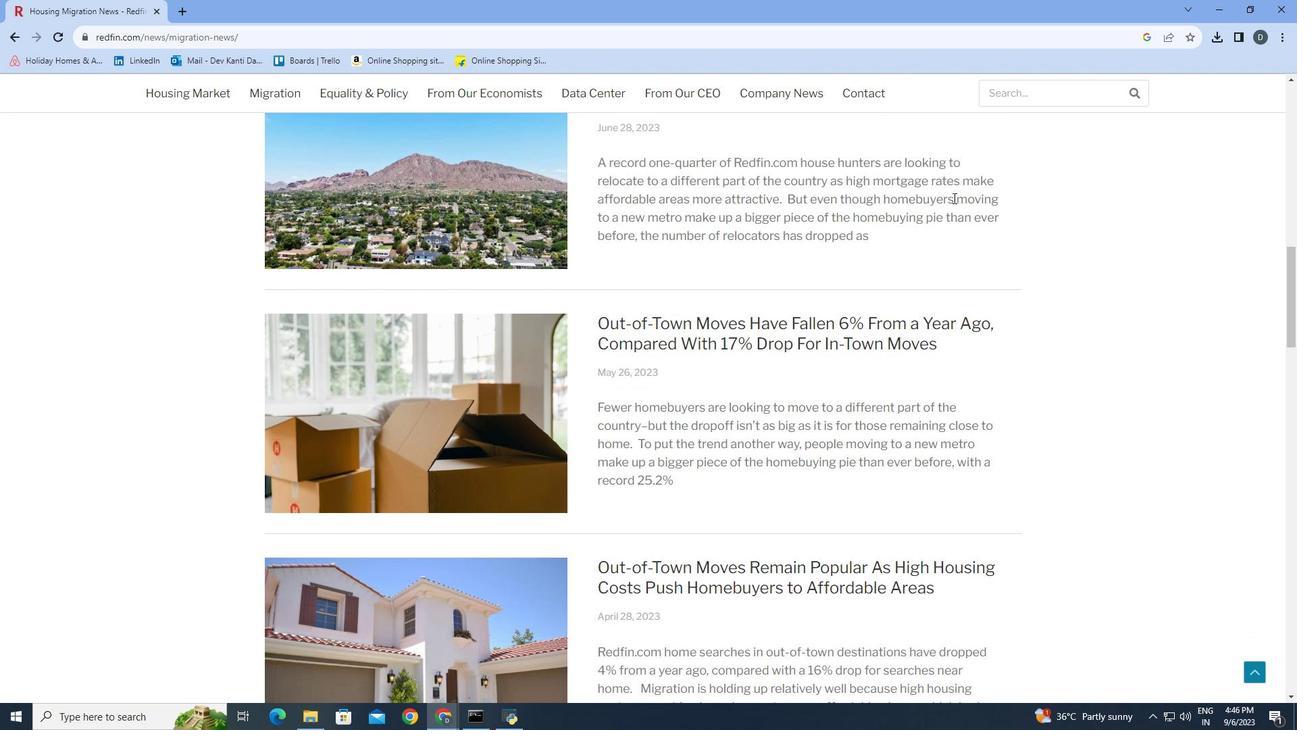 
Action: Mouse moved to (956, 200)
Screenshot: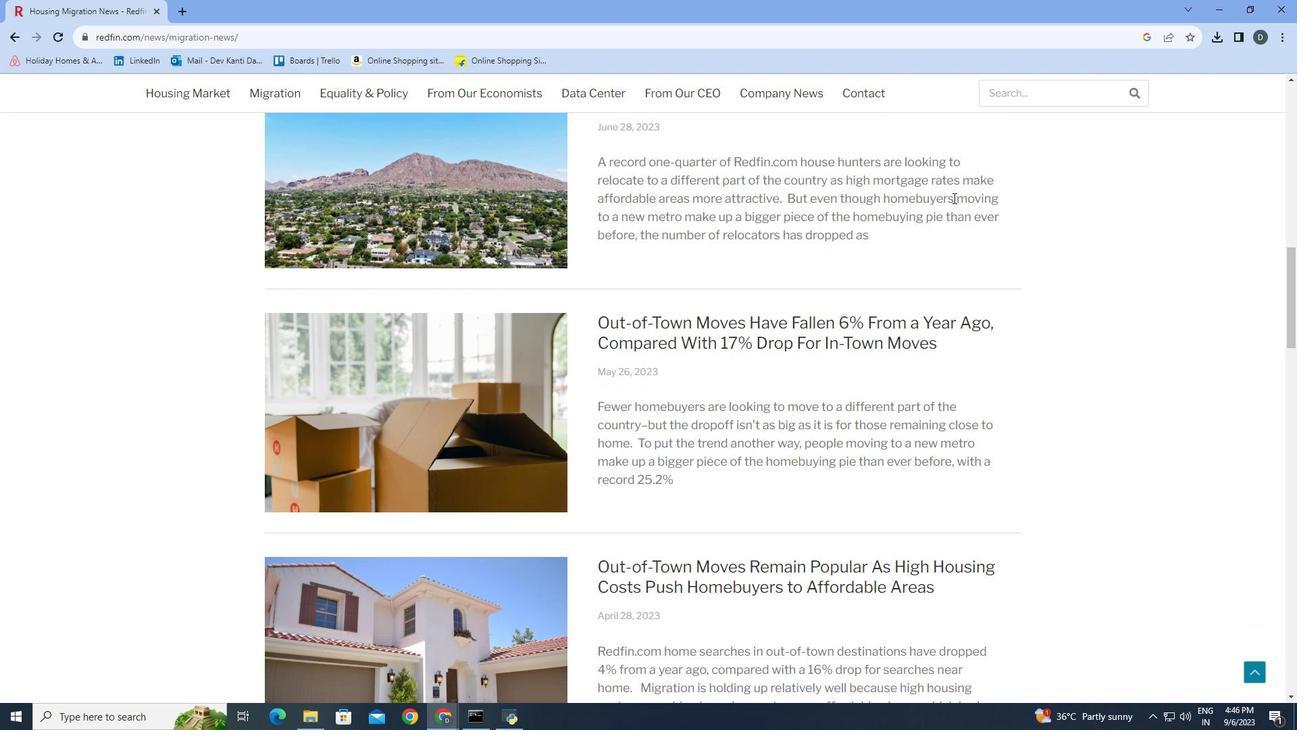 
Action: Mouse scrolled (956, 200) with delta (0, 0)
Screenshot: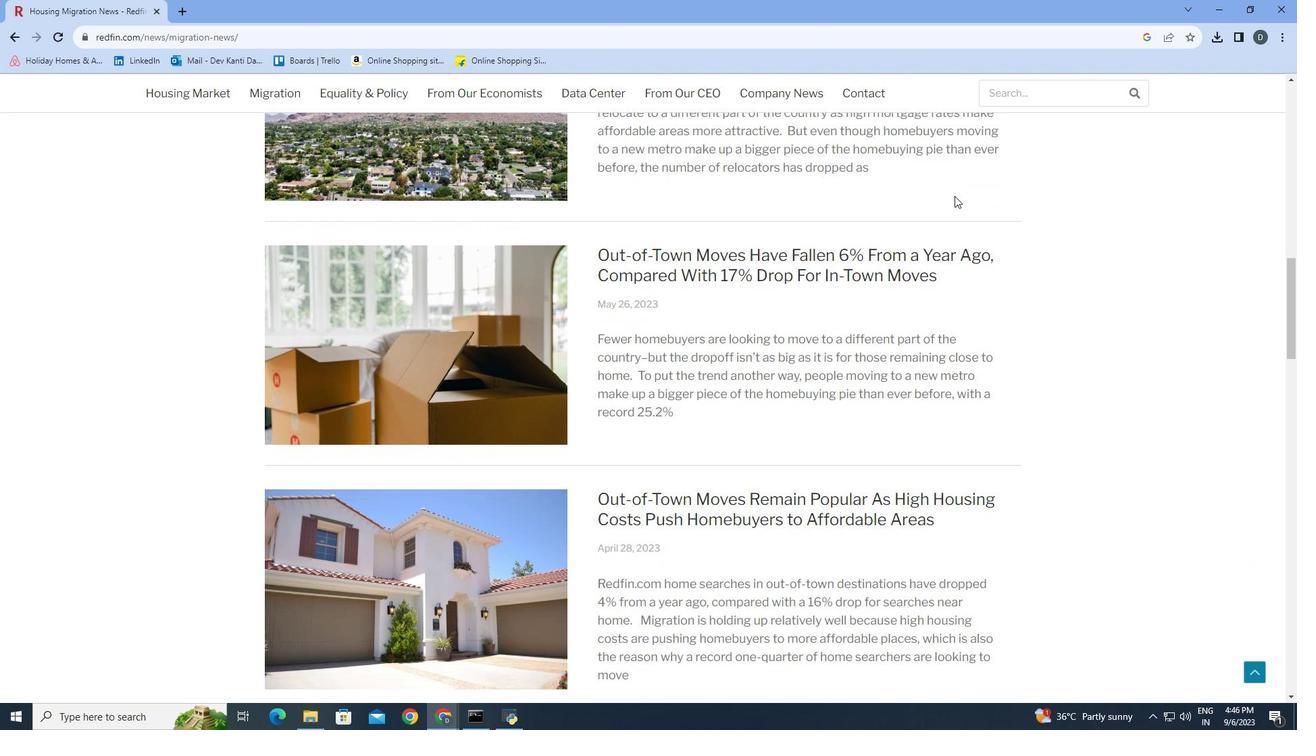 
Action: Mouse moved to (962, 188)
Screenshot: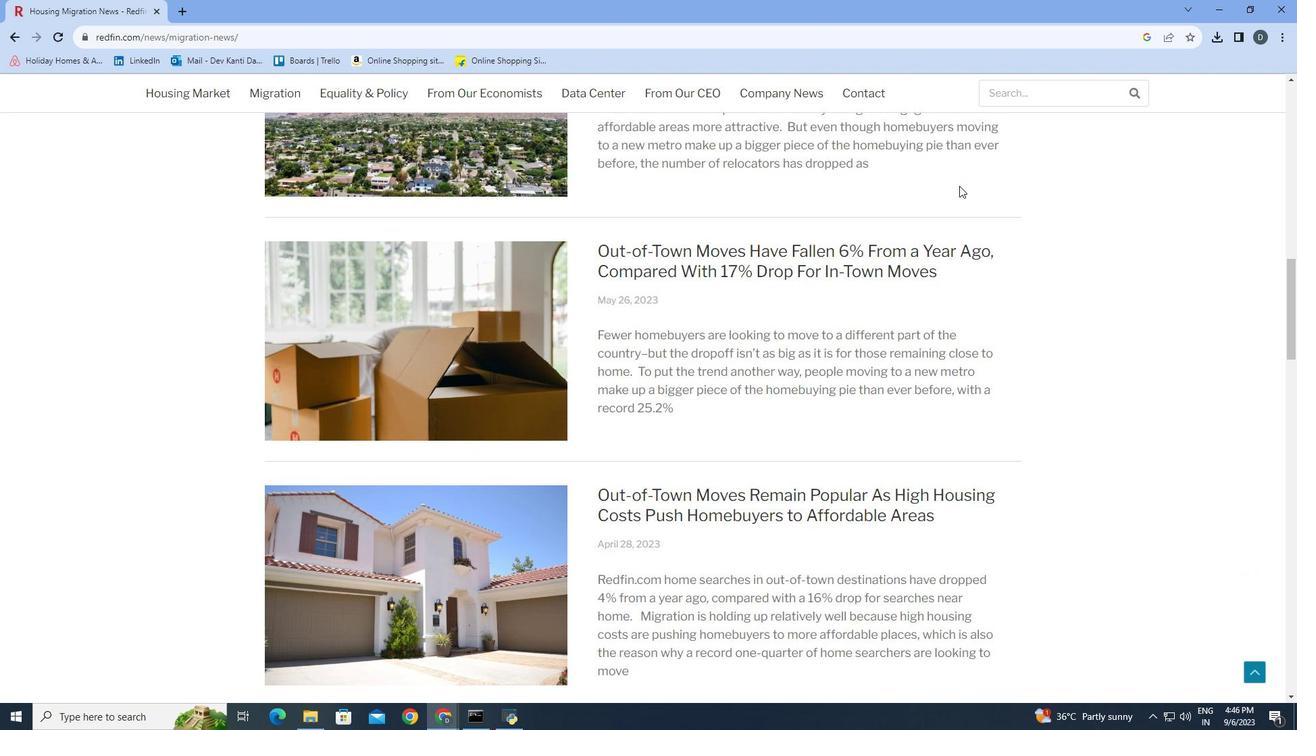 
Action: Mouse scrolled (962, 187) with delta (0, 0)
Screenshot: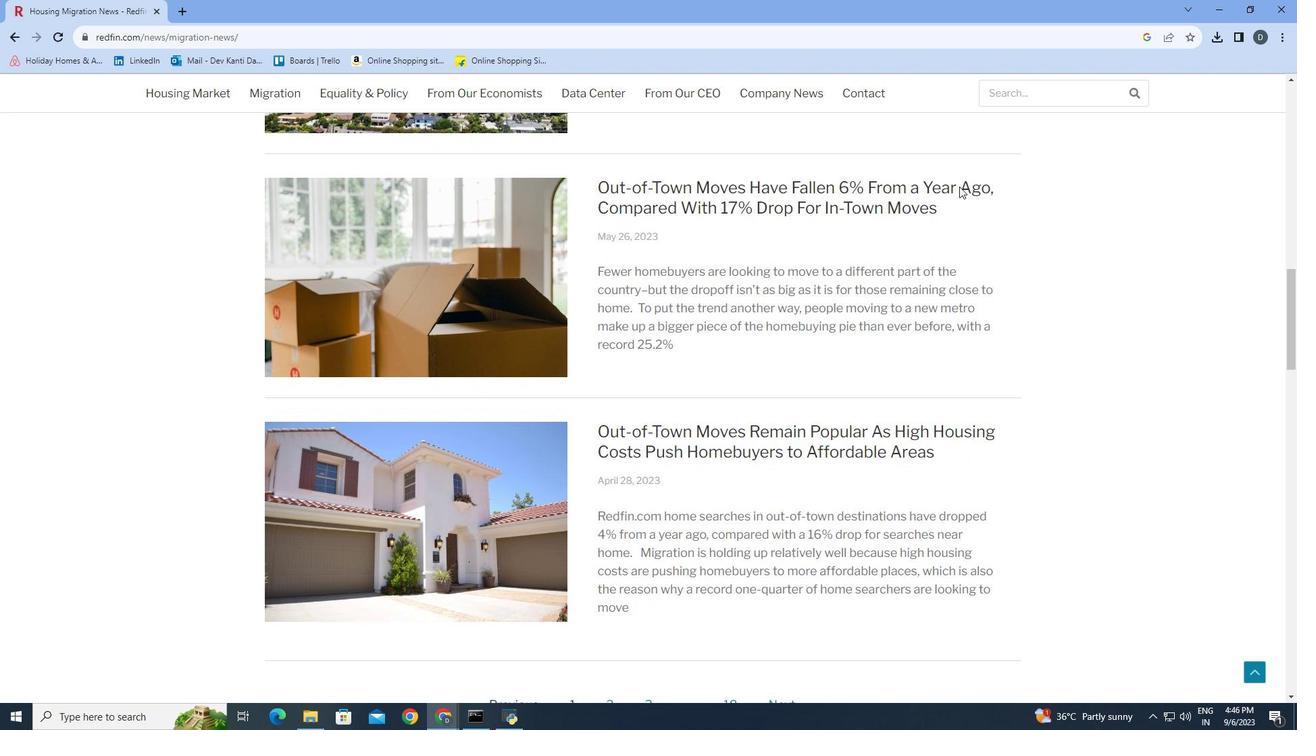 
Action: Mouse moved to (962, 189)
Screenshot: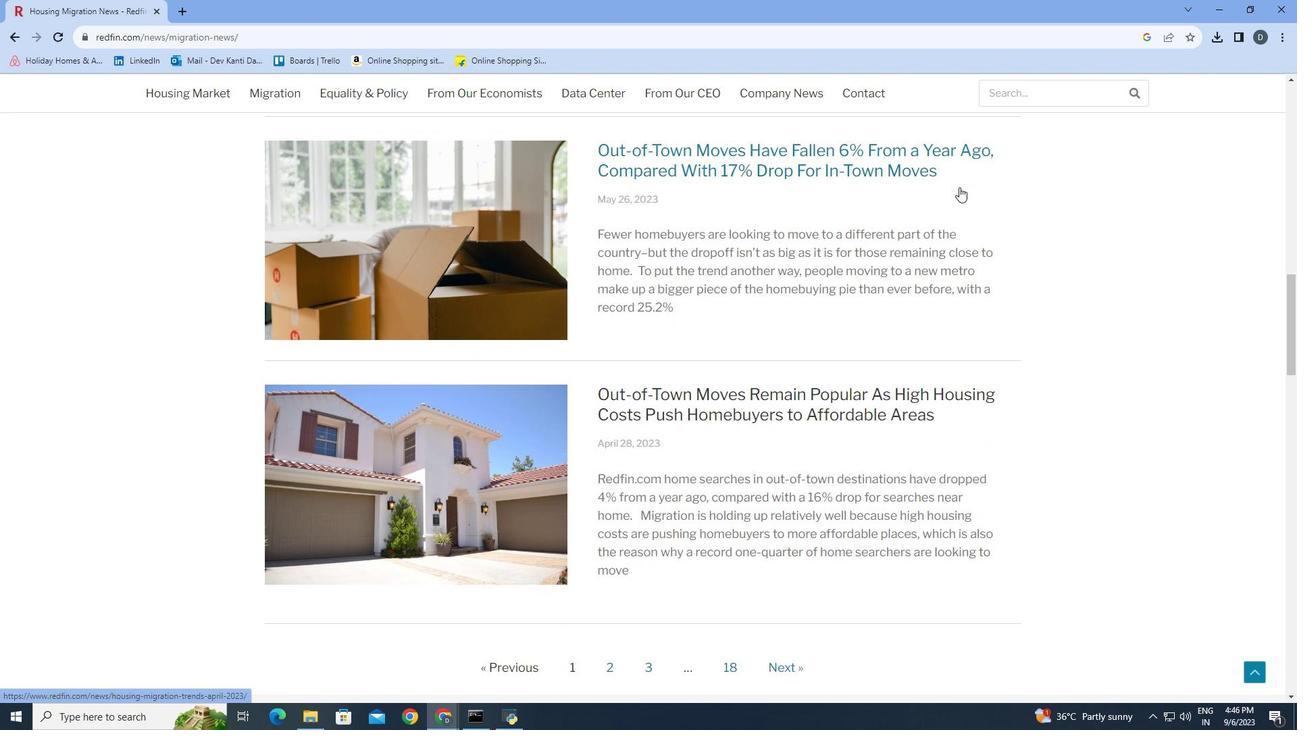 
Action: Mouse scrolled (962, 189) with delta (0, 0)
Screenshot: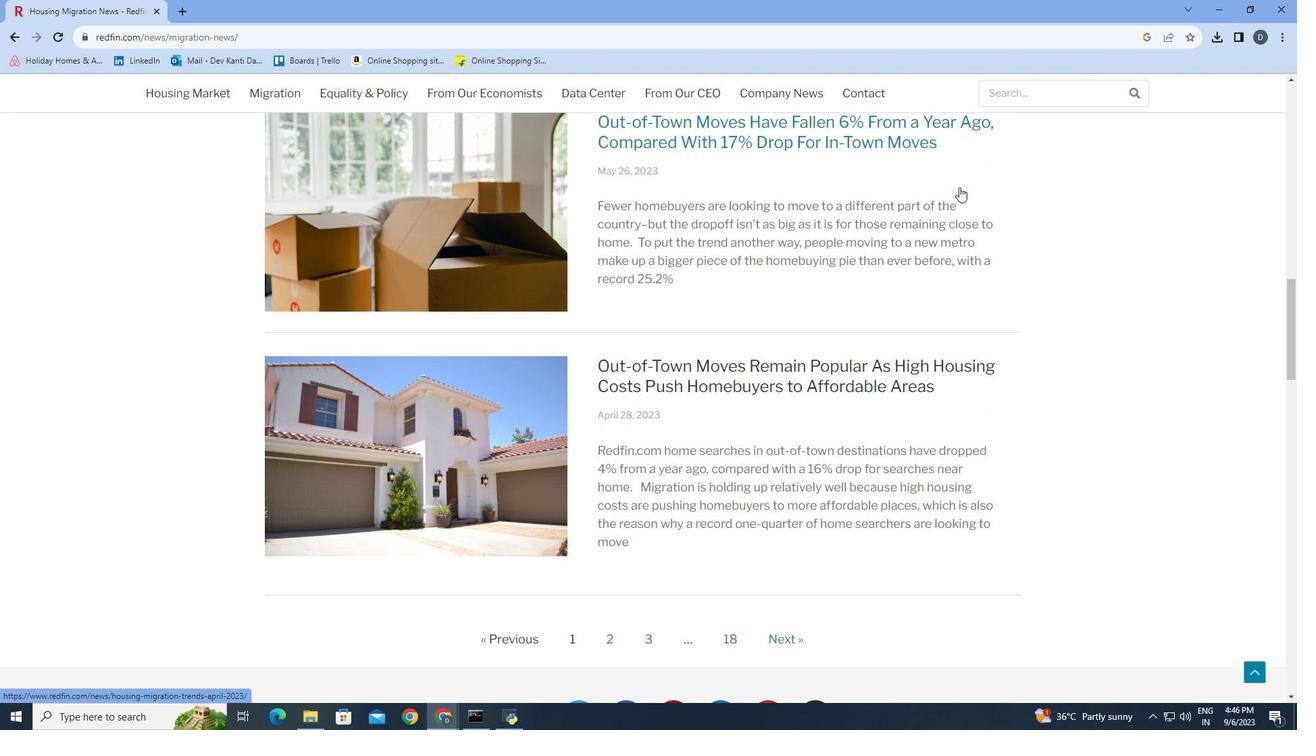 
Action: Mouse scrolled (962, 189) with delta (0, 0)
Screenshot: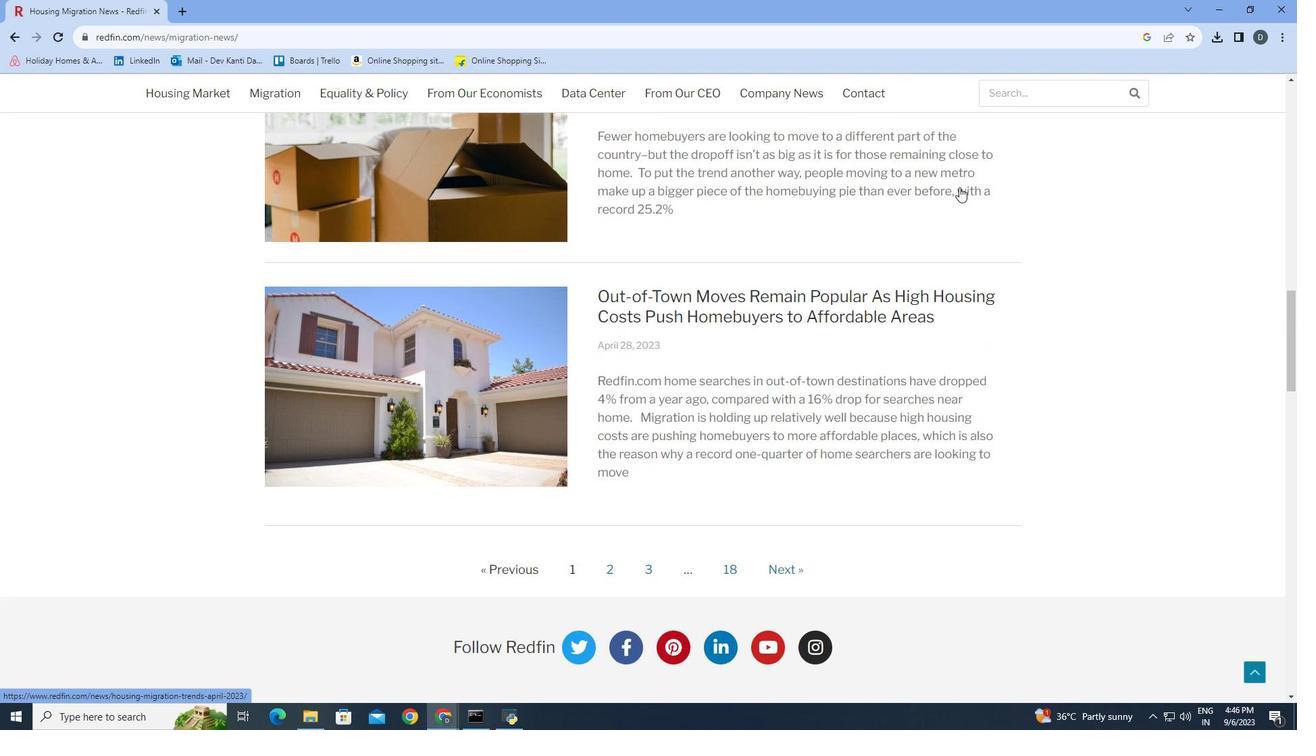
Action: Mouse moved to (962, 194)
Screenshot: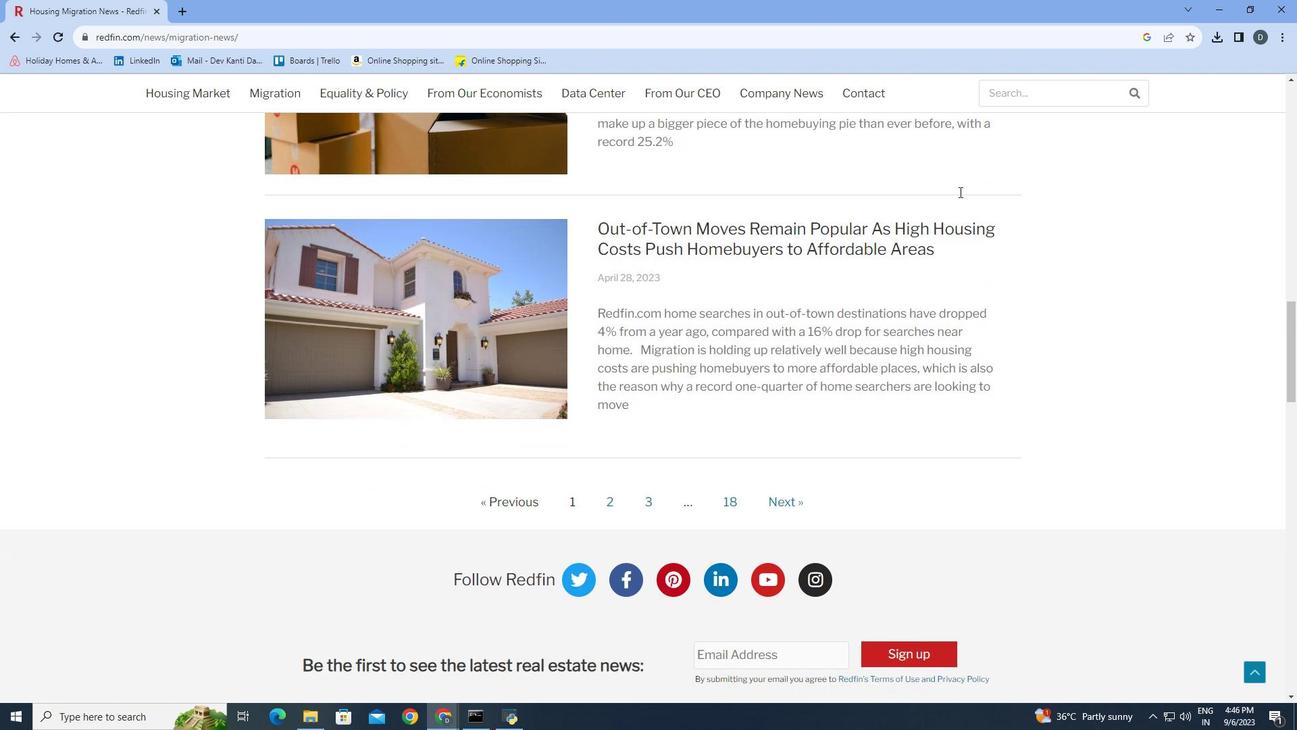 
Action: Mouse scrolled (962, 193) with delta (0, 0)
Screenshot: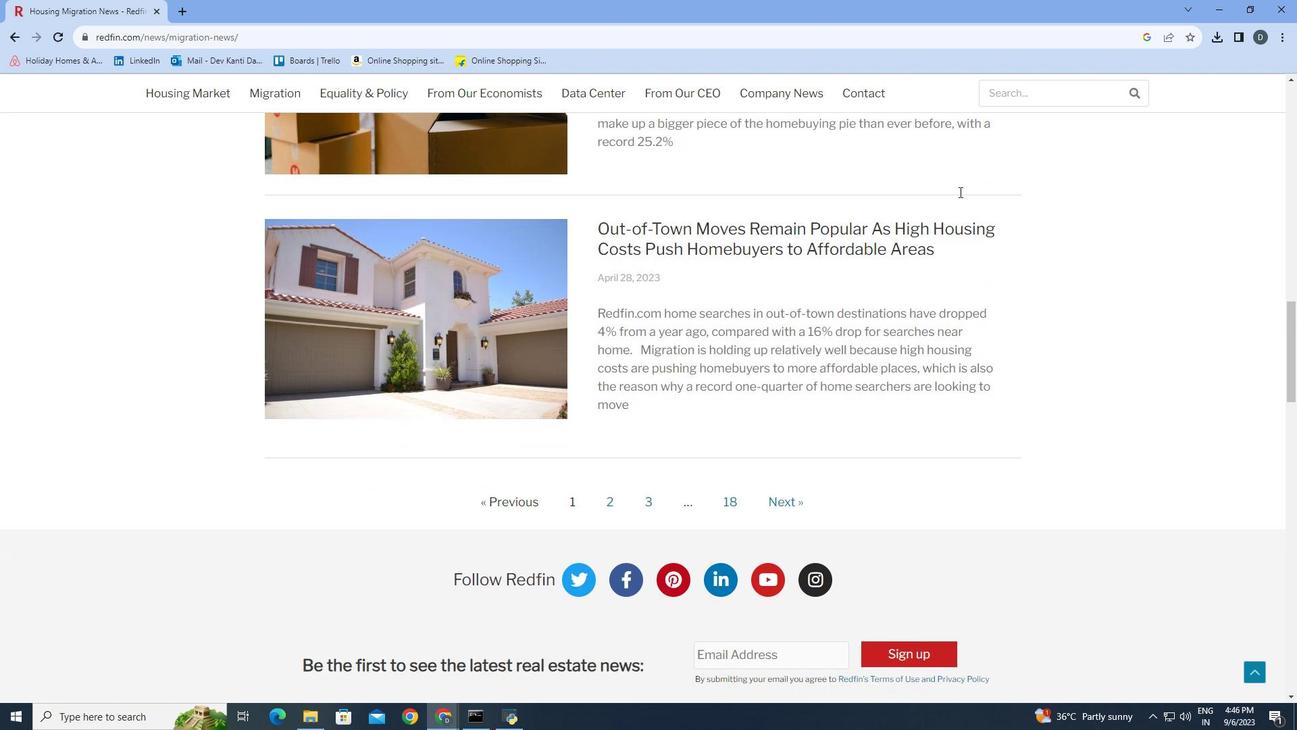 
Action: Mouse moved to (961, 195)
Screenshot: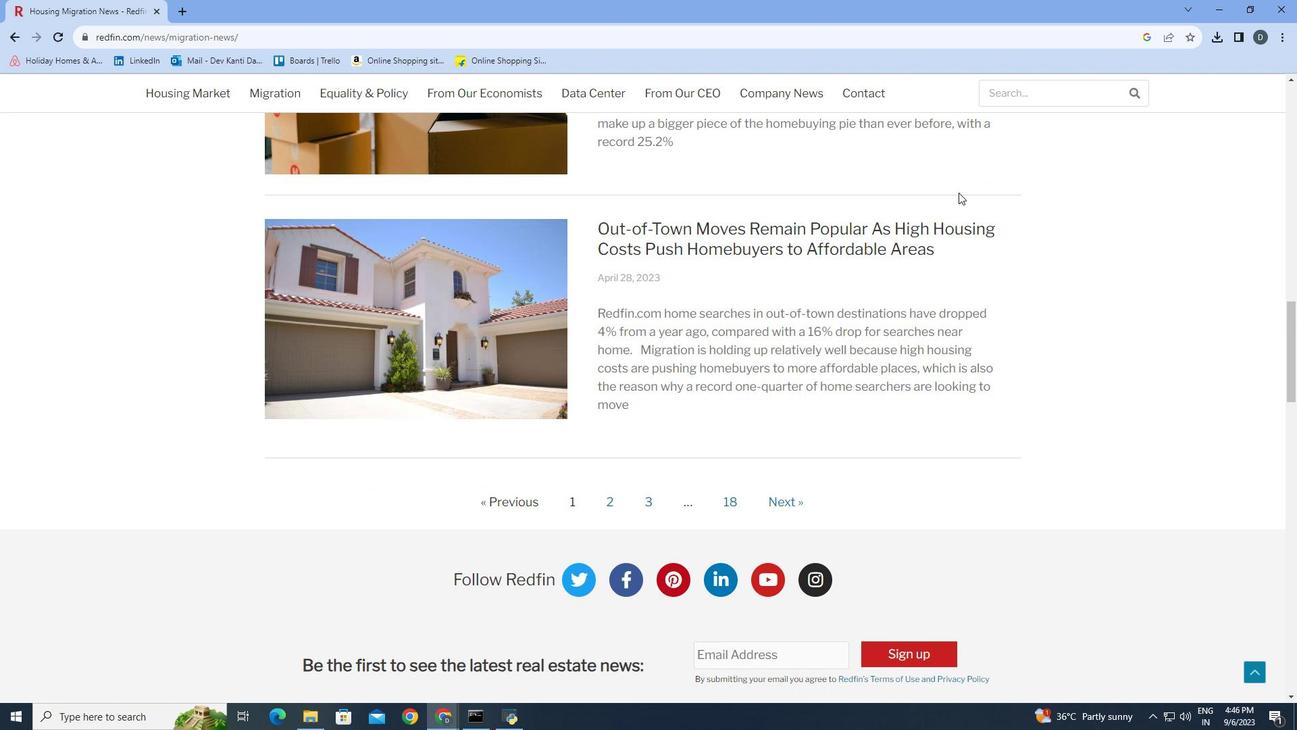
Action: Mouse scrolled (961, 194) with delta (0, 0)
Screenshot: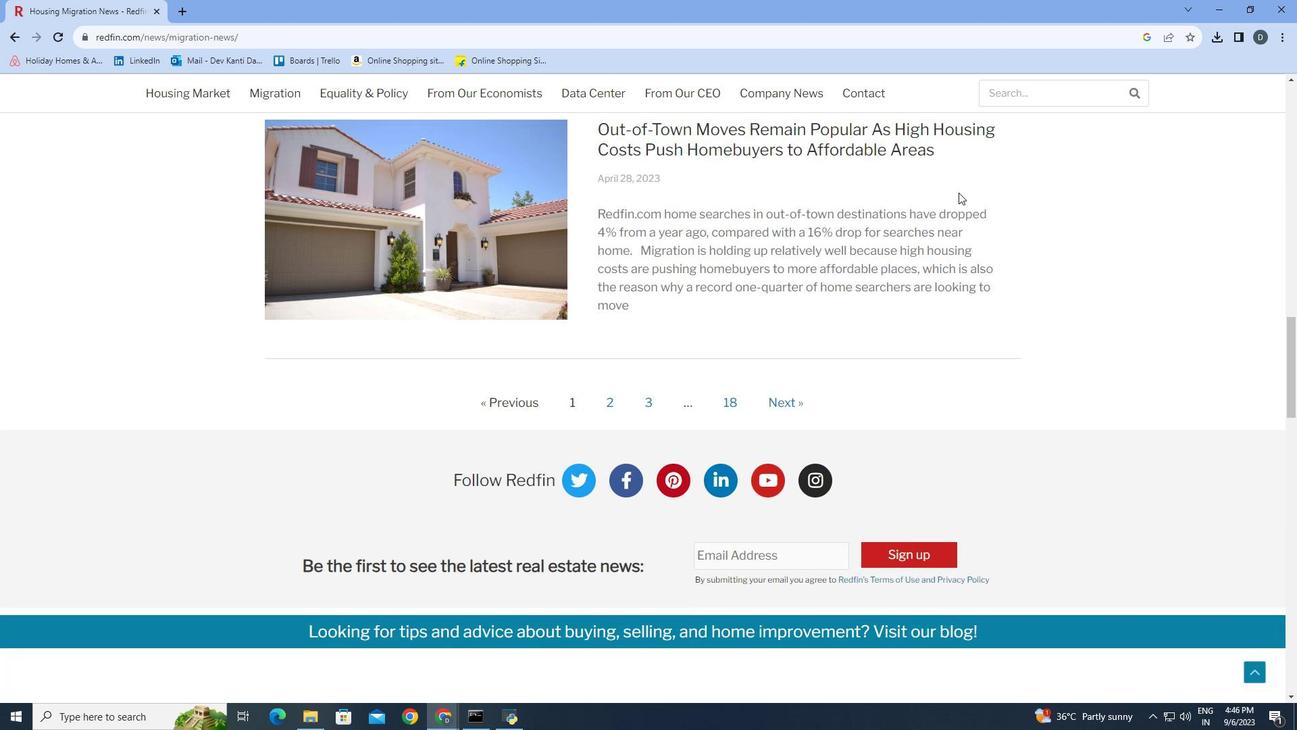 
Action: Mouse scrolled (961, 194) with delta (0, 0)
Screenshot: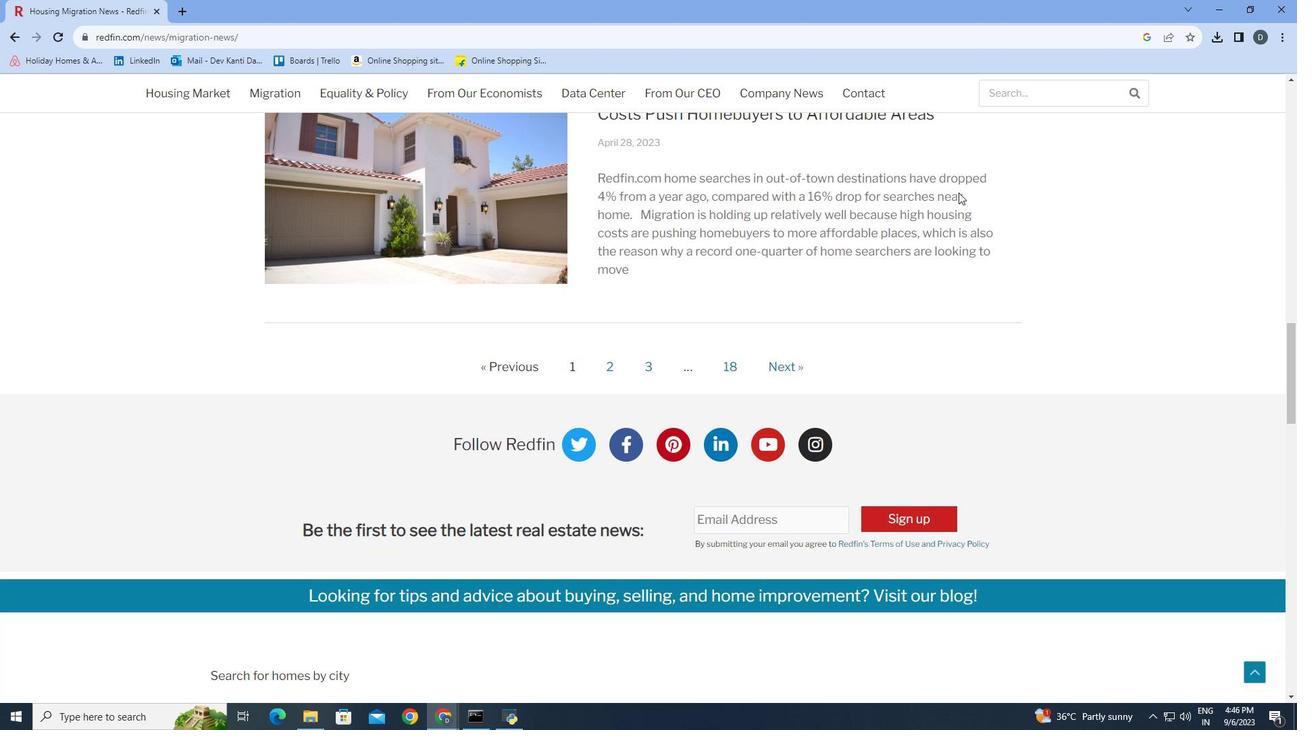 
Action: Mouse moved to (942, 193)
Screenshot: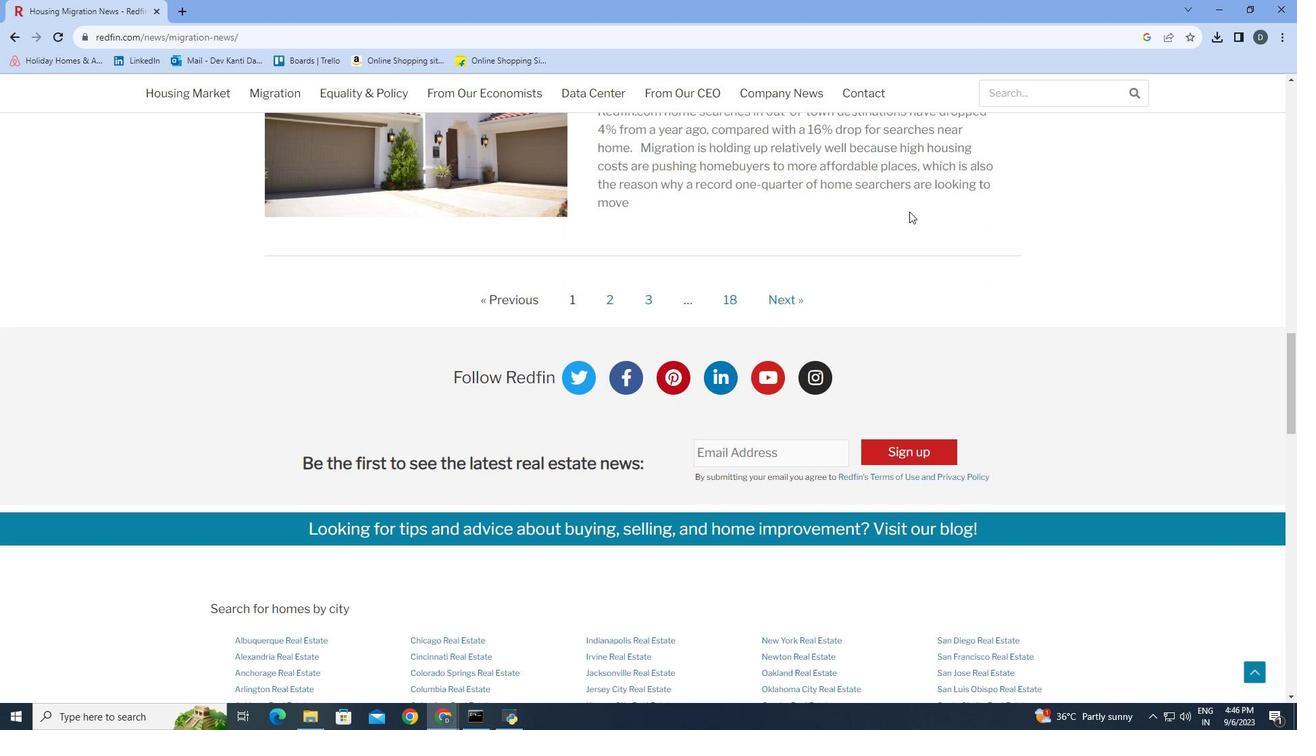 
Action: Mouse scrolled (942, 192) with delta (0, 0)
Screenshot: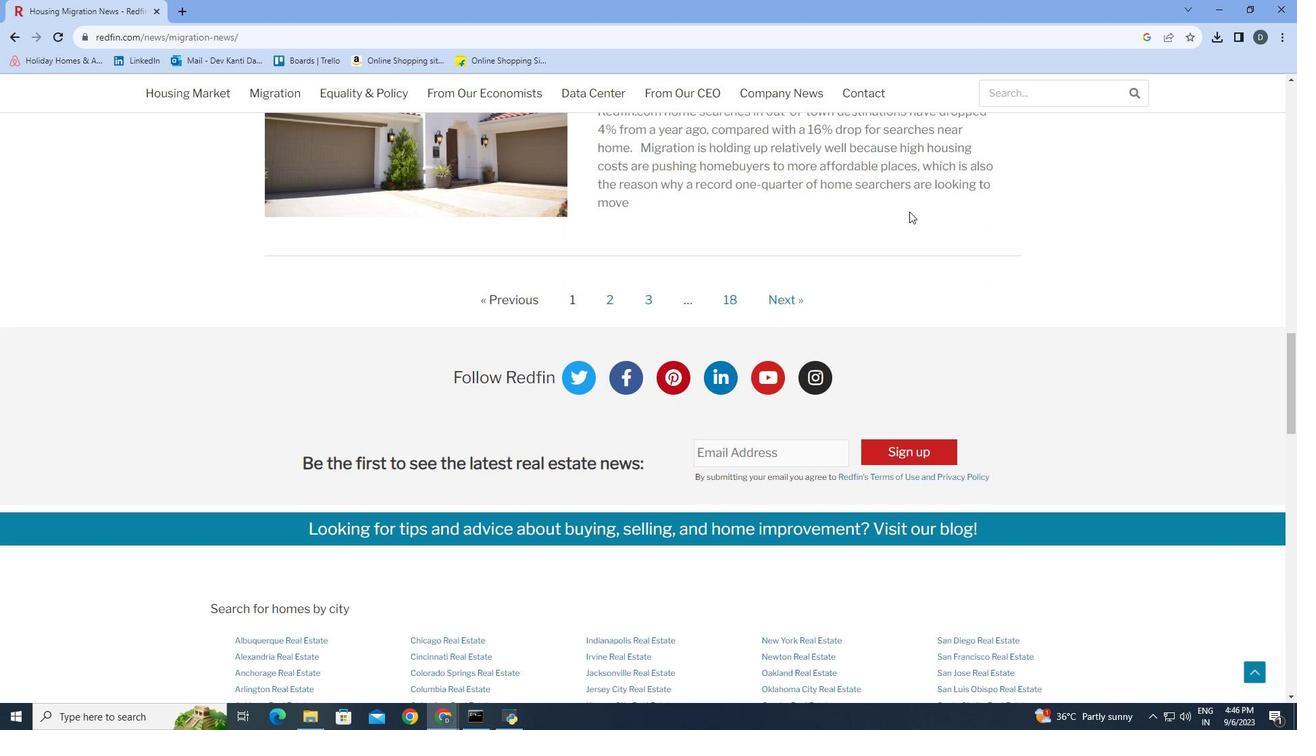 
Action: Mouse moved to (909, 229)
Screenshot: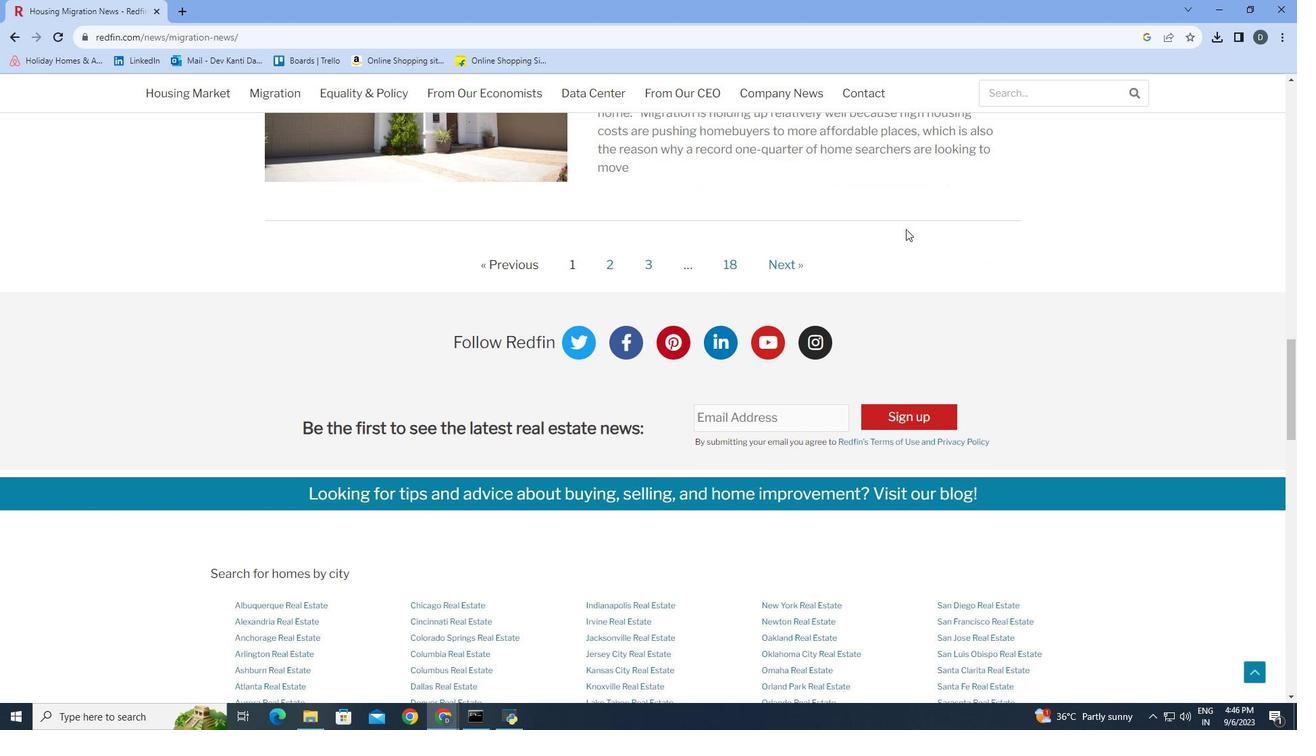 
Action: Mouse scrolled (909, 229) with delta (0, 0)
Screenshot: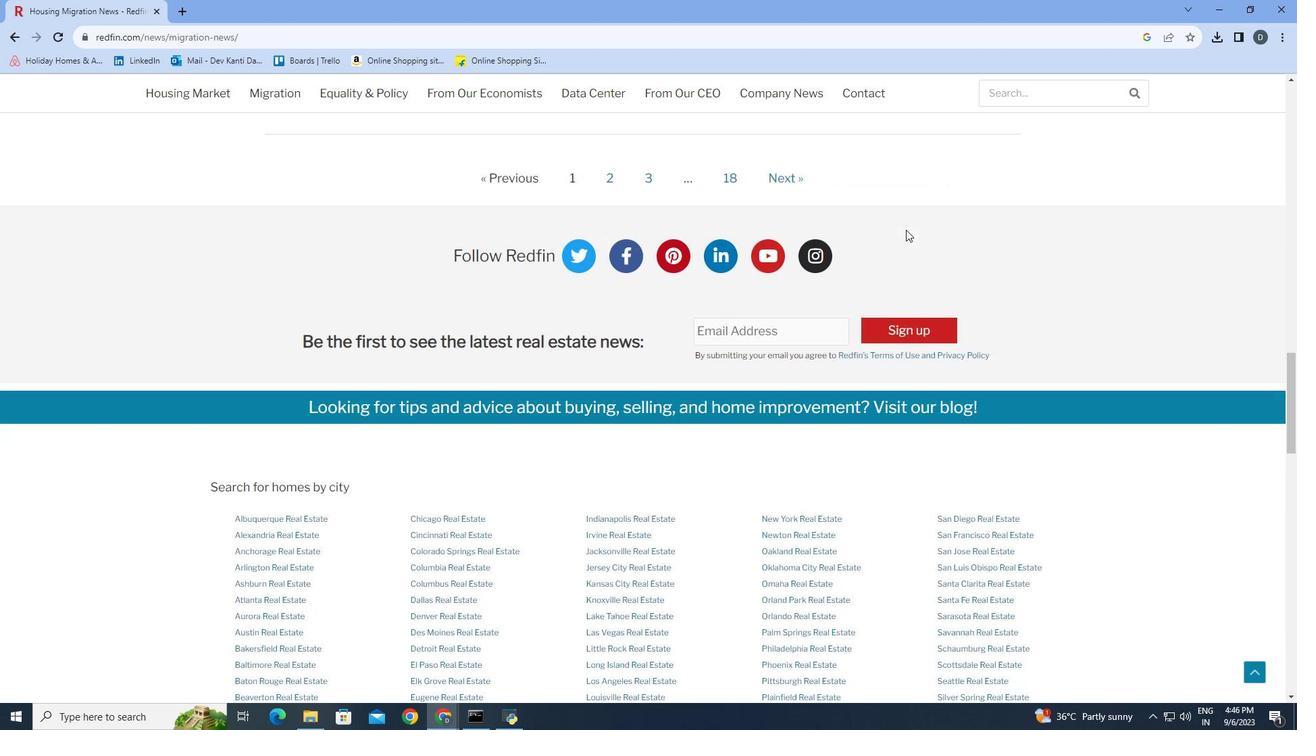 
Action: Mouse moved to (909, 231)
Screenshot: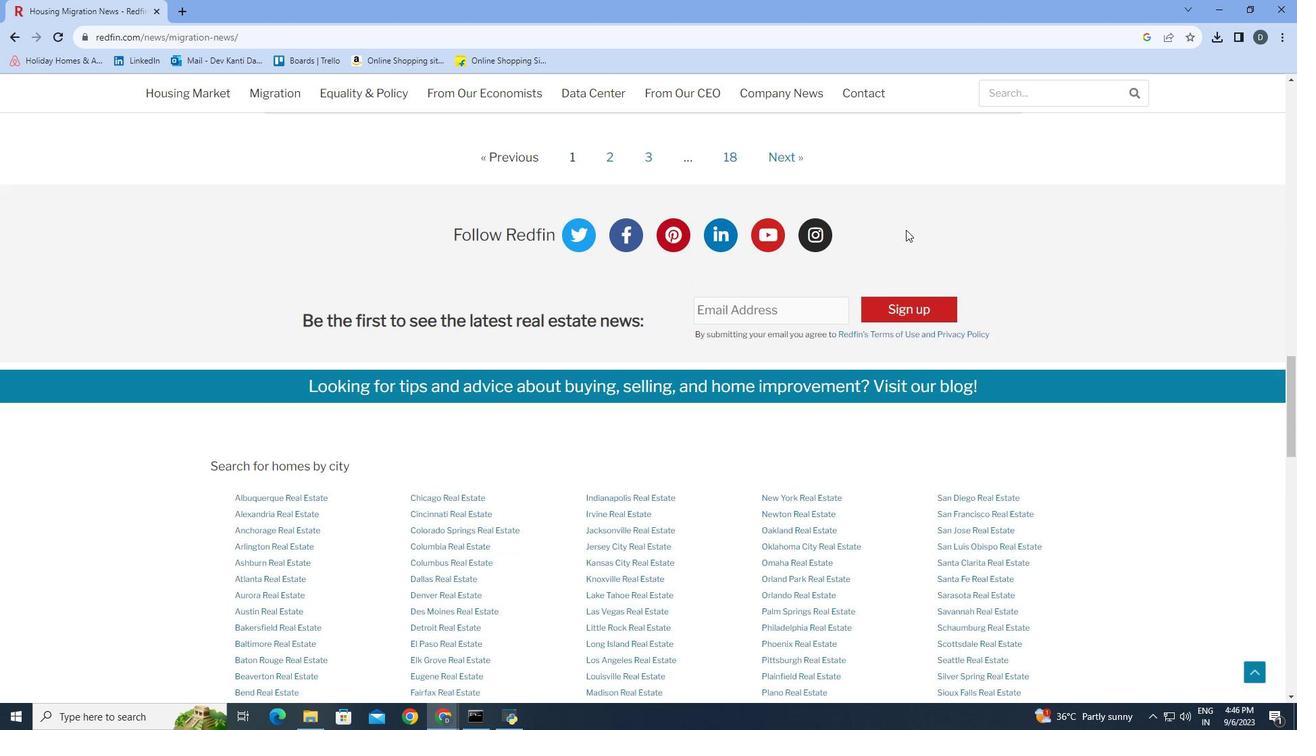 
Action: Mouse scrolled (909, 230) with delta (0, 0)
Screenshot: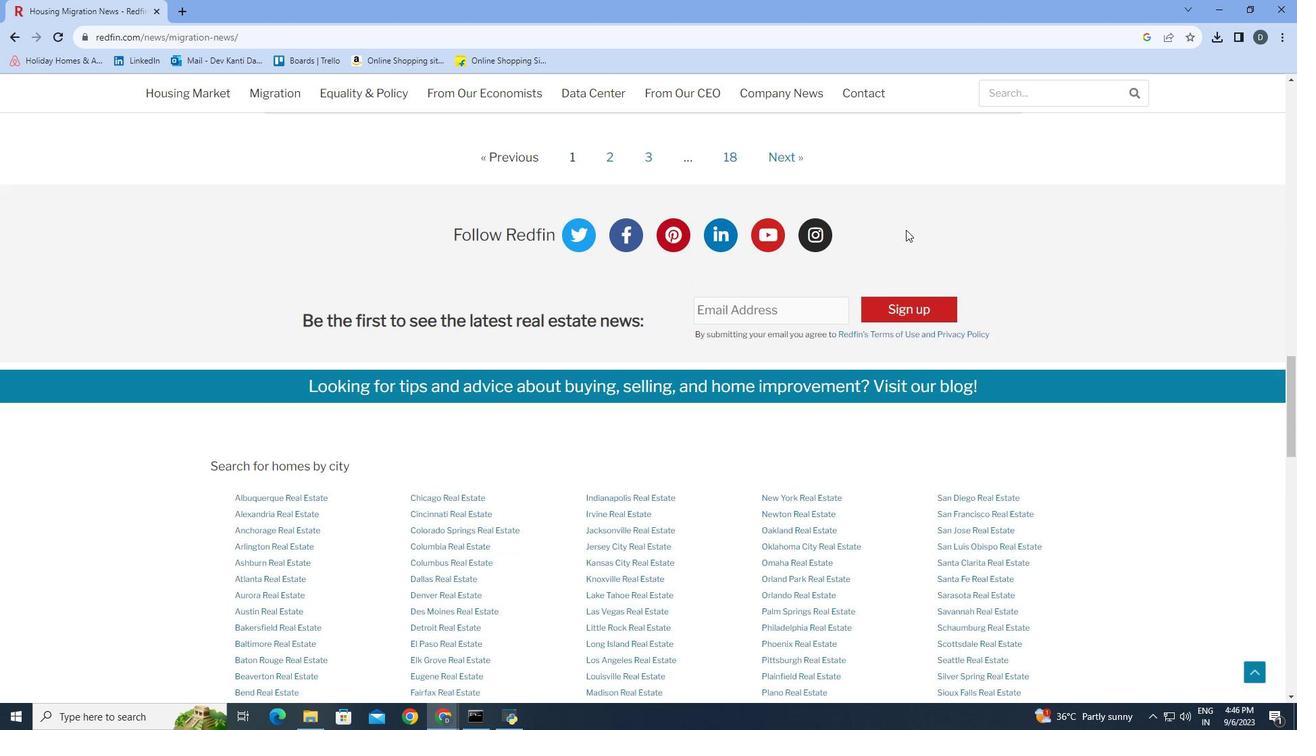 
Action: Mouse moved to (909, 232)
Screenshot: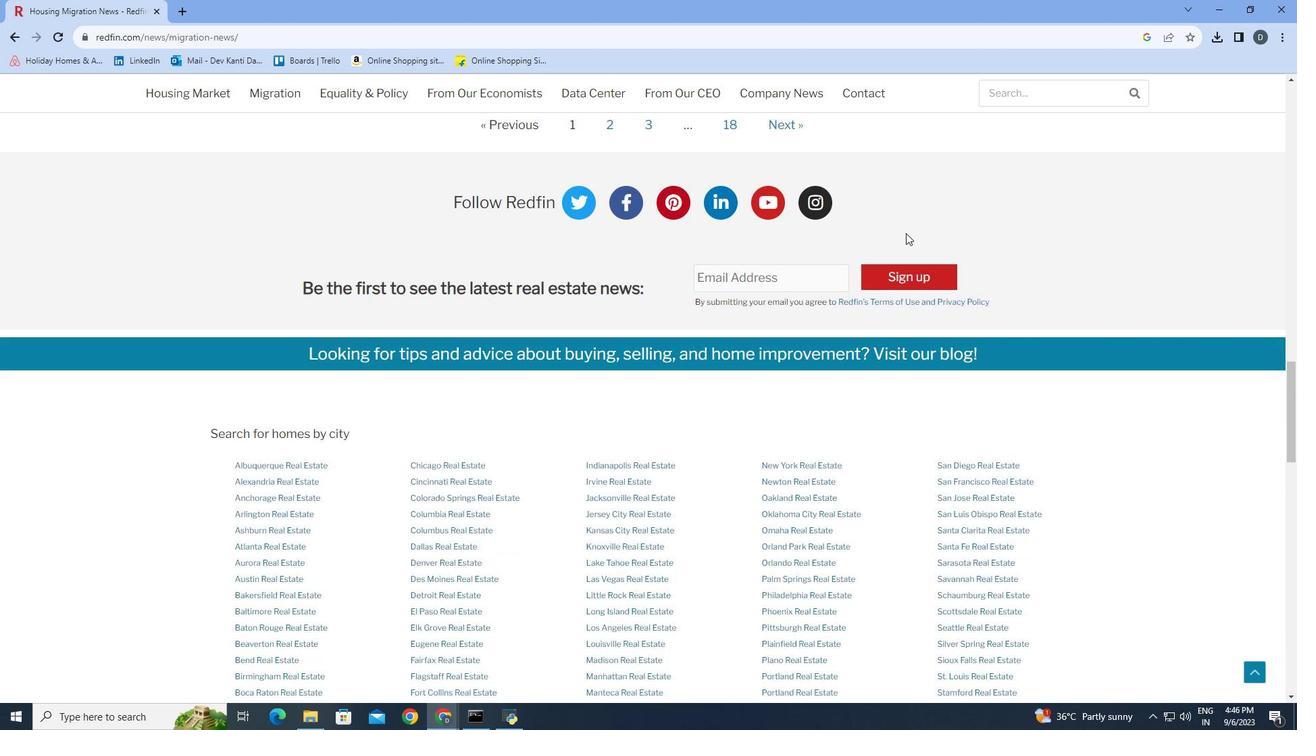 
Action: Mouse scrolled (909, 231) with delta (0, 0)
Screenshot: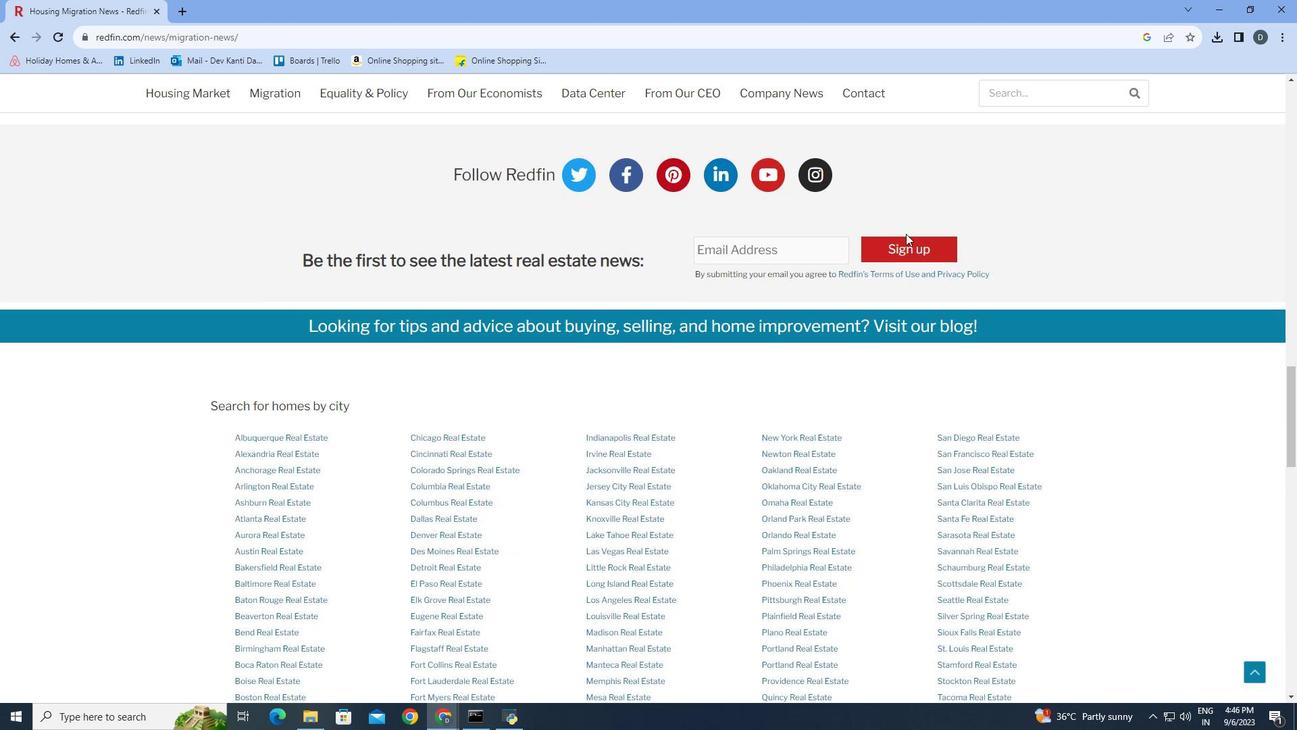 
Action: Mouse moved to (909, 236)
Screenshot: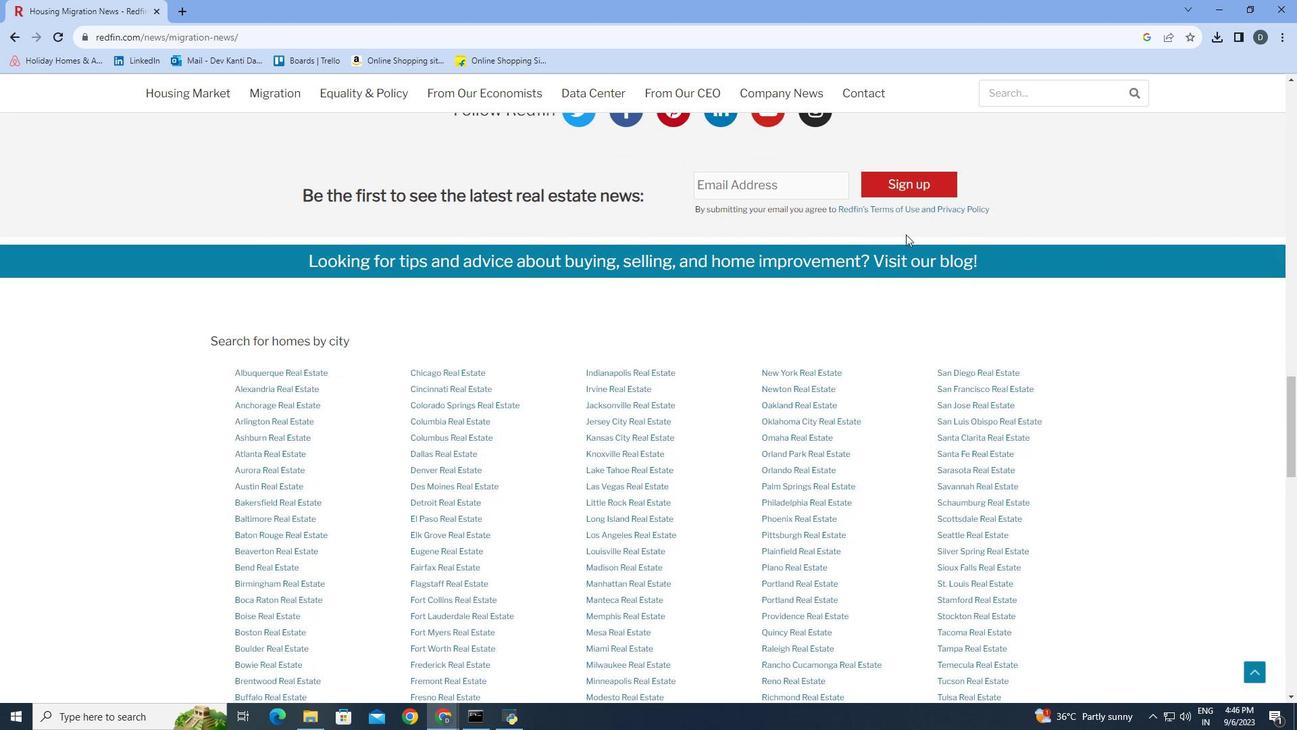 
Action: Mouse scrolled (909, 235) with delta (0, 0)
Screenshot: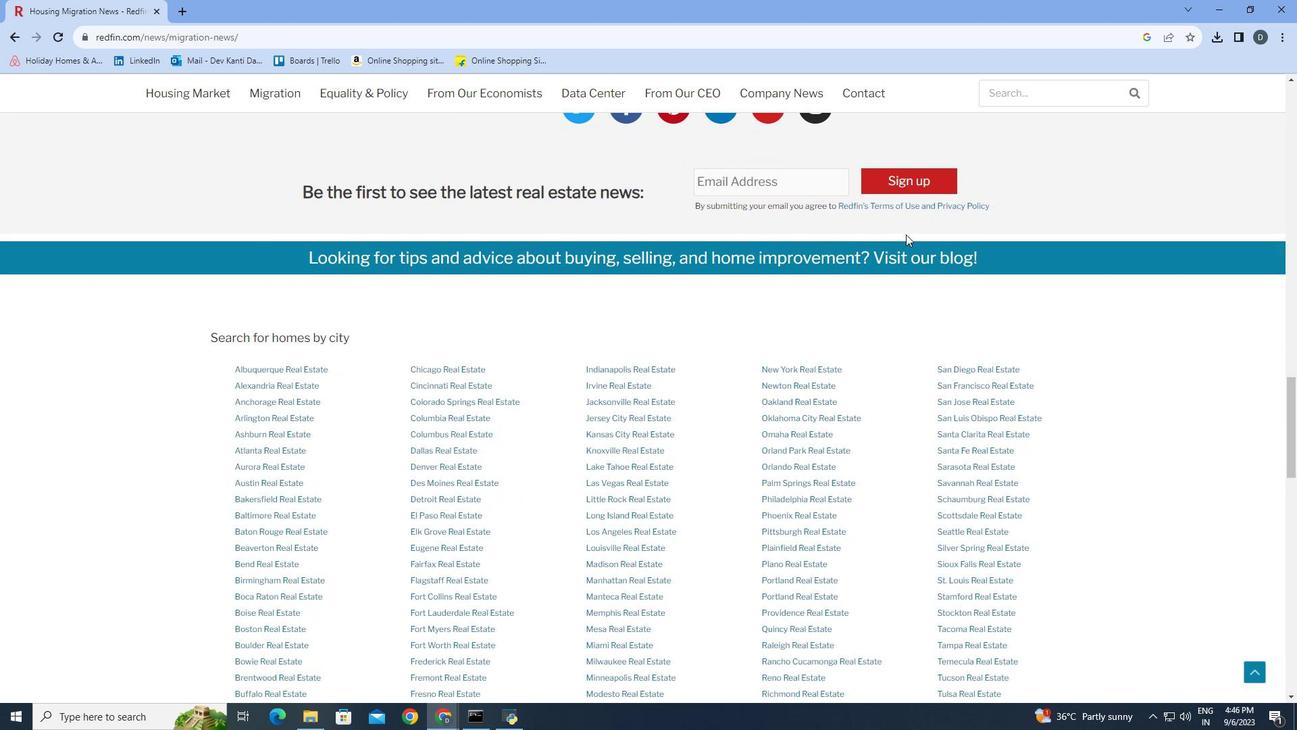 
Action: Mouse moved to (906, 248)
Screenshot: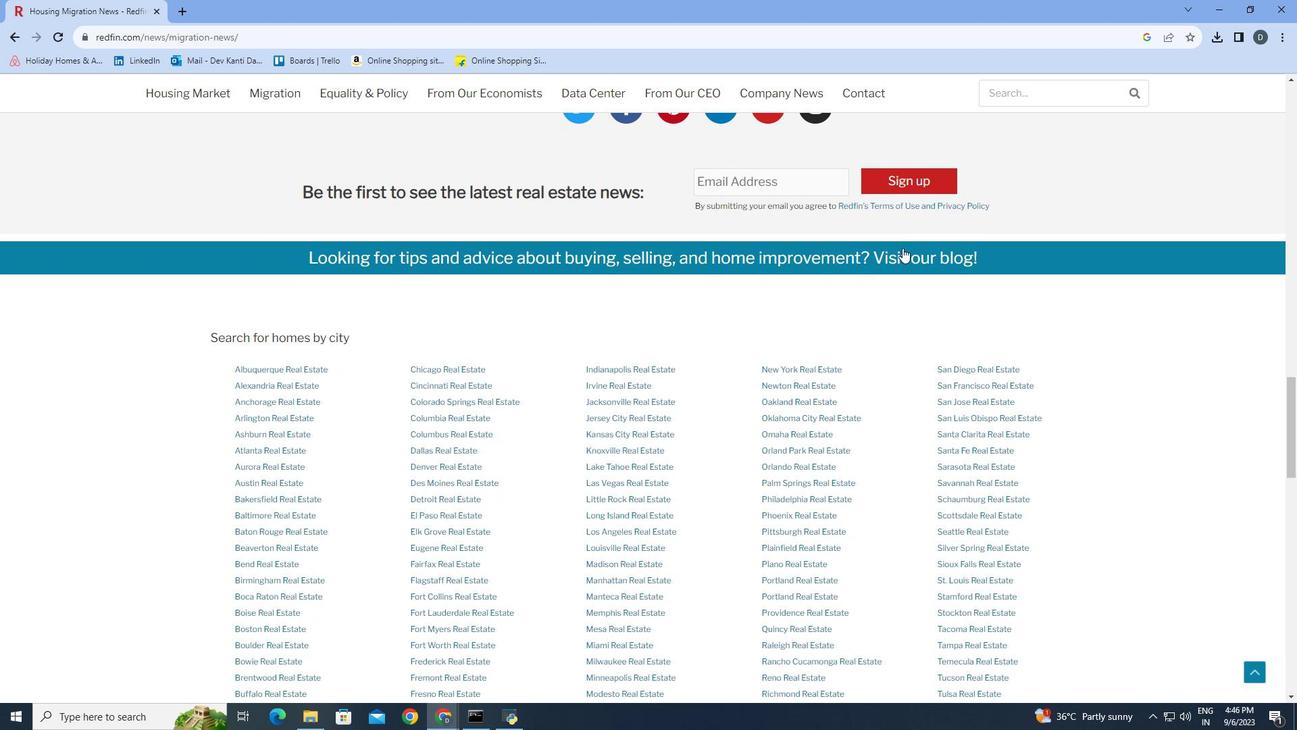 
